 Task: Find connections with filter location Česká Lípa with filter topic #Ownerwith filter profile language English with filter current company Vedantu with filter school Central University of Rajasthan, Jaipur with filter industry Wholesale Import and Export with filter service category Editing with filter keywords title Mentor
Action: Mouse moved to (679, 99)
Screenshot: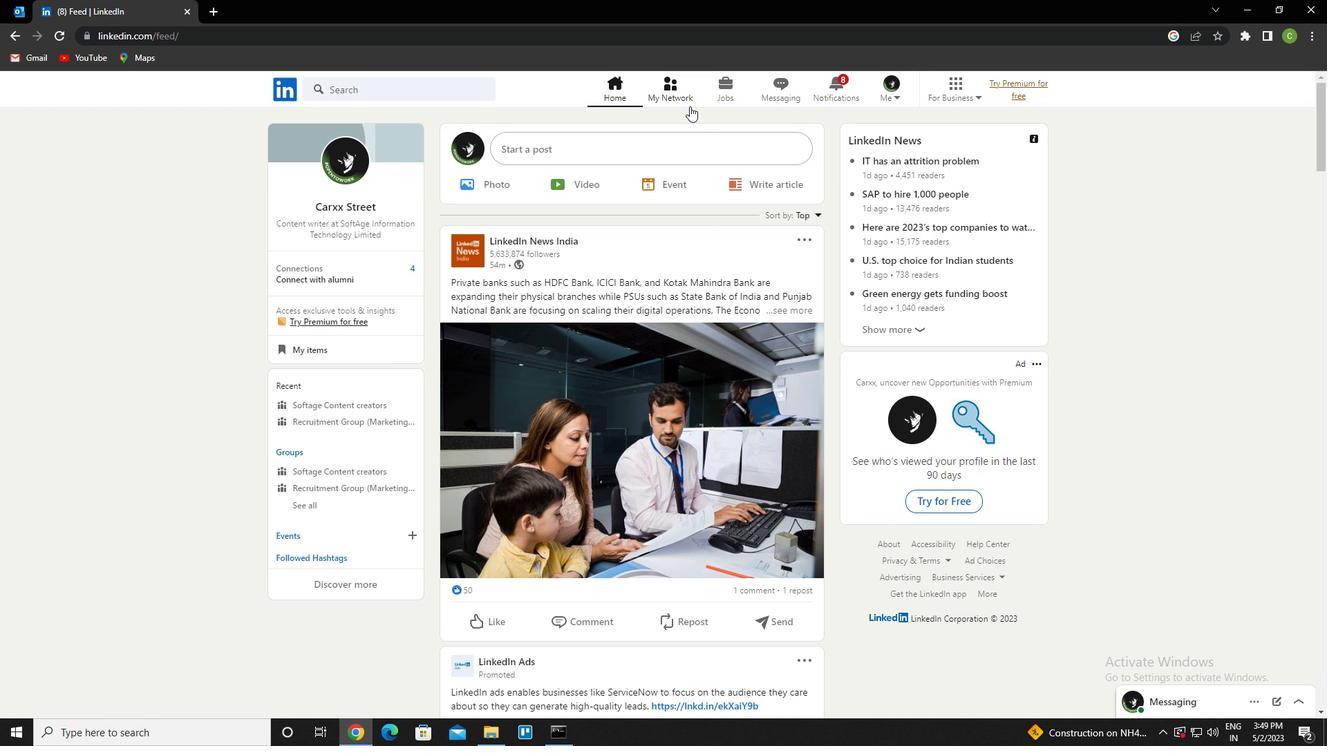 
Action: Mouse pressed left at (679, 99)
Screenshot: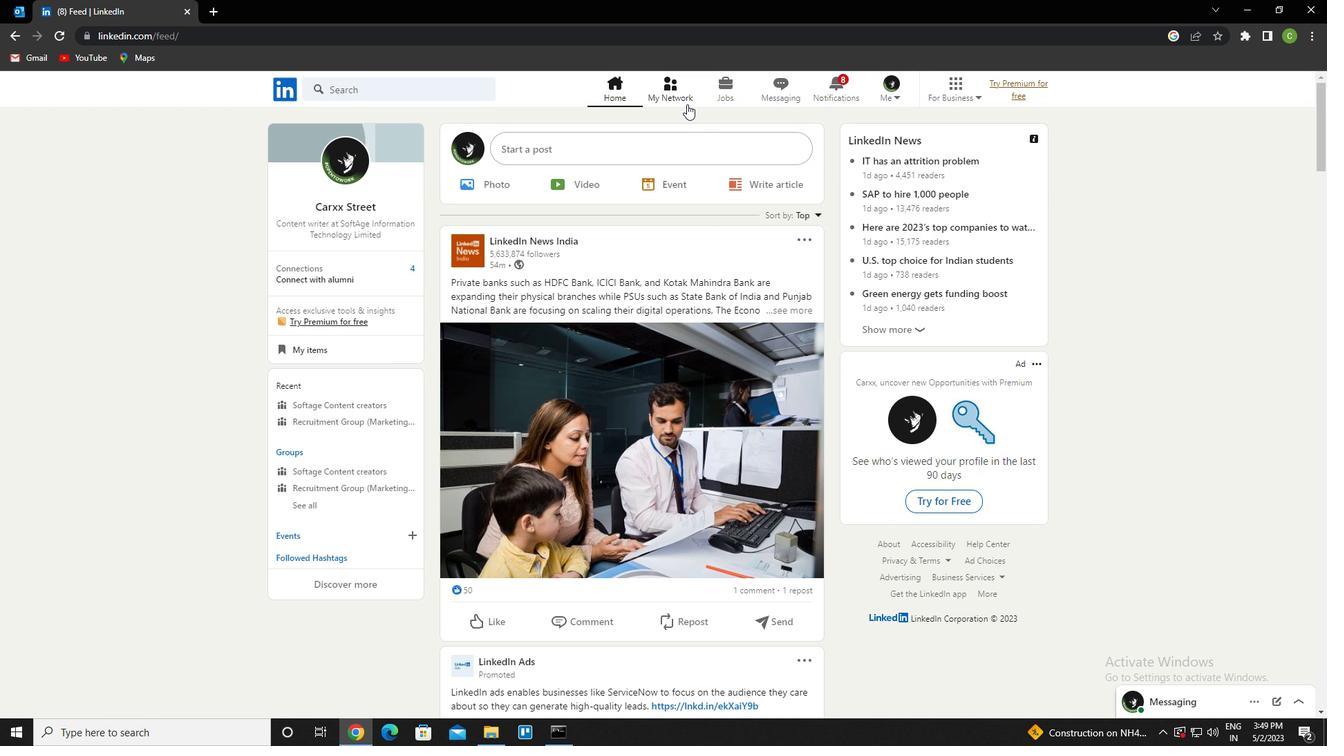 
Action: Mouse moved to (396, 173)
Screenshot: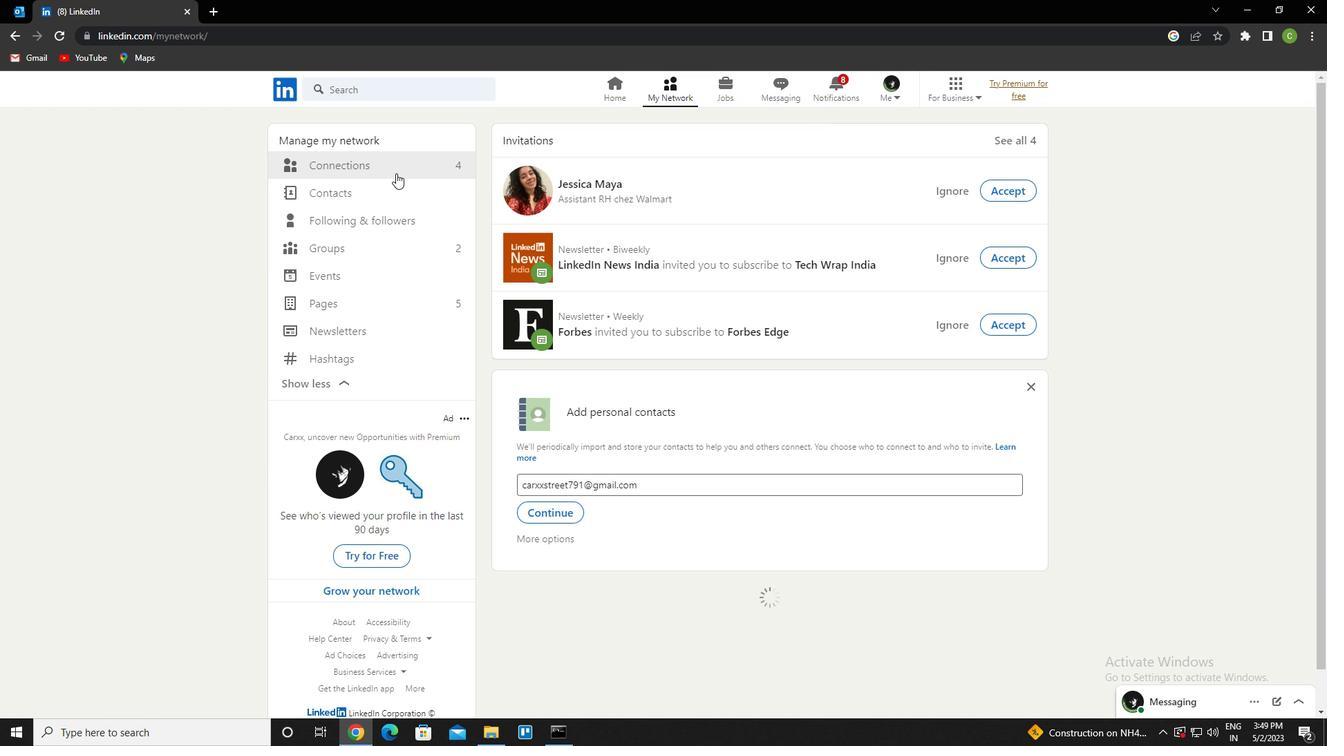 
Action: Mouse pressed left at (396, 173)
Screenshot: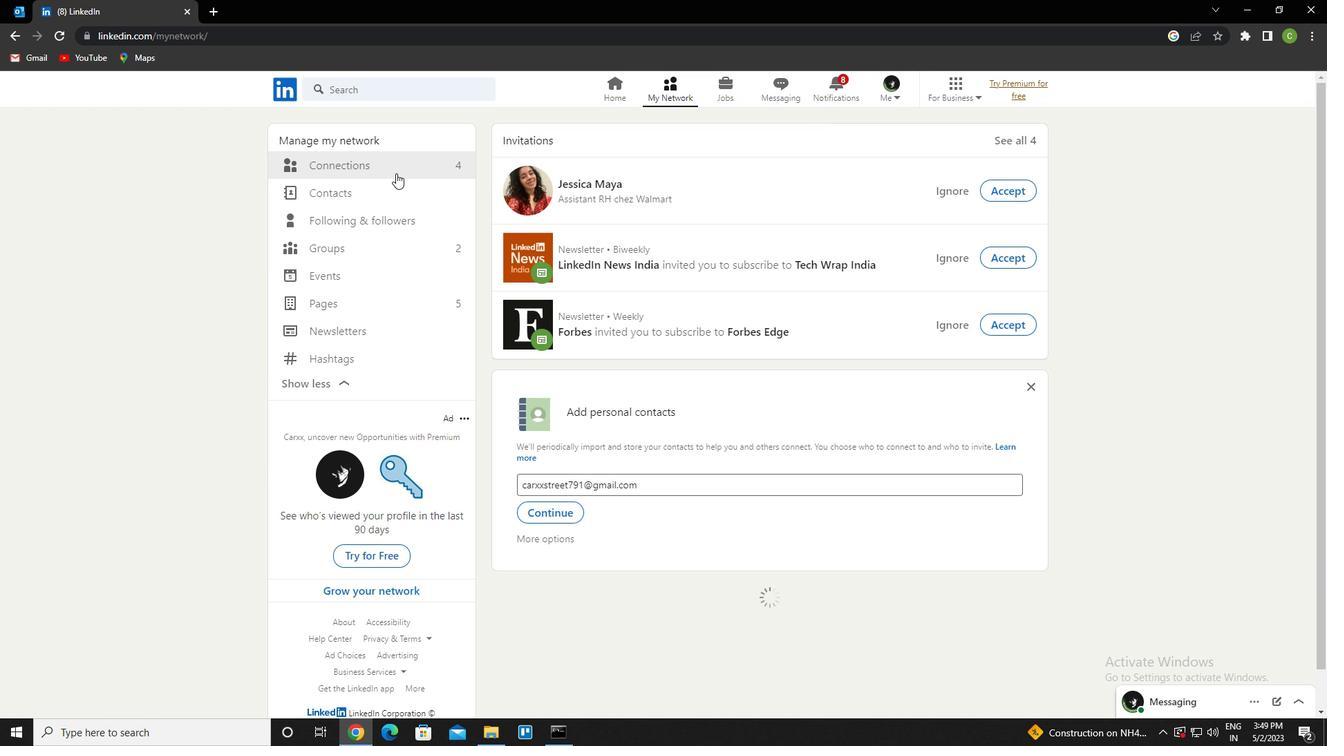 
Action: Mouse moved to (397, 172)
Screenshot: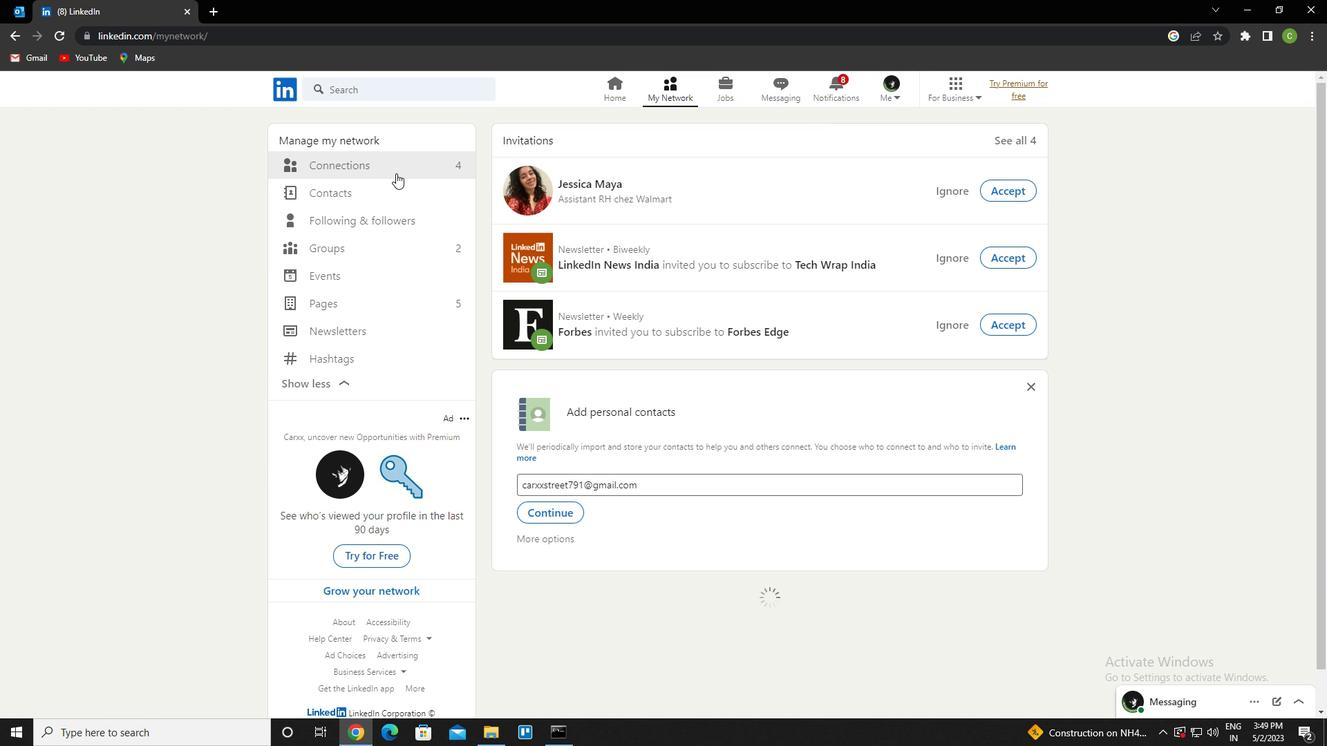 
Action: Mouse pressed left at (397, 172)
Screenshot: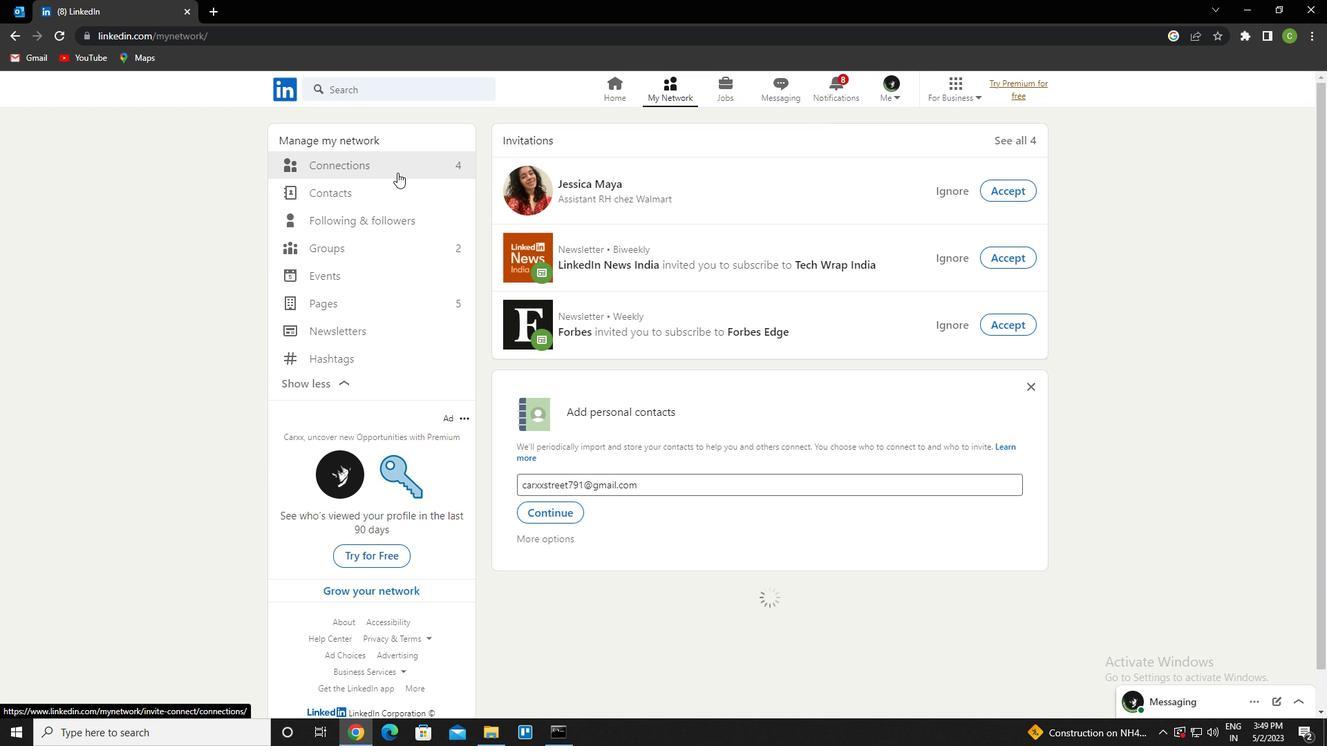 
Action: Mouse moved to (780, 171)
Screenshot: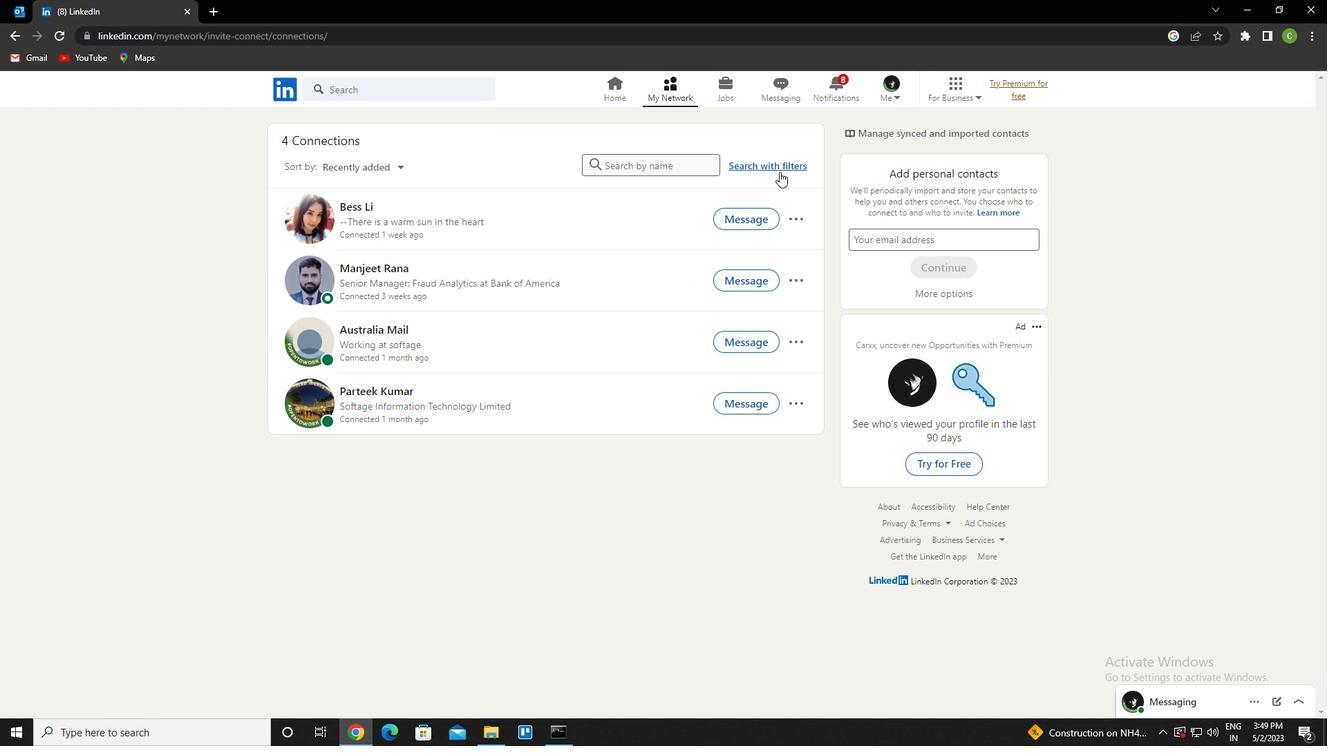 
Action: Mouse pressed left at (780, 171)
Screenshot: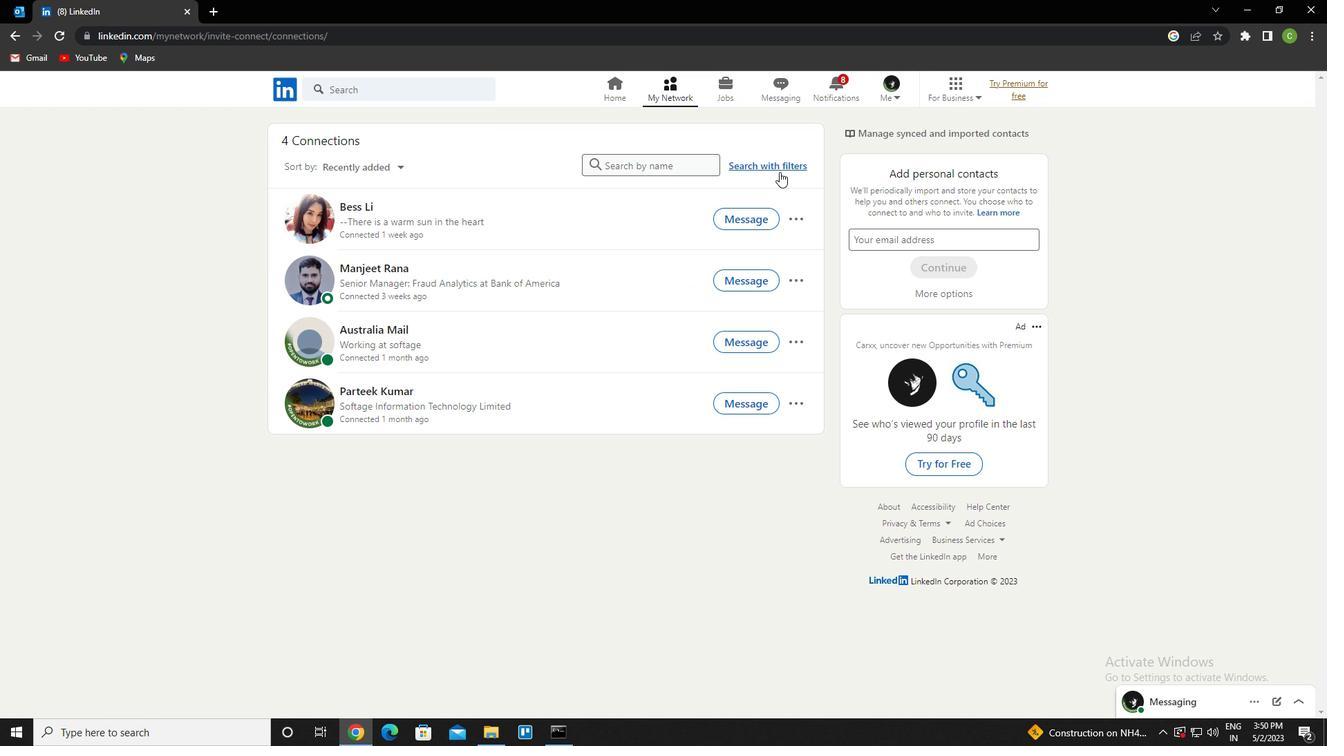 
Action: Mouse moved to (702, 125)
Screenshot: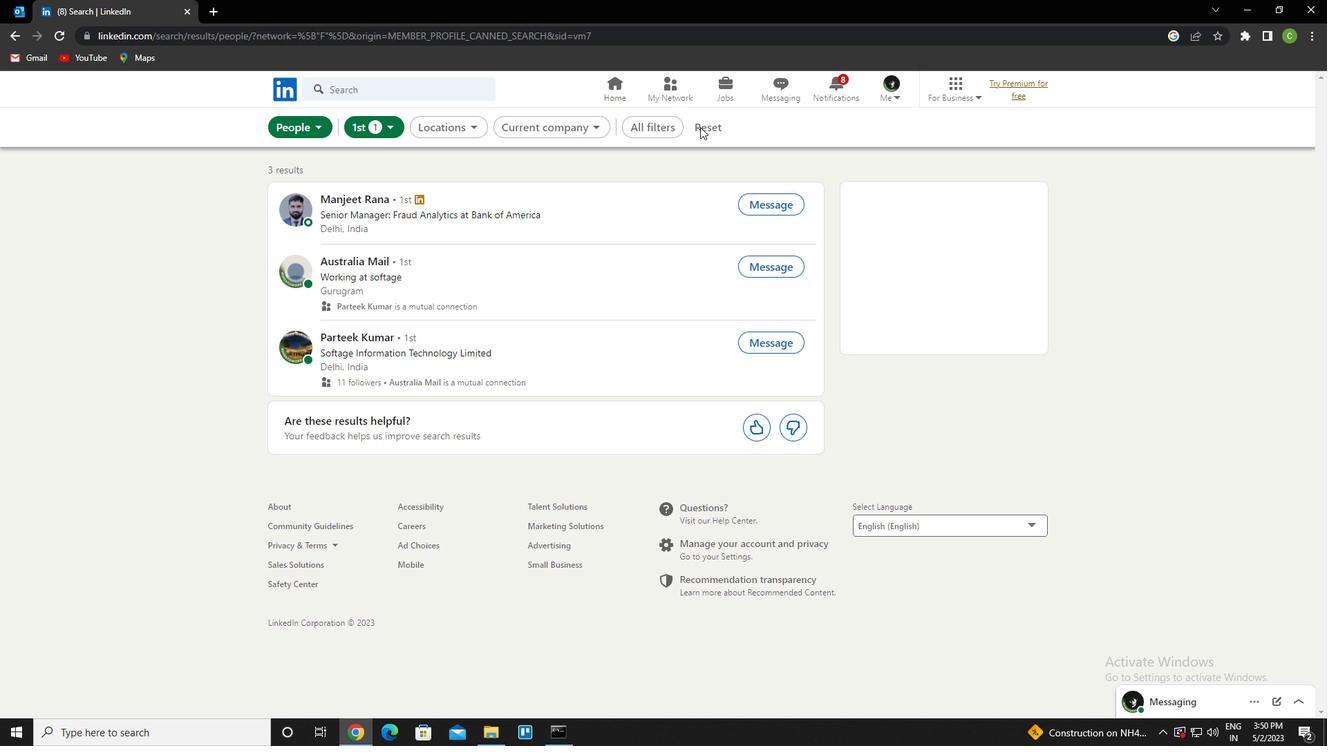 
Action: Mouse pressed left at (702, 125)
Screenshot: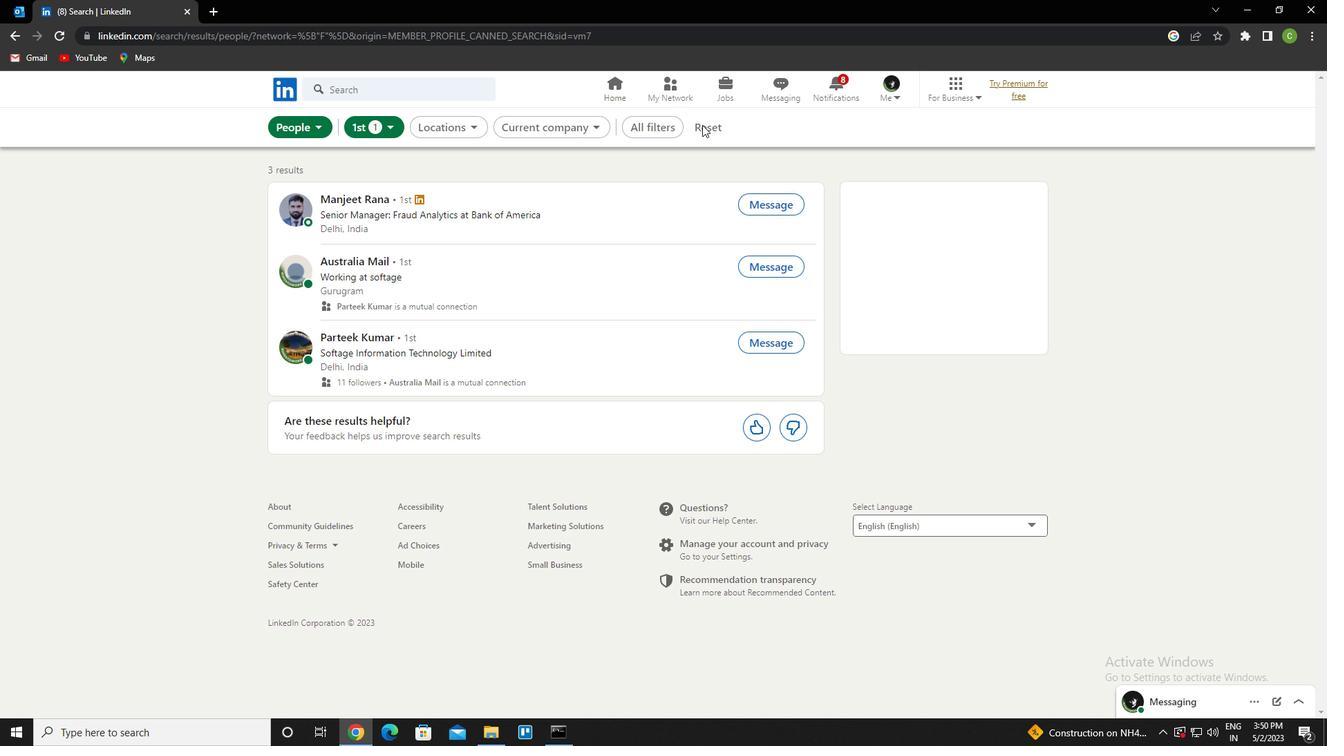 
Action: Mouse moved to (695, 125)
Screenshot: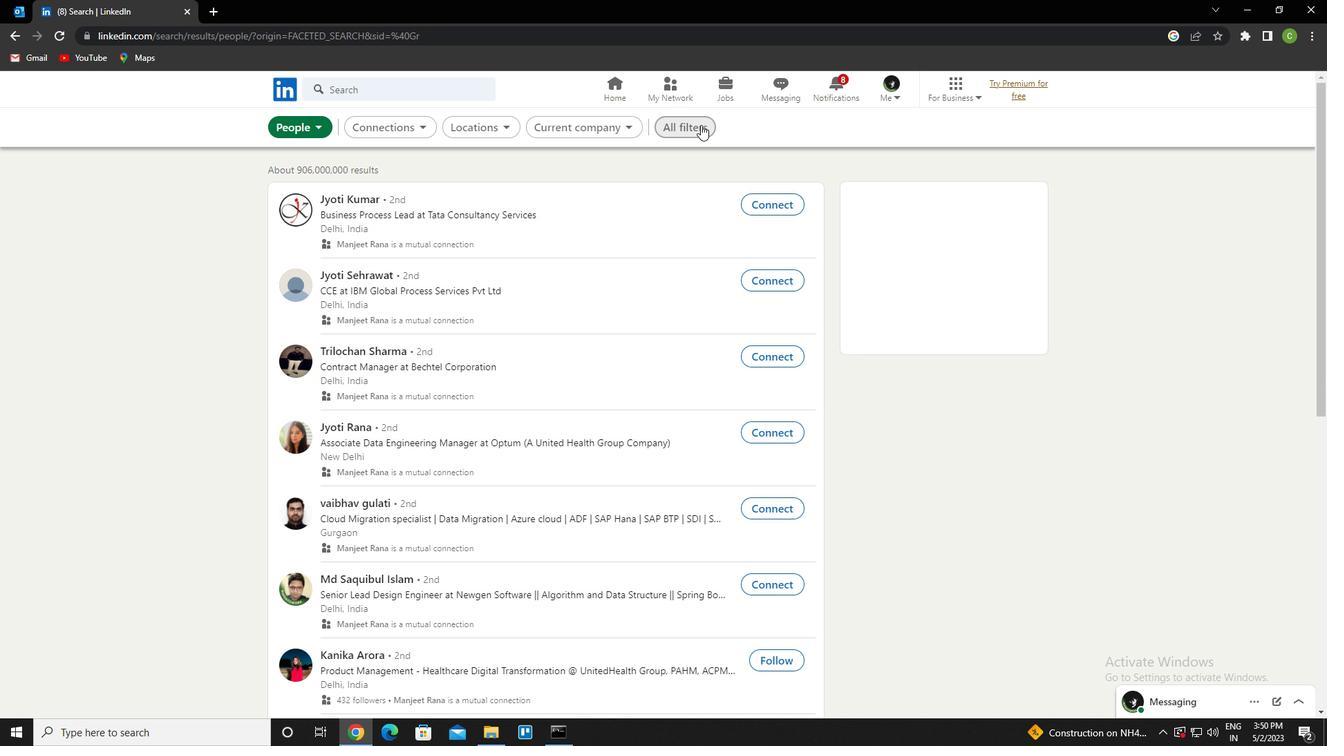 
Action: Mouse pressed left at (695, 125)
Screenshot: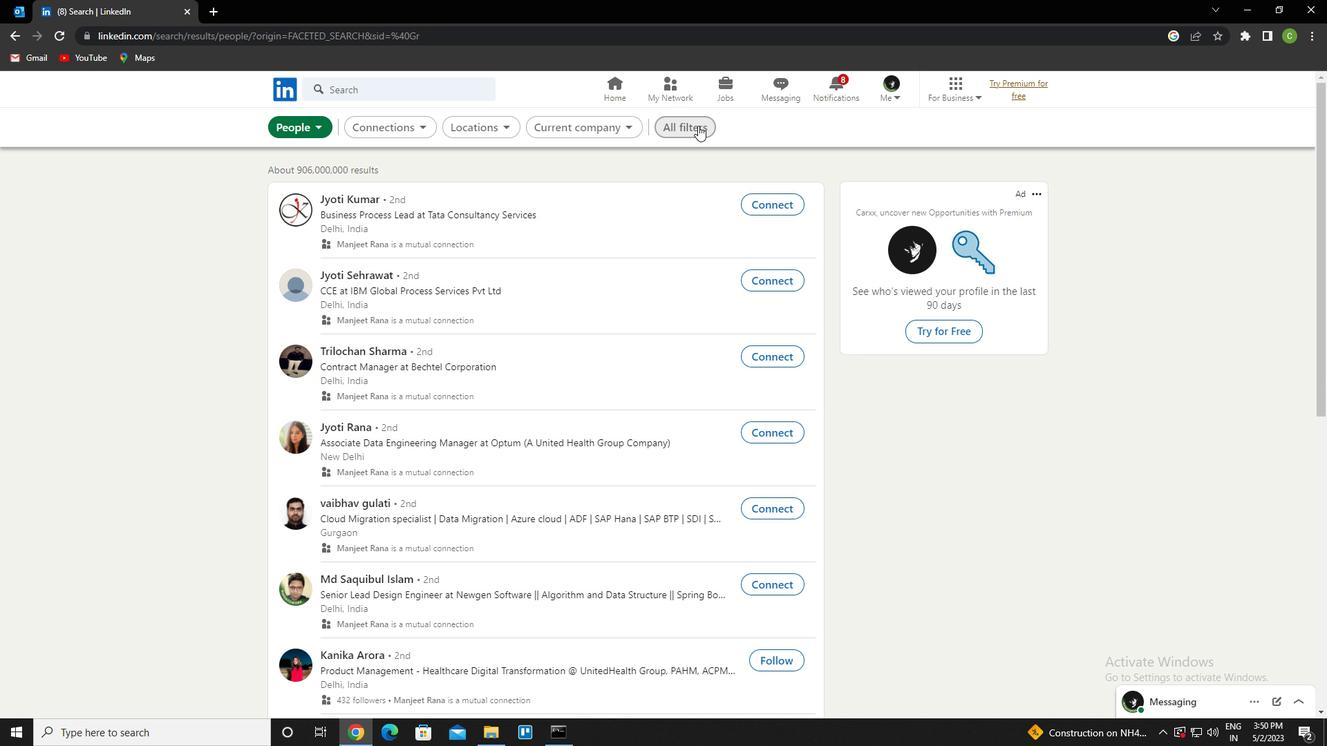 
Action: Mouse moved to (1085, 495)
Screenshot: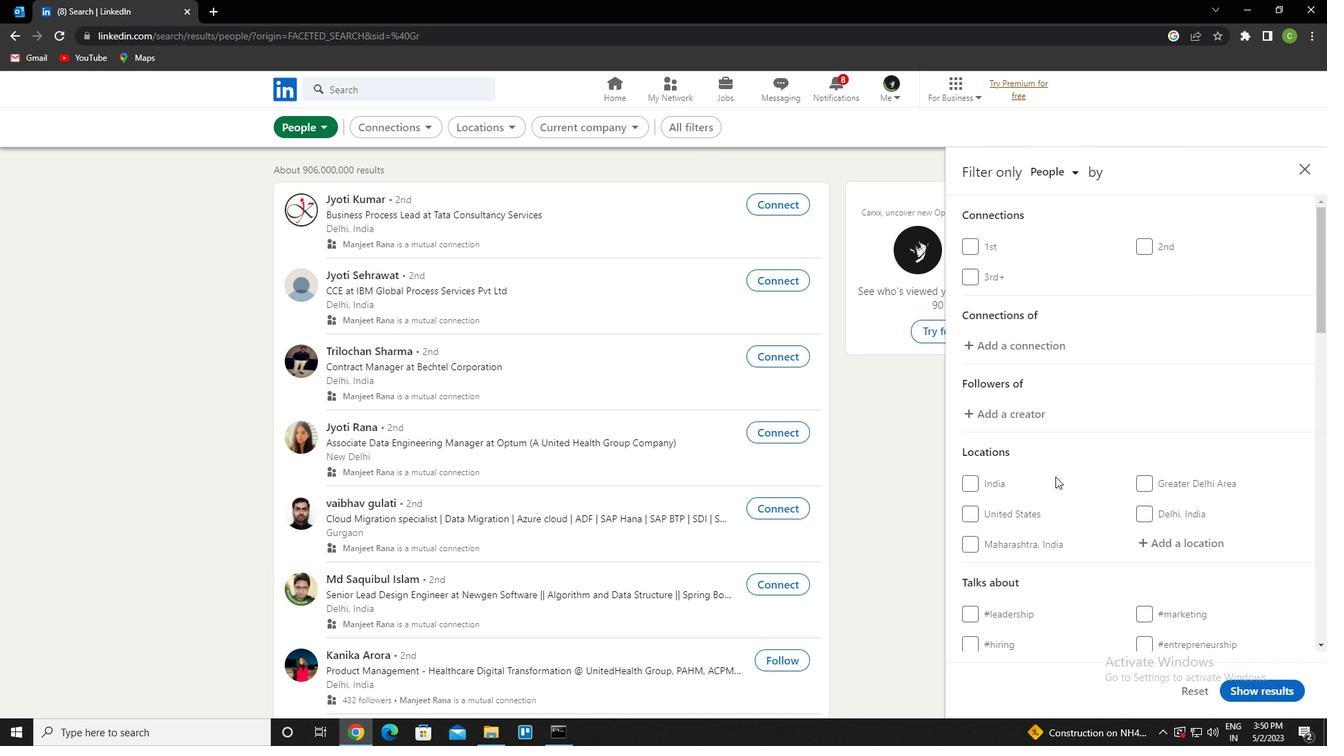 
Action: Mouse scrolled (1085, 495) with delta (0, 0)
Screenshot: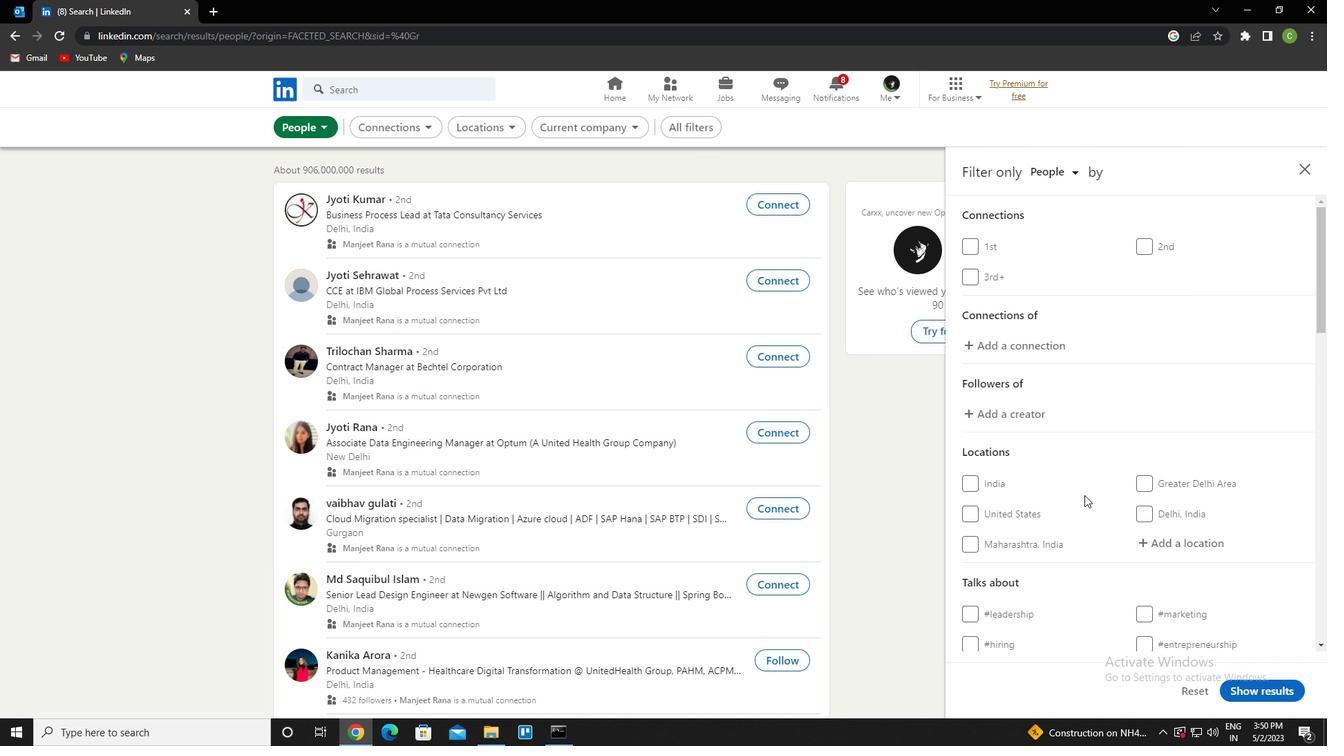 
Action: Mouse scrolled (1085, 495) with delta (0, 0)
Screenshot: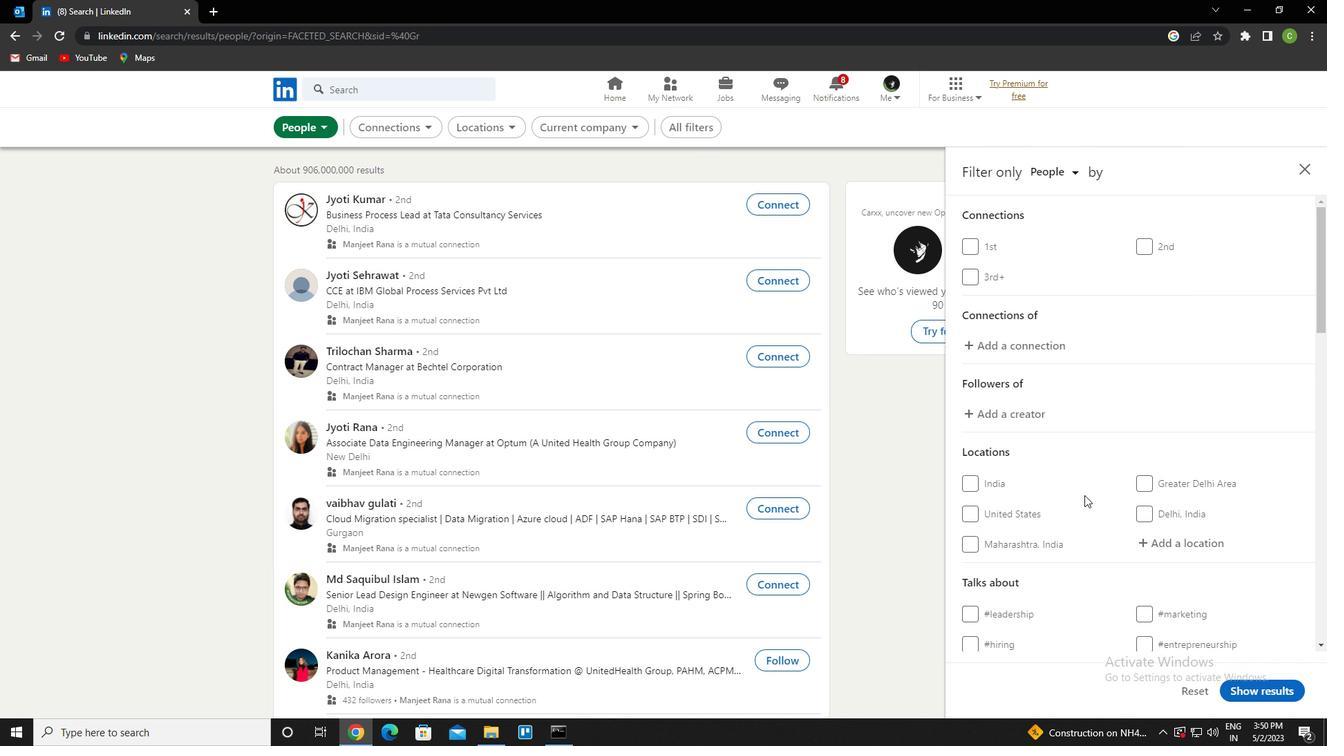 
Action: Mouse moved to (1172, 401)
Screenshot: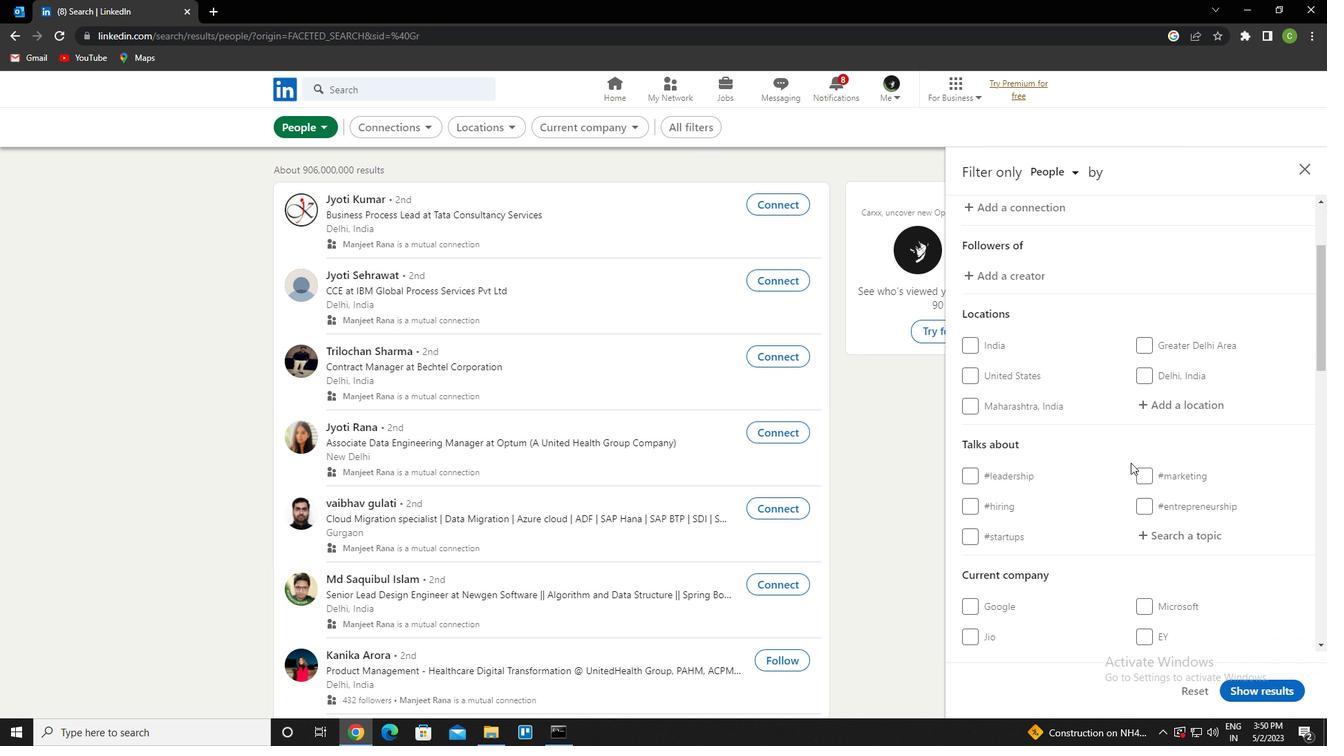
Action: Mouse pressed left at (1172, 401)
Screenshot: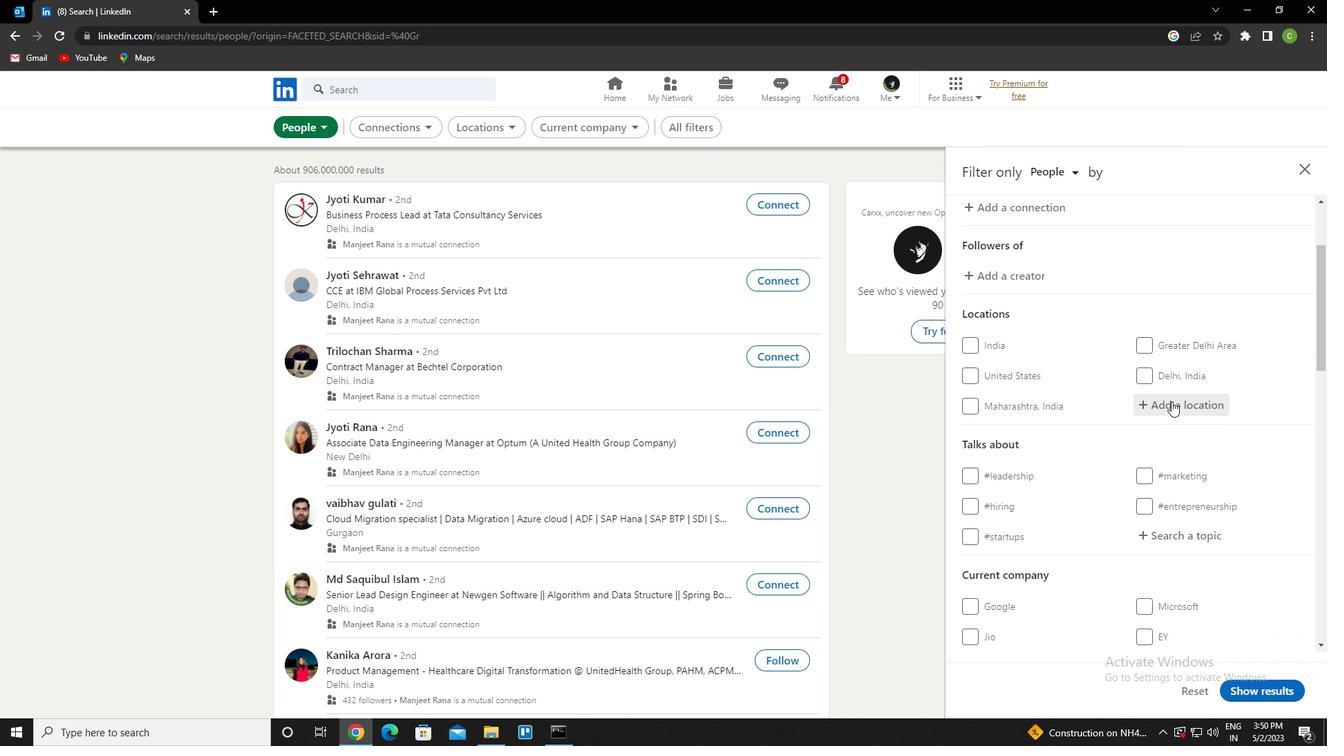 
Action: Key pressed <Key.caps_lock>c<Key.caps_lock>eska<Key.space>lipa<Key.down><Key.enter>
Screenshot: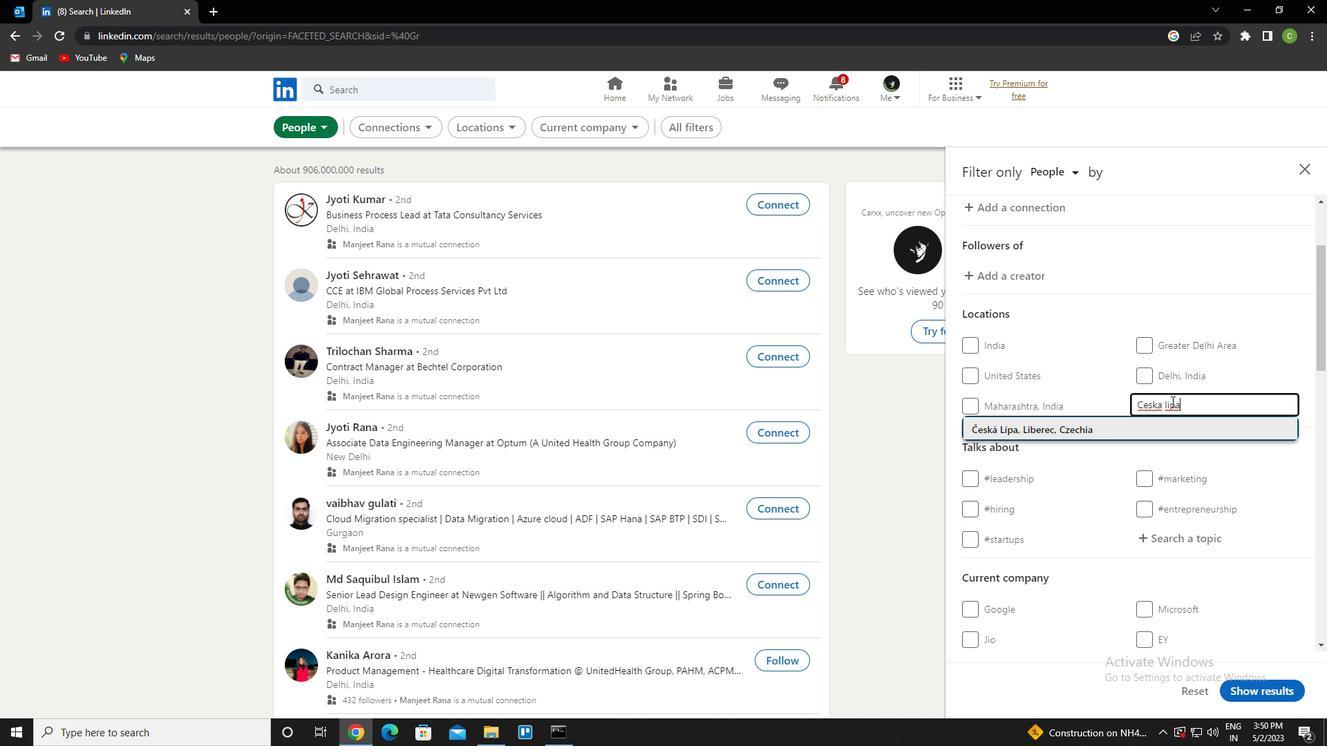 
Action: Mouse scrolled (1172, 401) with delta (0, 0)
Screenshot: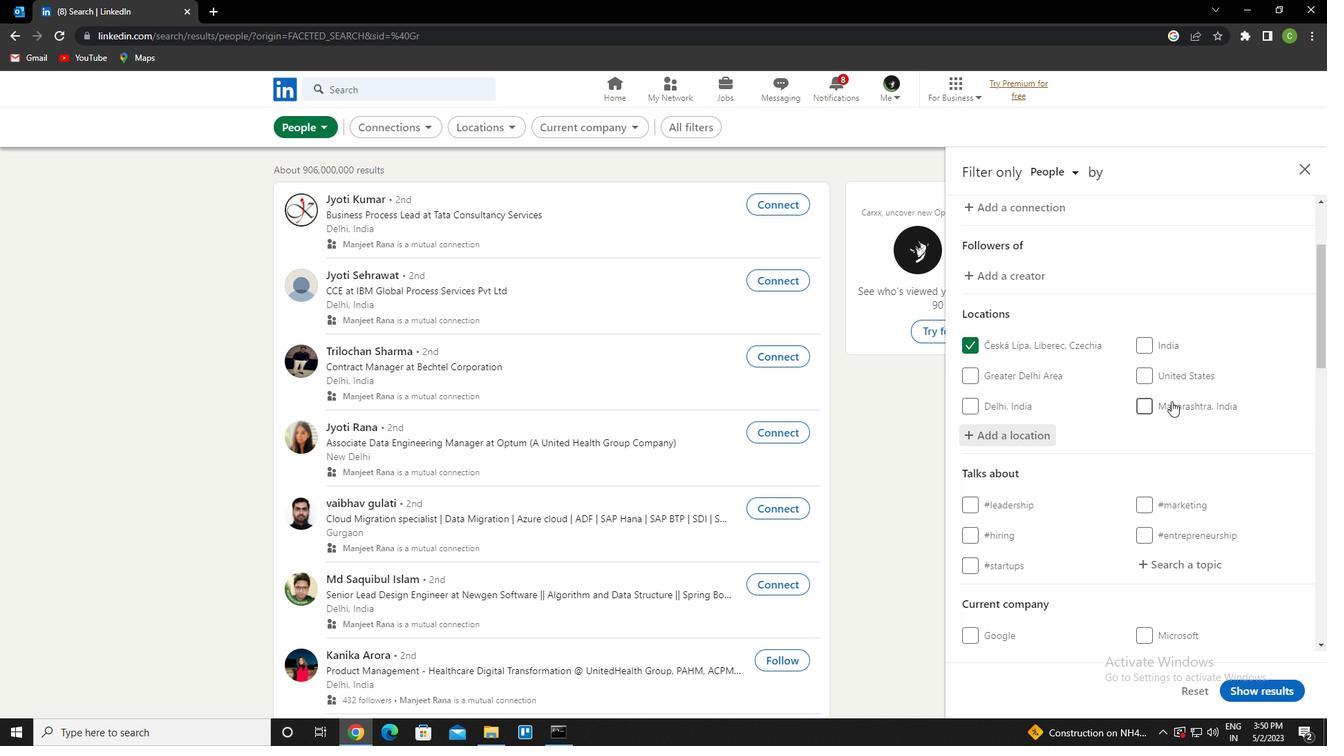 
Action: Mouse scrolled (1172, 401) with delta (0, 0)
Screenshot: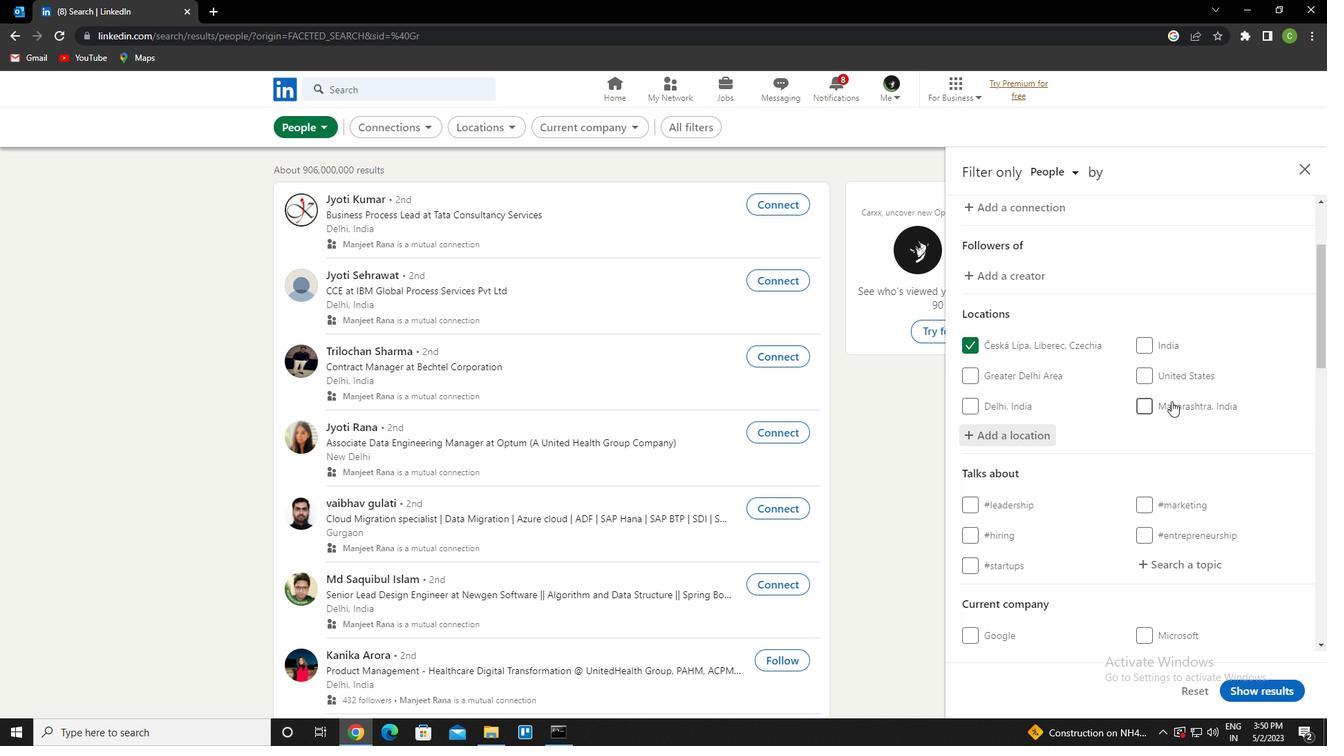 
Action: Mouse moved to (1188, 426)
Screenshot: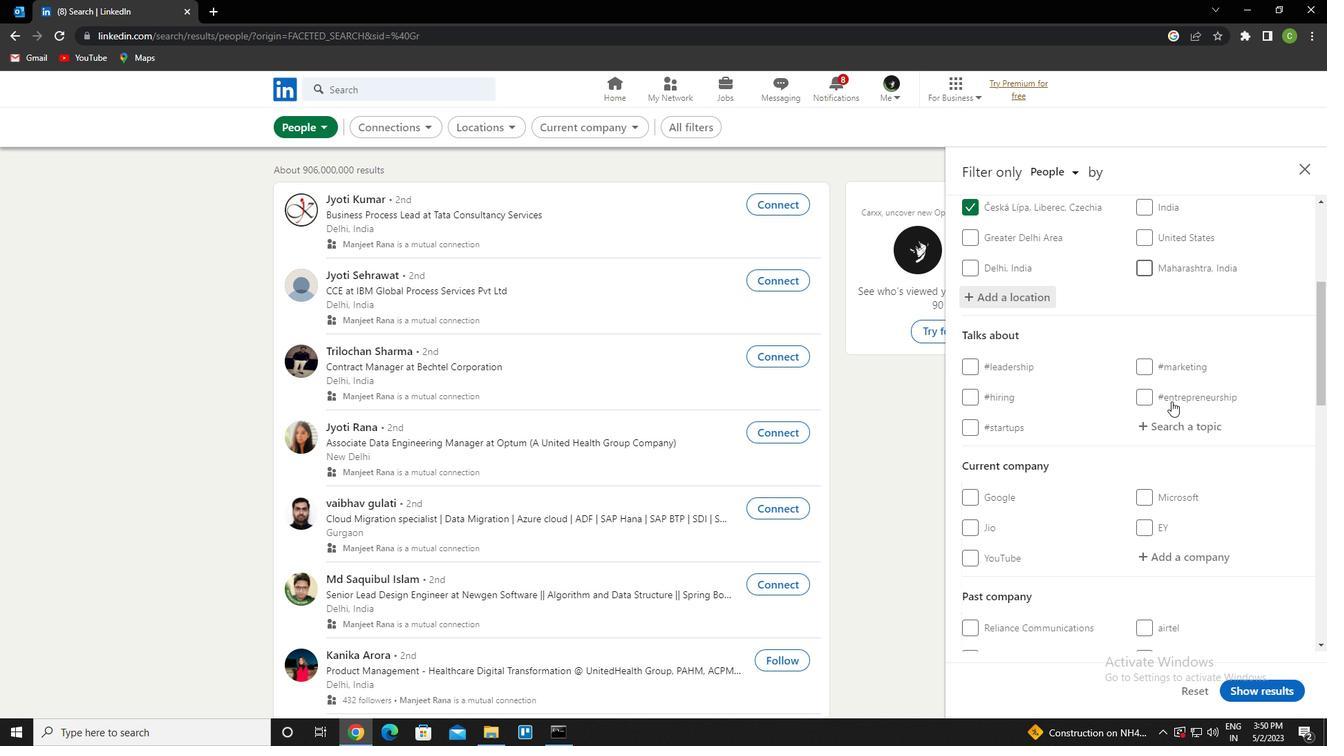 
Action: Mouse pressed left at (1188, 426)
Screenshot: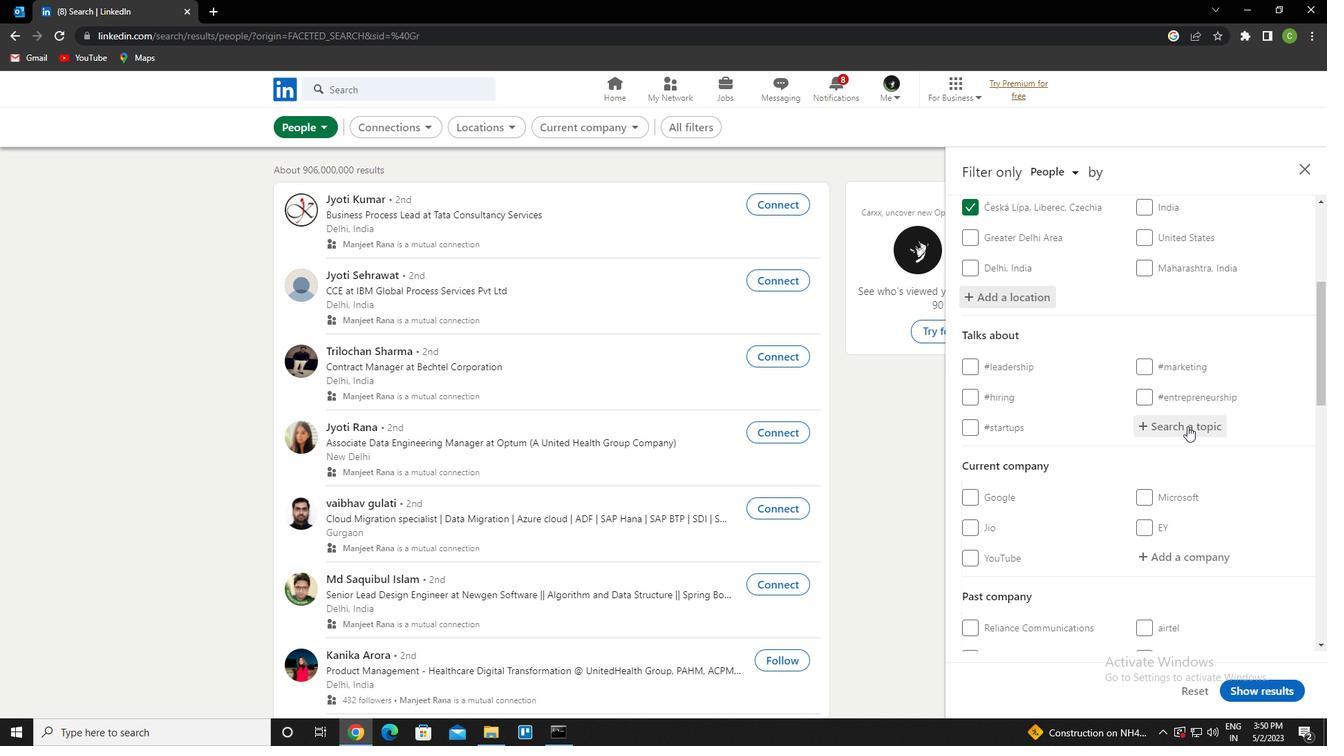
Action: Key pressed owner<Key.down><Key.down><Key.enter>
Screenshot: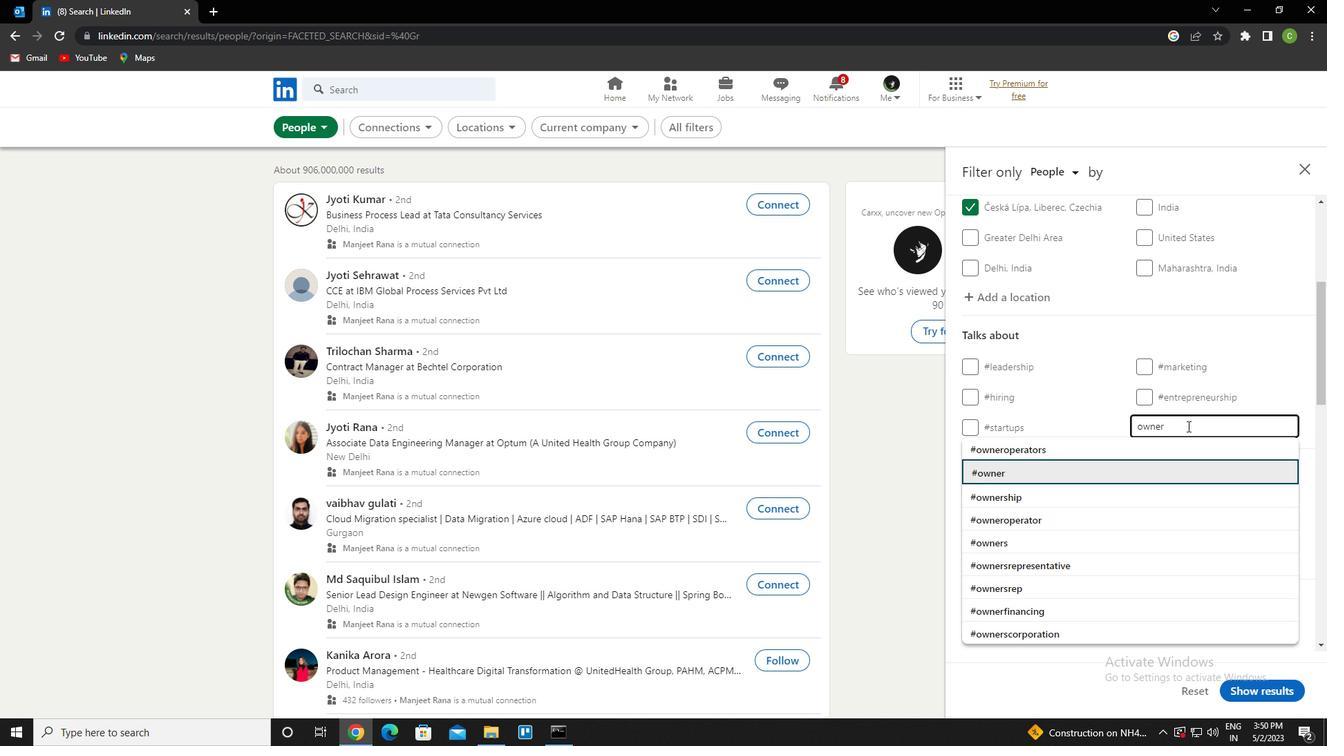 
Action: Mouse scrolled (1188, 426) with delta (0, 0)
Screenshot: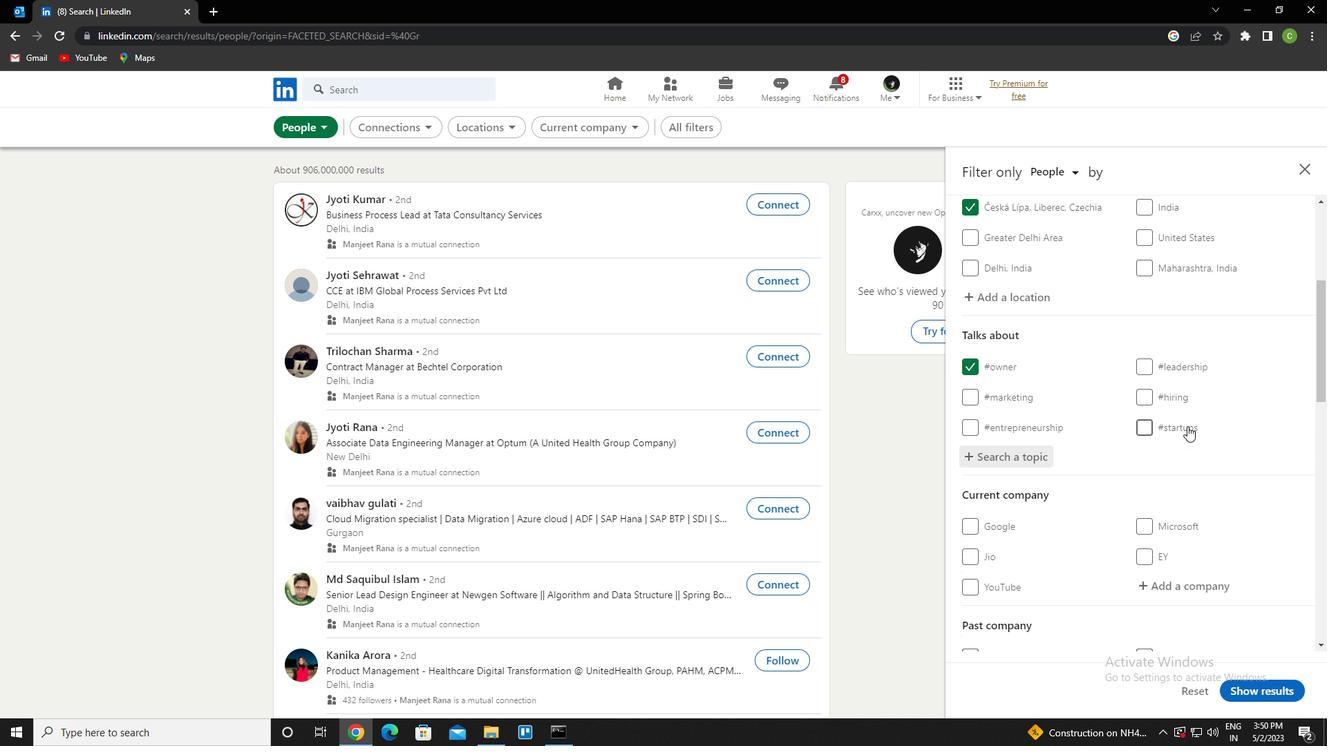 
Action: Mouse scrolled (1188, 426) with delta (0, 0)
Screenshot: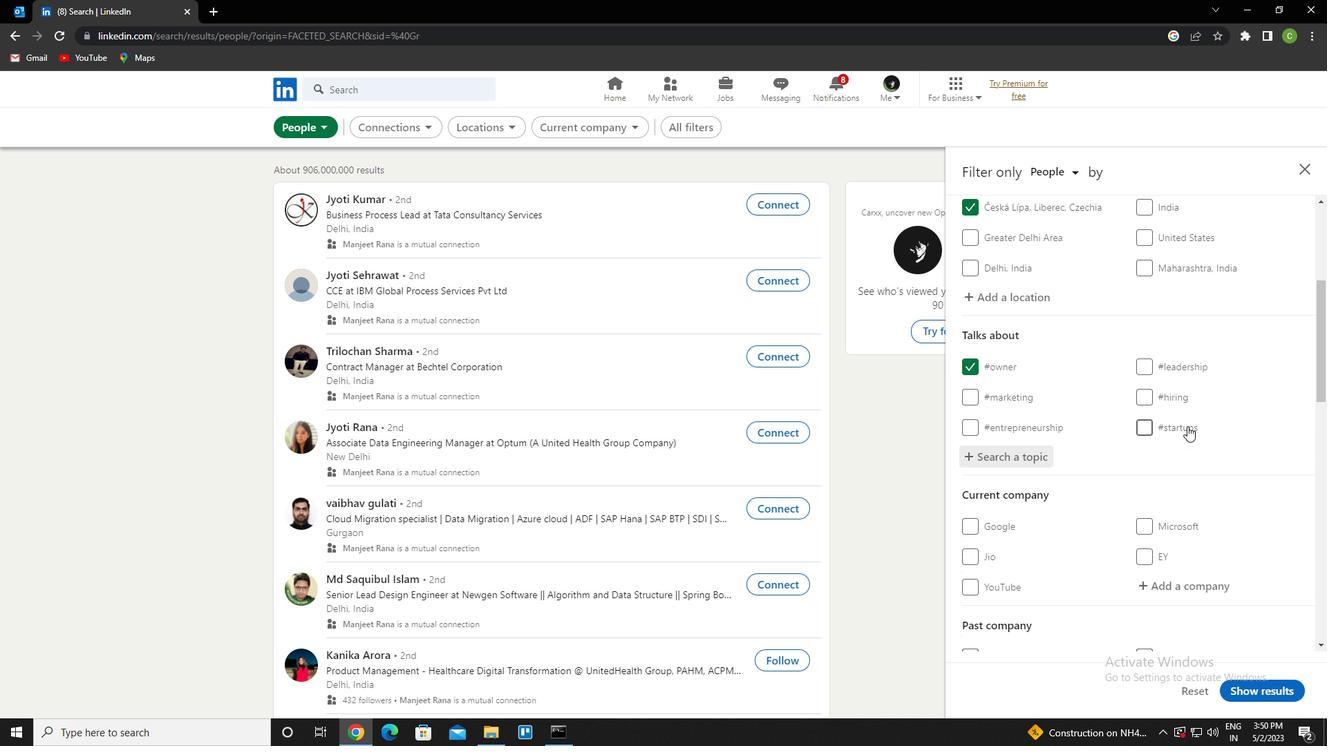 
Action: Mouse scrolled (1188, 426) with delta (0, 0)
Screenshot: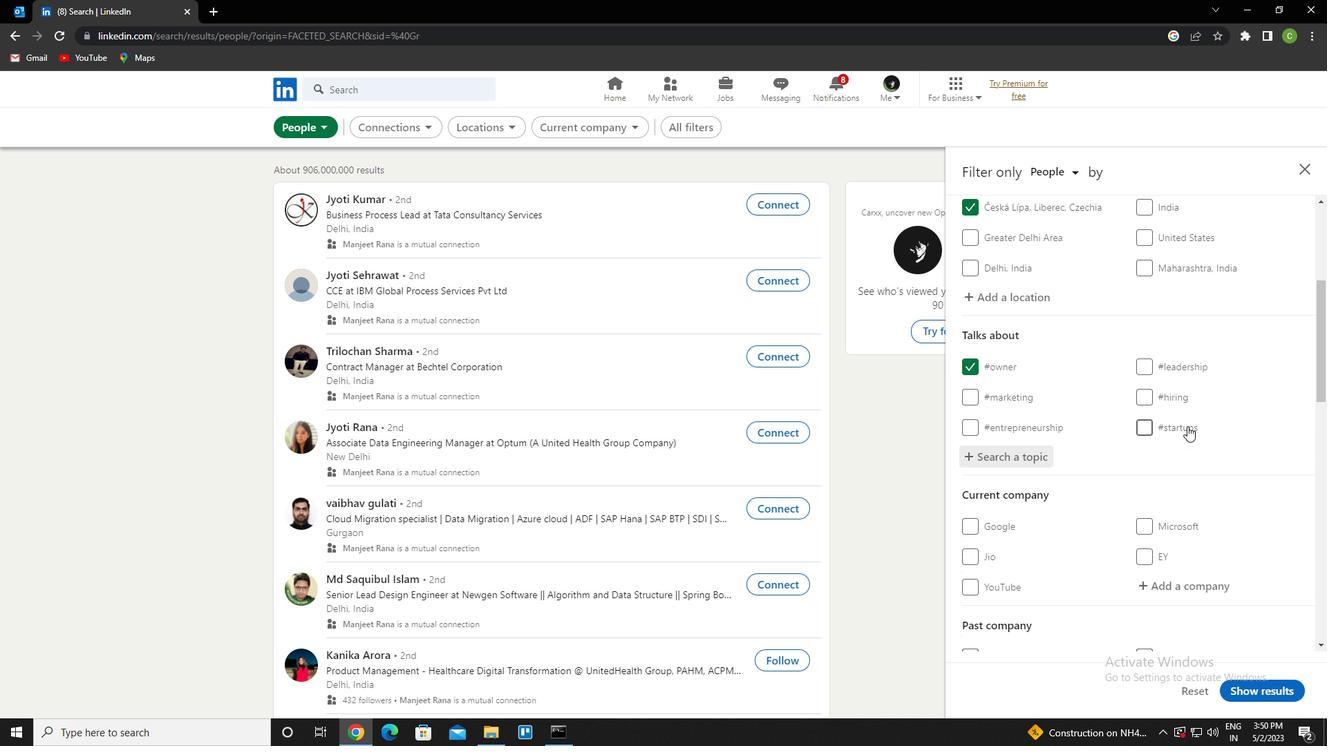 
Action: Mouse scrolled (1188, 426) with delta (0, 0)
Screenshot: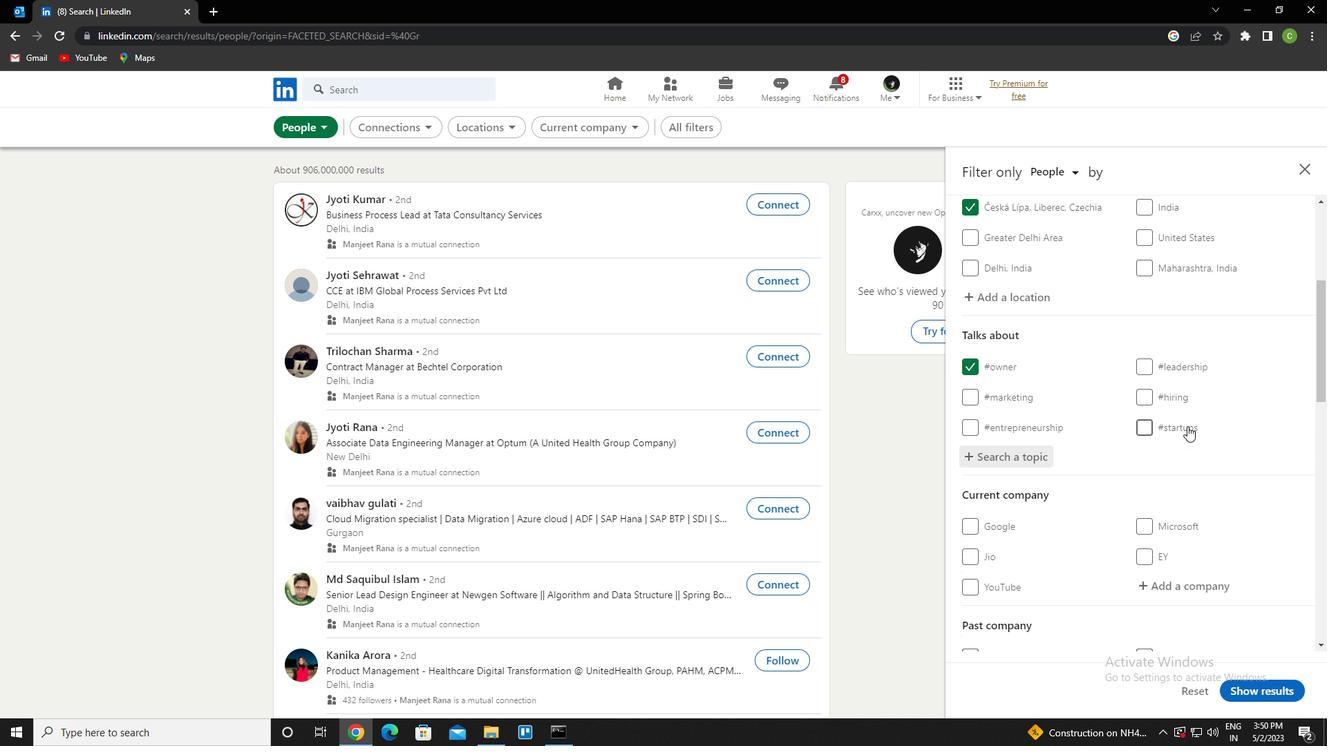 
Action: Mouse scrolled (1188, 426) with delta (0, 0)
Screenshot: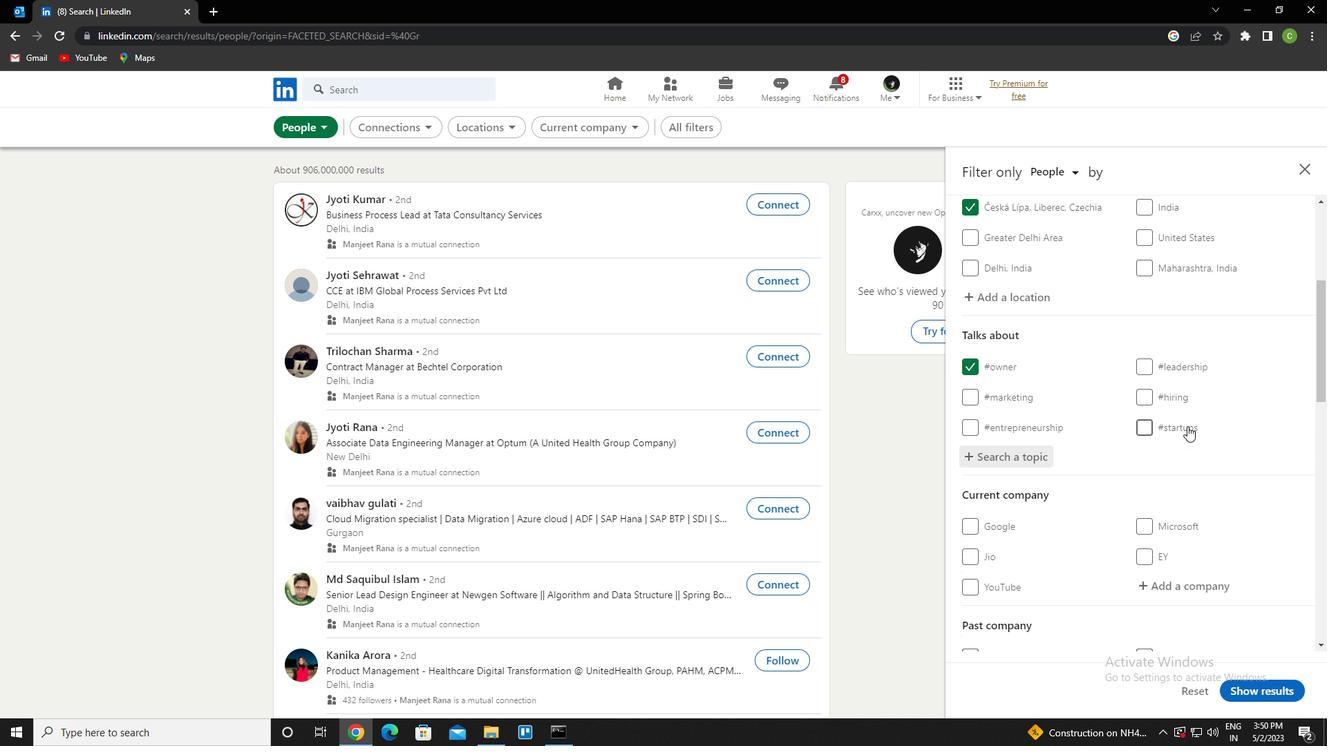 
Action: Mouse scrolled (1188, 426) with delta (0, 0)
Screenshot: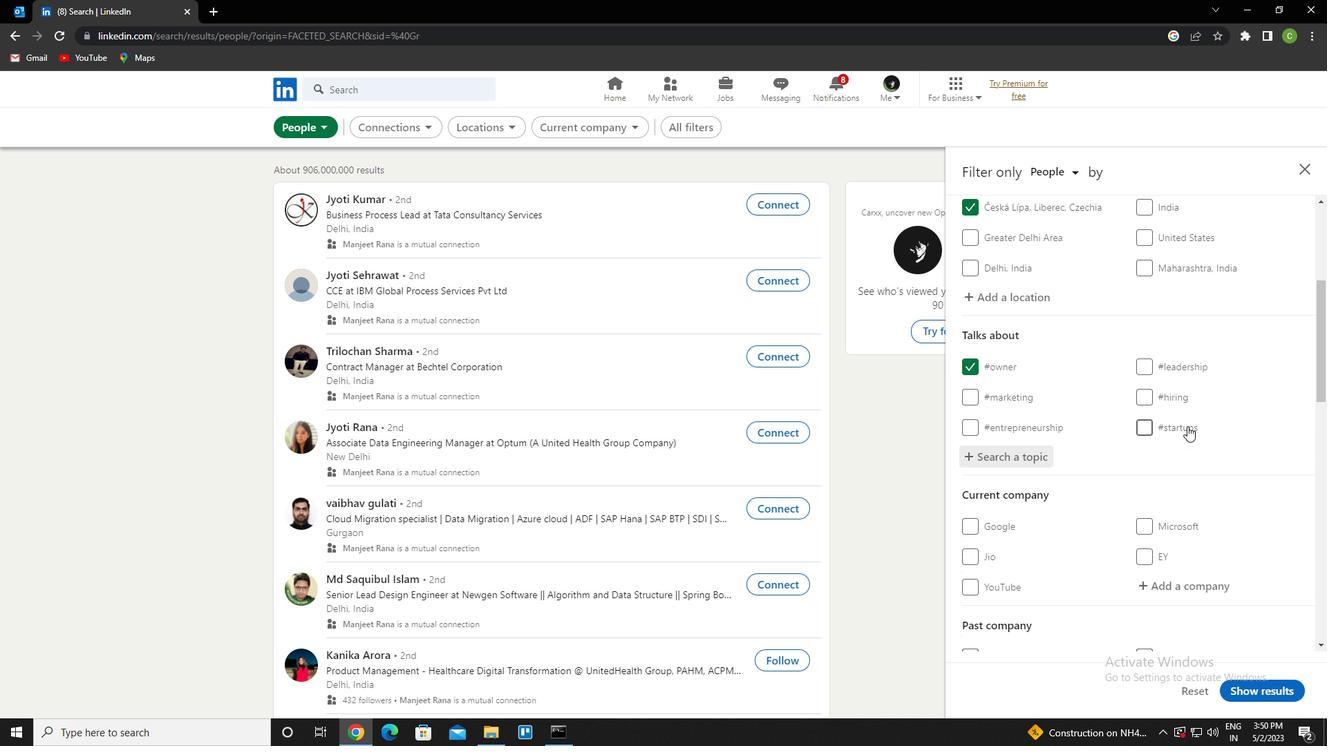 
Action: Mouse scrolled (1188, 426) with delta (0, 0)
Screenshot: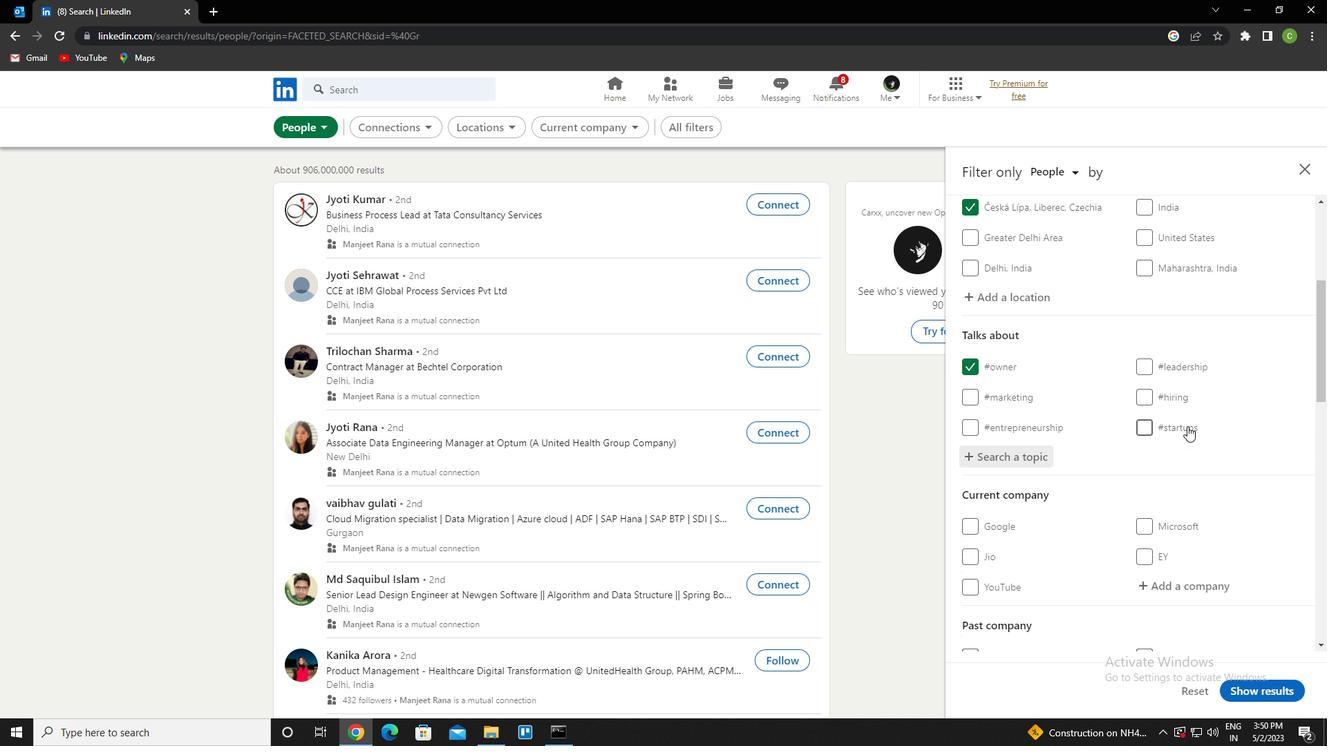 
Action: Mouse scrolled (1188, 426) with delta (0, 0)
Screenshot: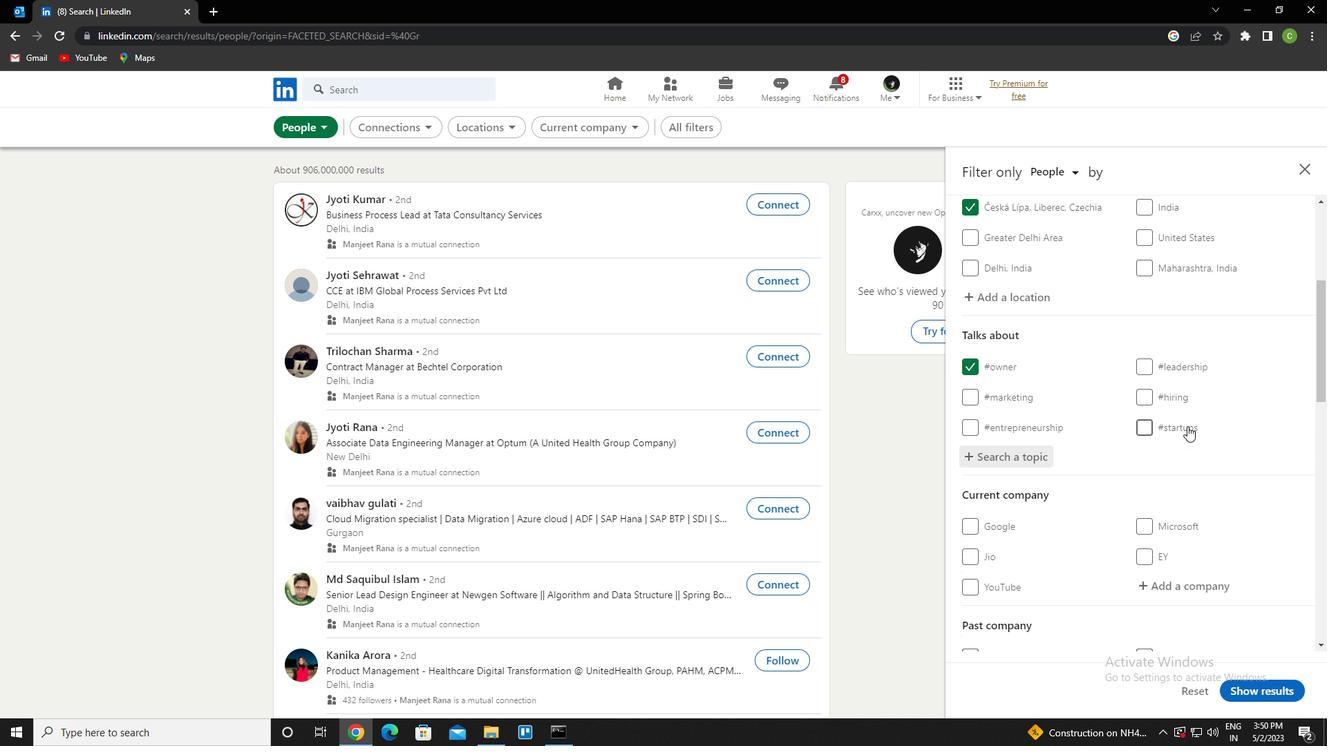 
Action: Mouse scrolled (1188, 426) with delta (0, 0)
Screenshot: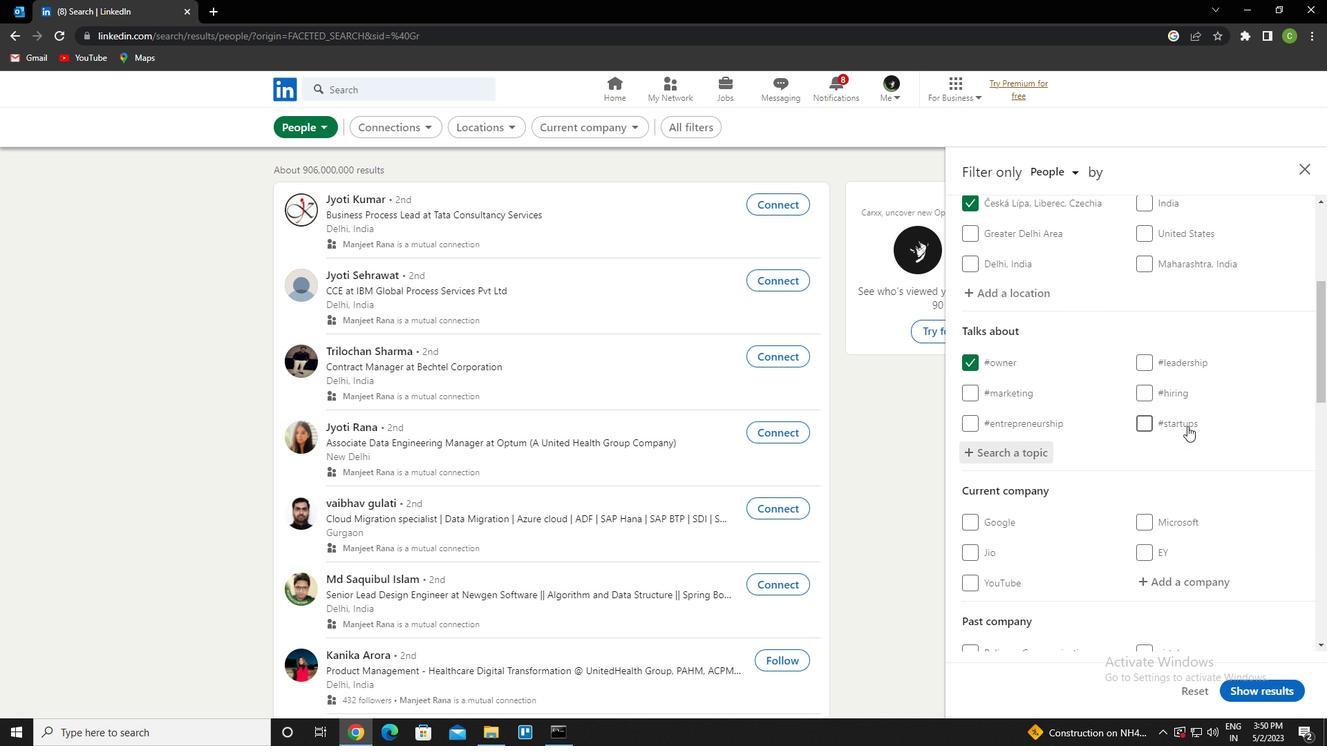 
Action: Mouse scrolled (1188, 426) with delta (0, 0)
Screenshot: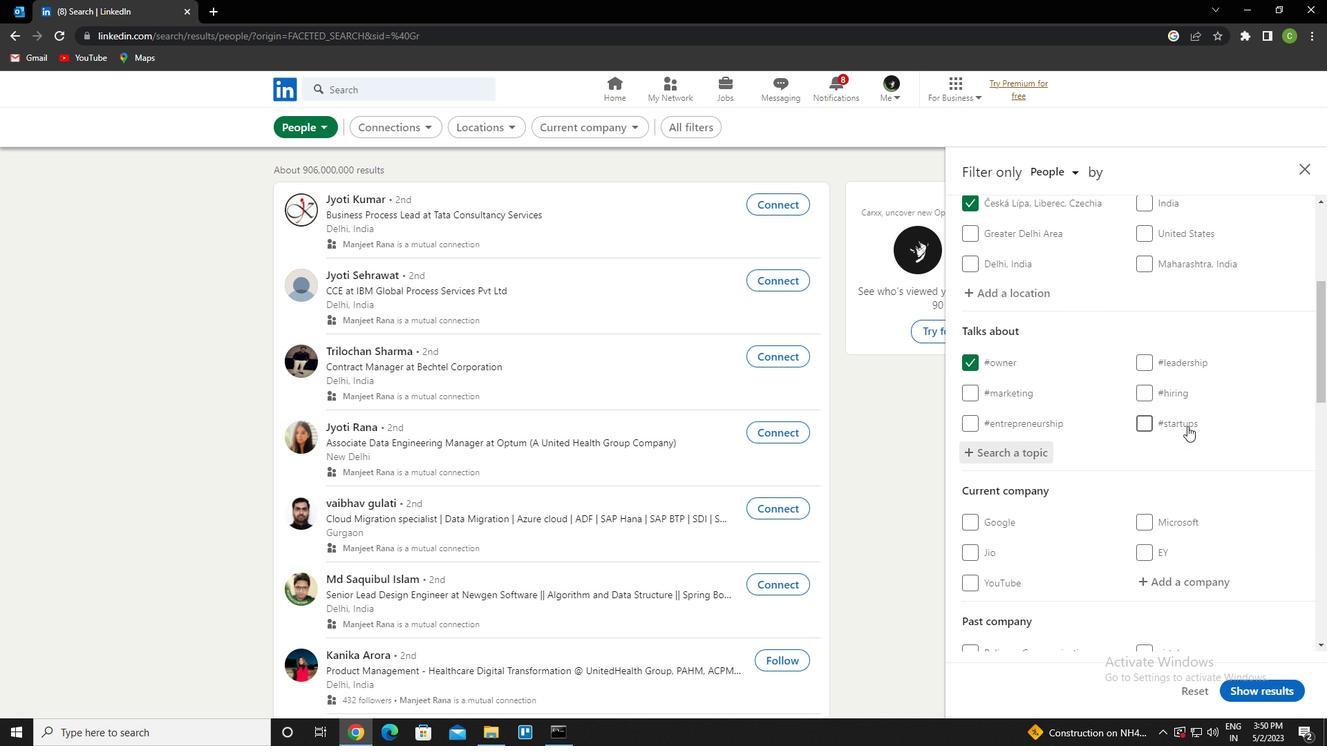 
Action: Mouse moved to (976, 387)
Screenshot: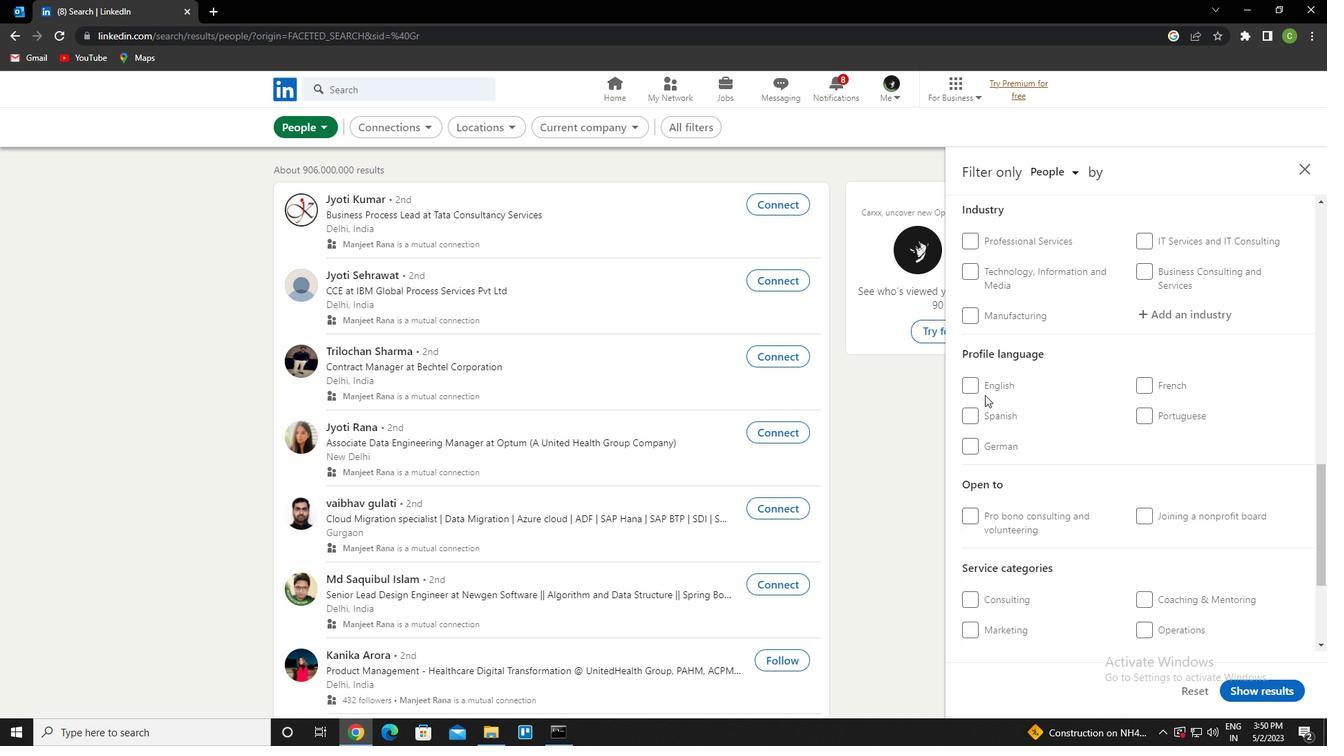 
Action: Mouse pressed left at (976, 387)
Screenshot: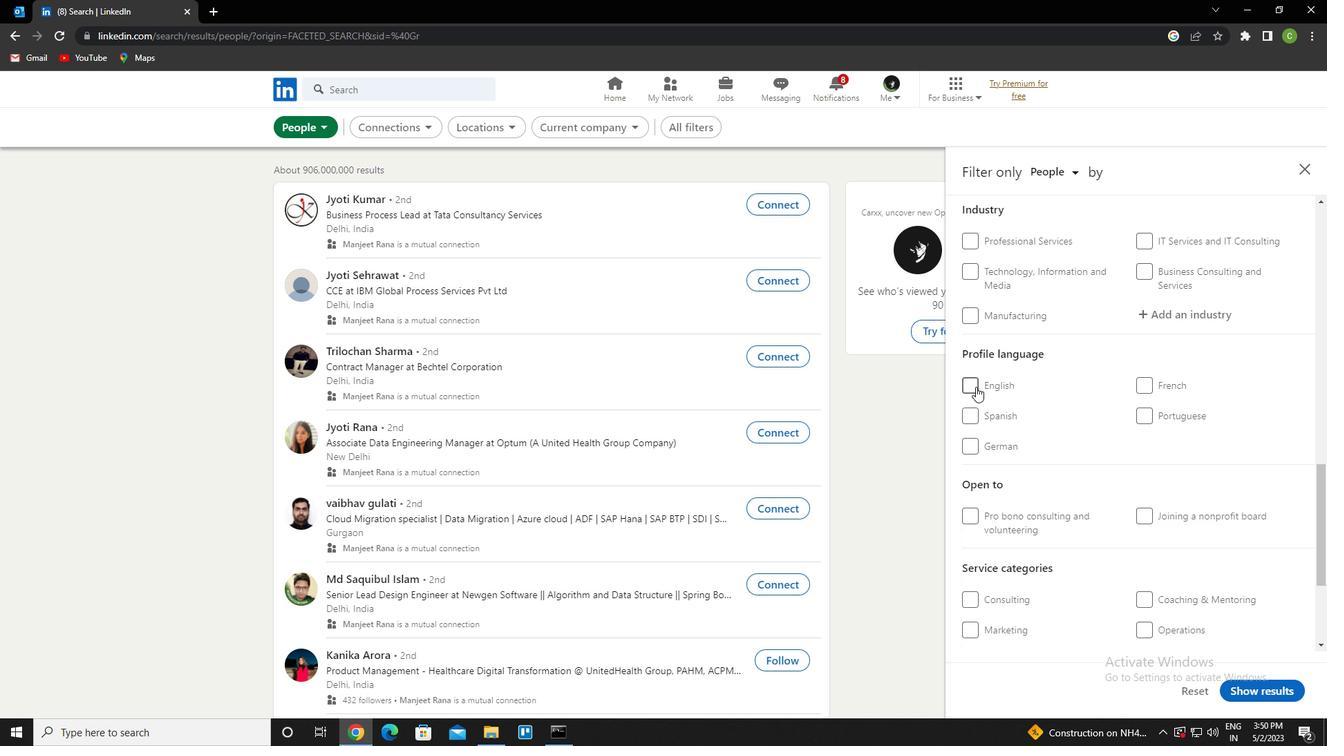 
Action: Mouse moved to (984, 387)
Screenshot: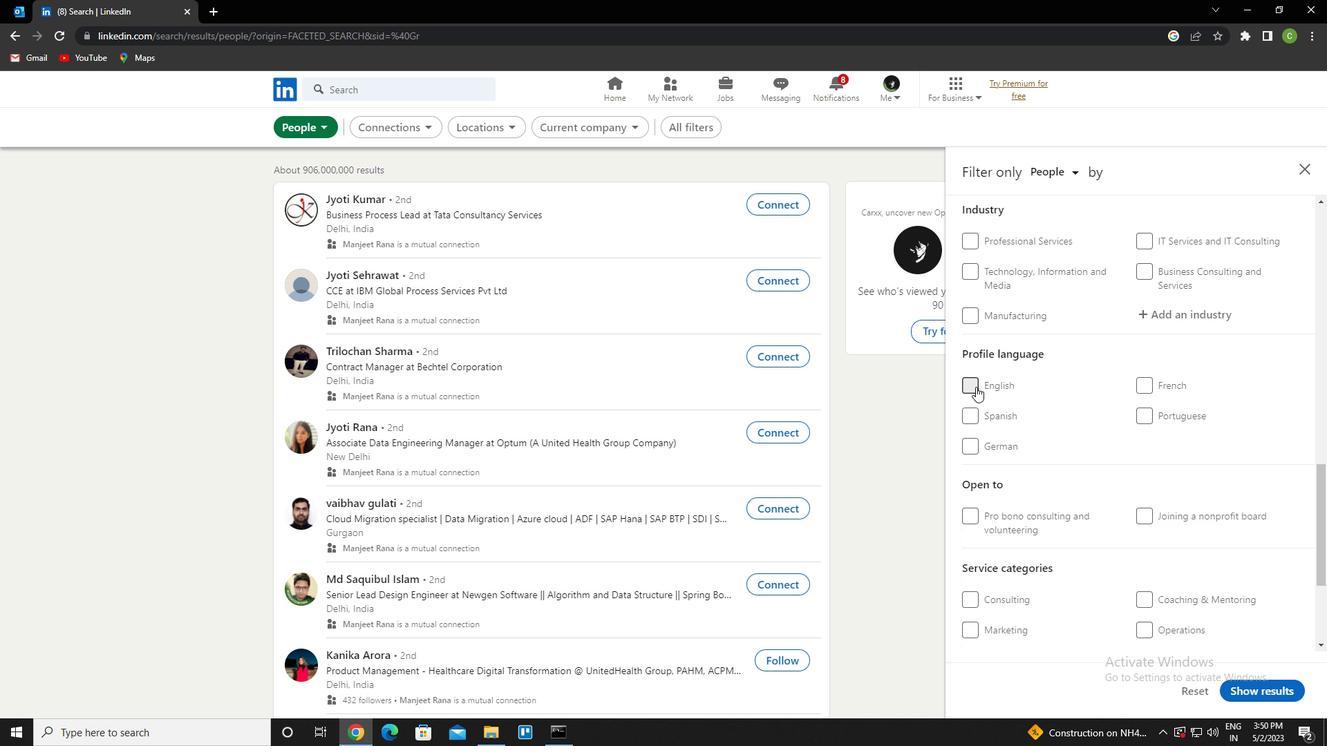
Action: Mouse scrolled (984, 388) with delta (0, 0)
Screenshot: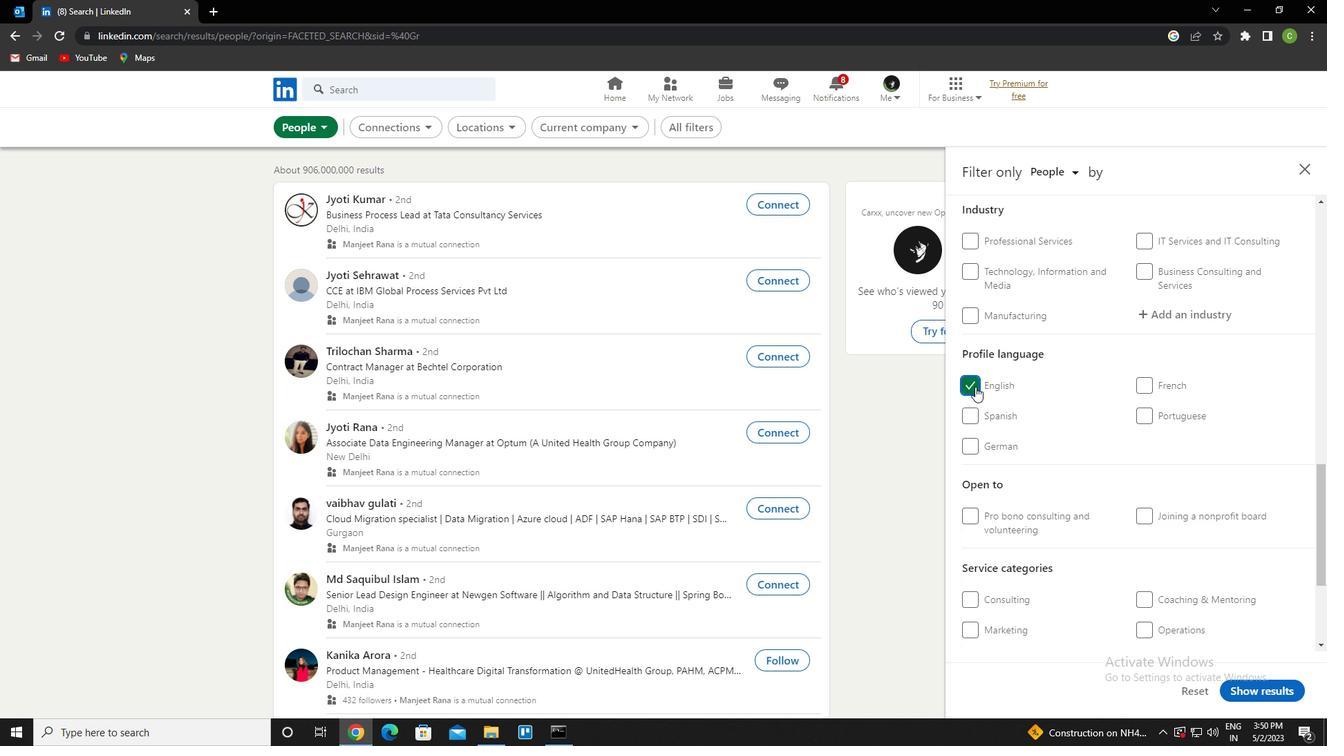 
Action: Mouse scrolled (984, 388) with delta (0, 0)
Screenshot: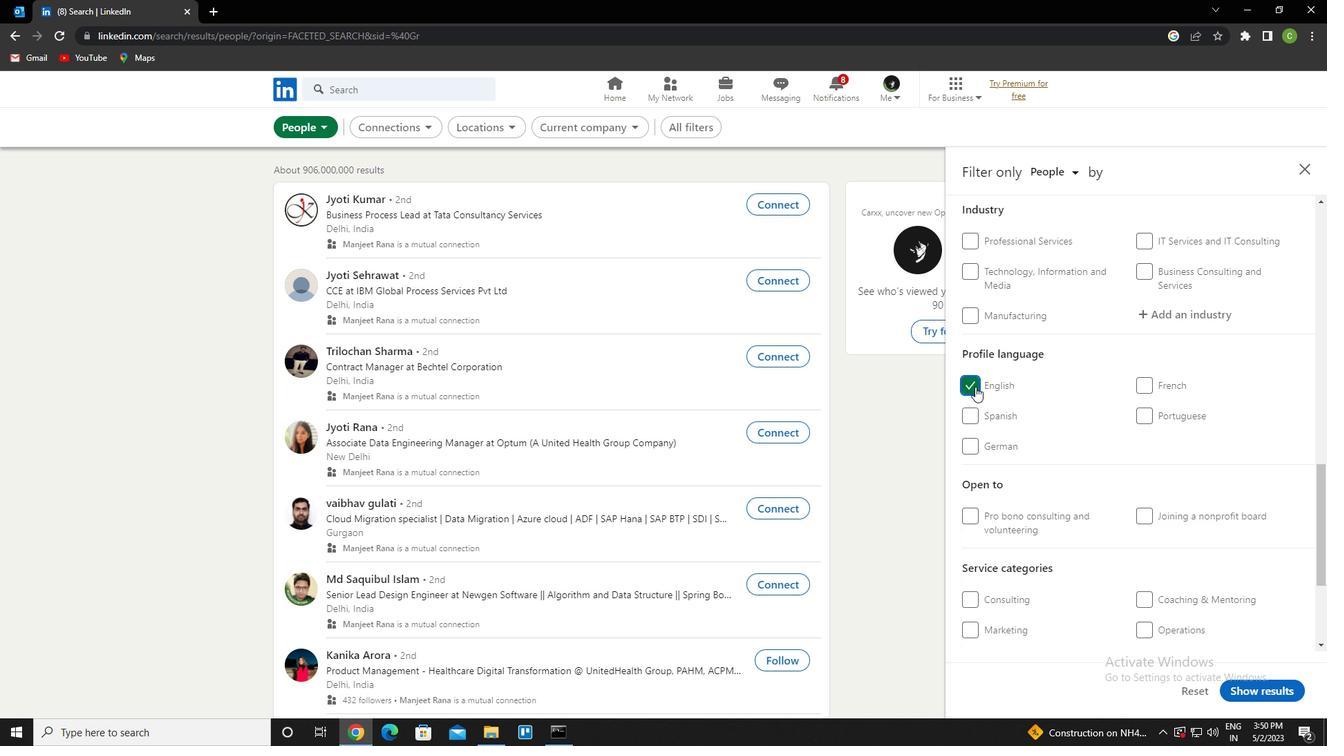 
Action: Mouse scrolled (984, 388) with delta (0, 0)
Screenshot: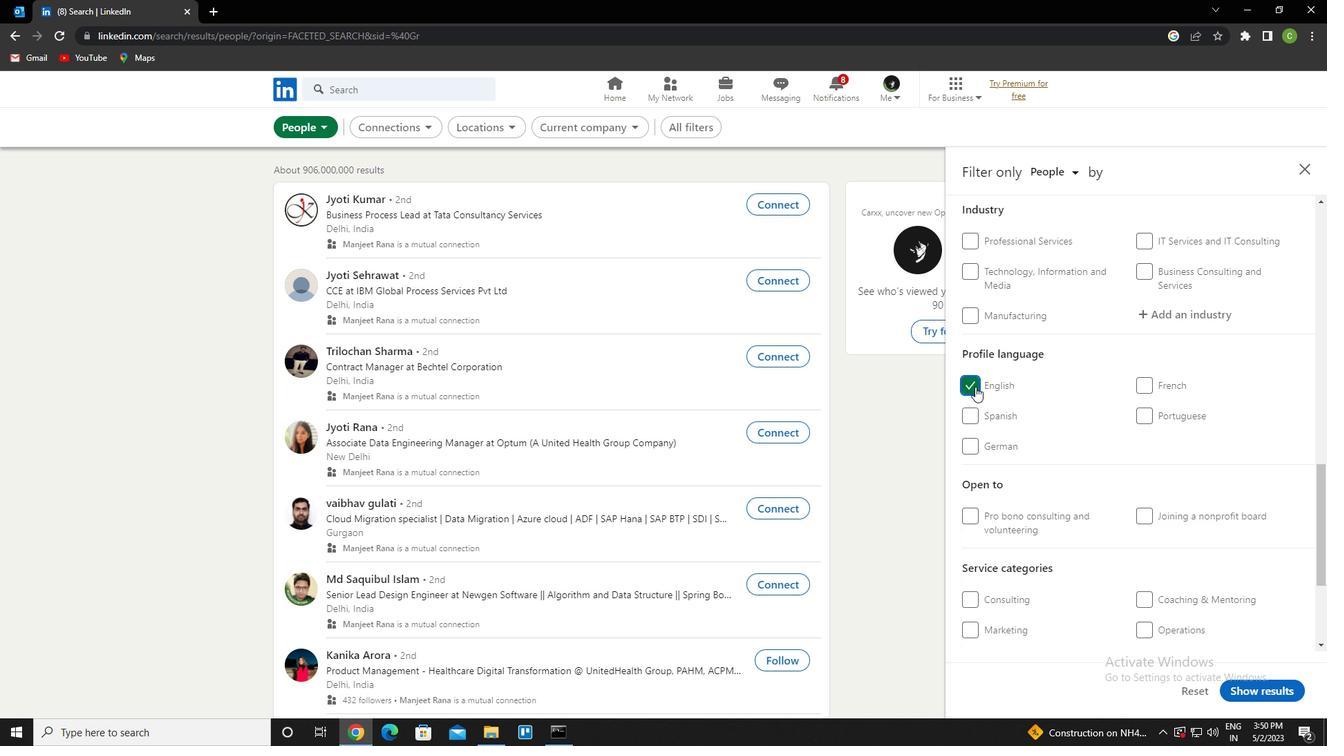 
Action: Mouse scrolled (984, 388) with delta (0, 0)
Screenshot: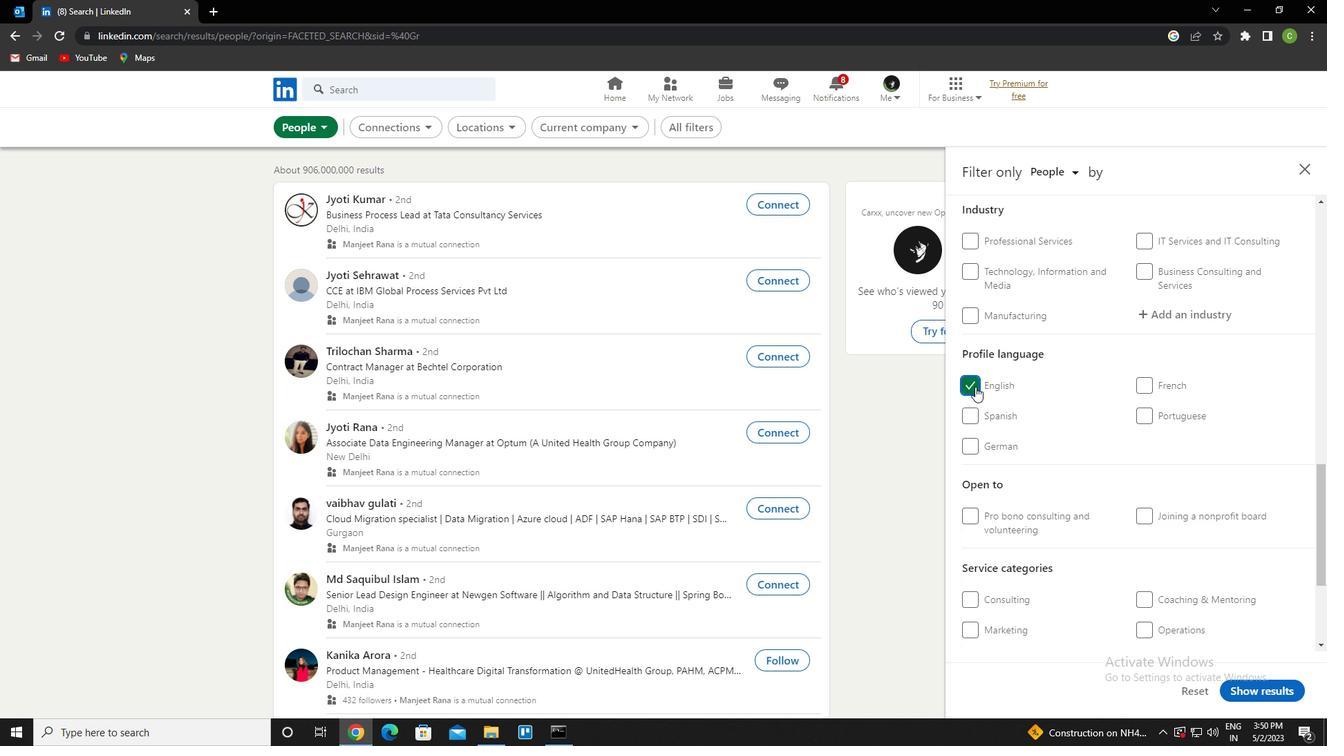 
Action: Mouse scrolled (984, 388) with delta (0, 0)
Screenshot: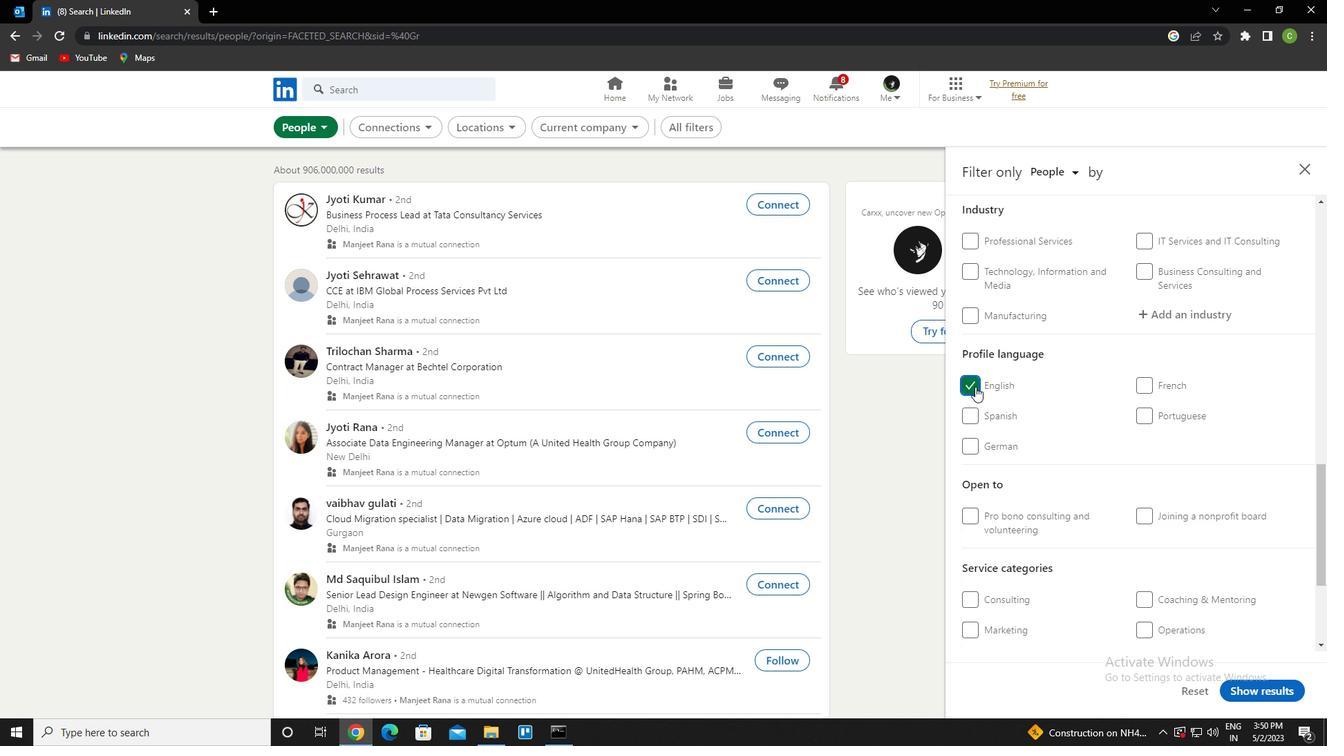 
Action: Mouse scrolled (984, 388) with delta (0, 0)
Screenshot: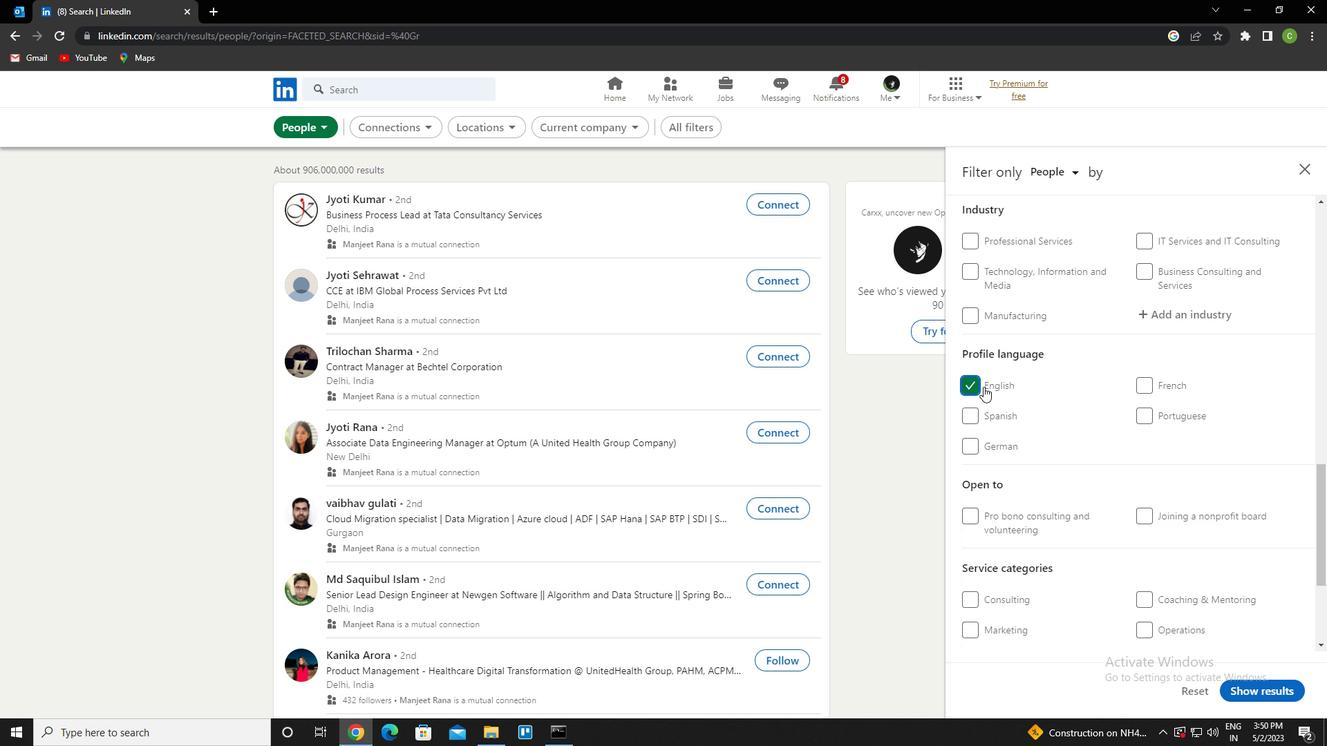 
Action: Mouse scrolled (984, 388) with delta (0, 0)
Screenshot: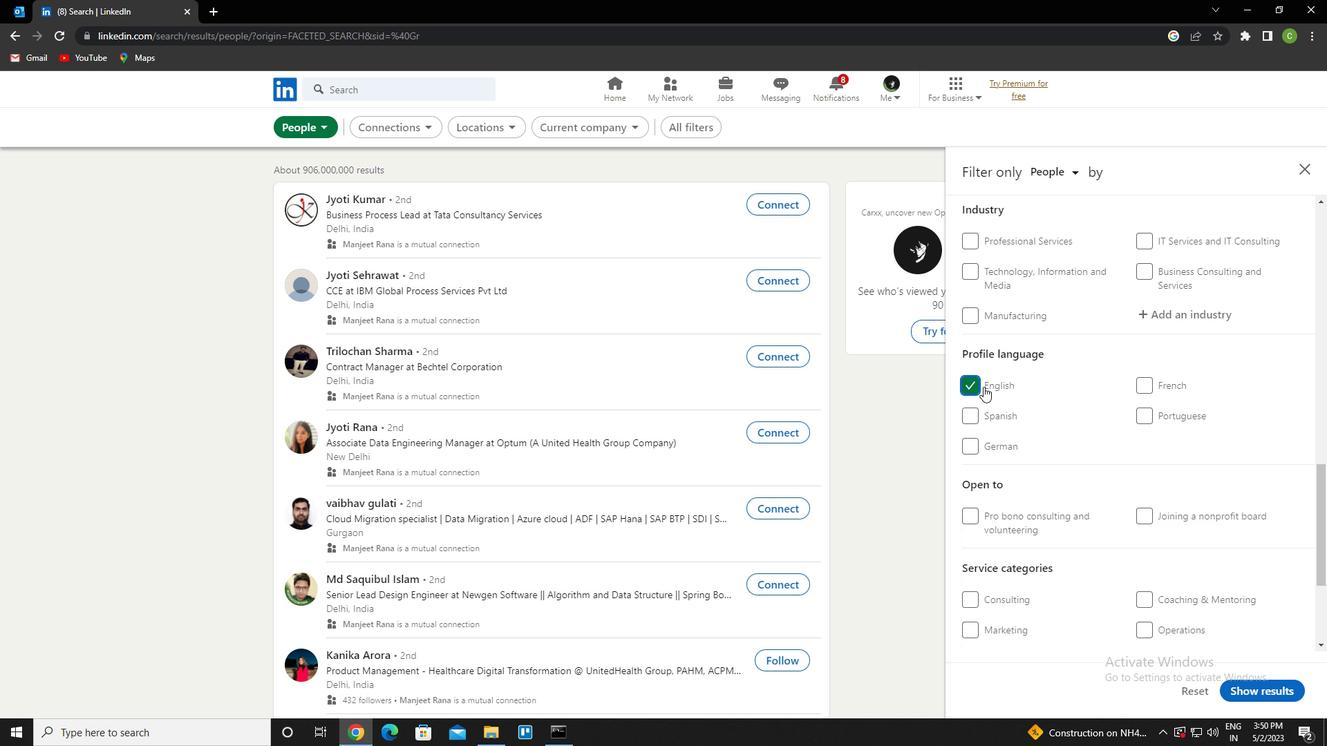 
Action: Mouse moved to (1186, 375)
Screenshot: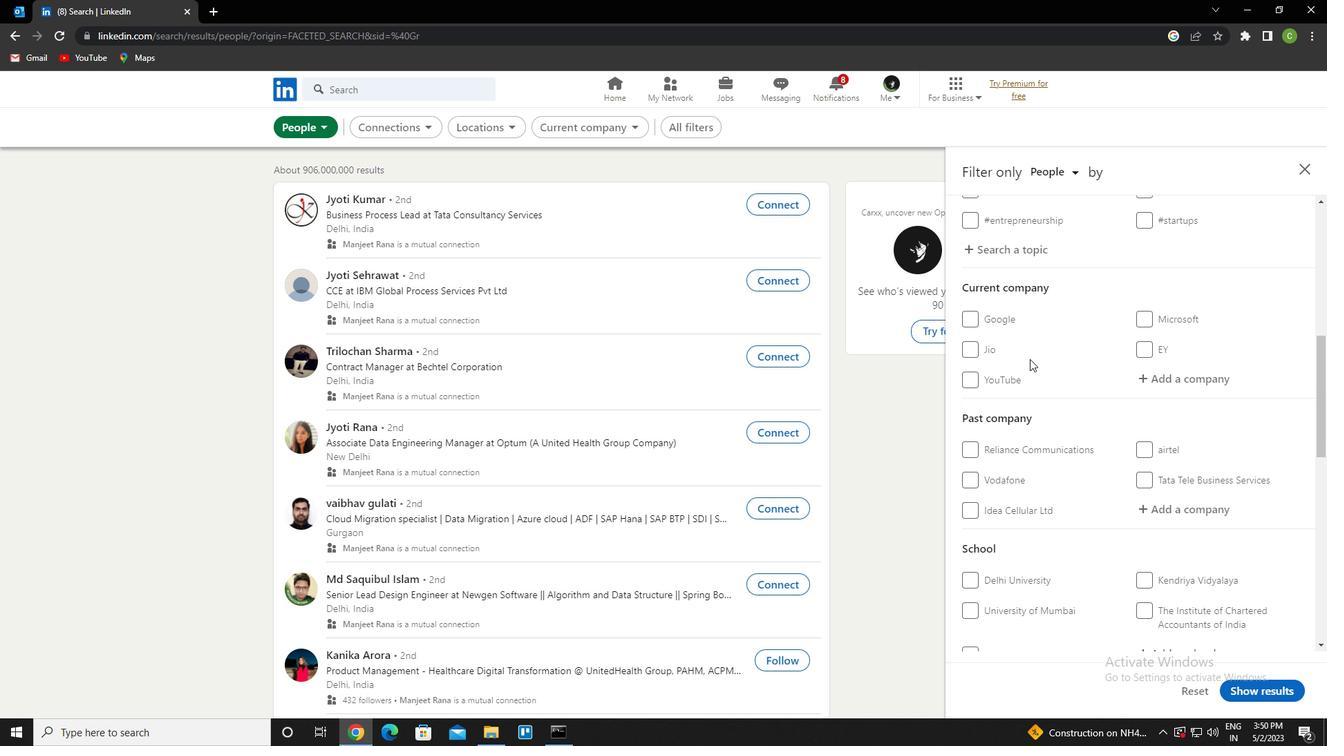 
Action: Mouse pressed left at (1186, 375)
Screenshot: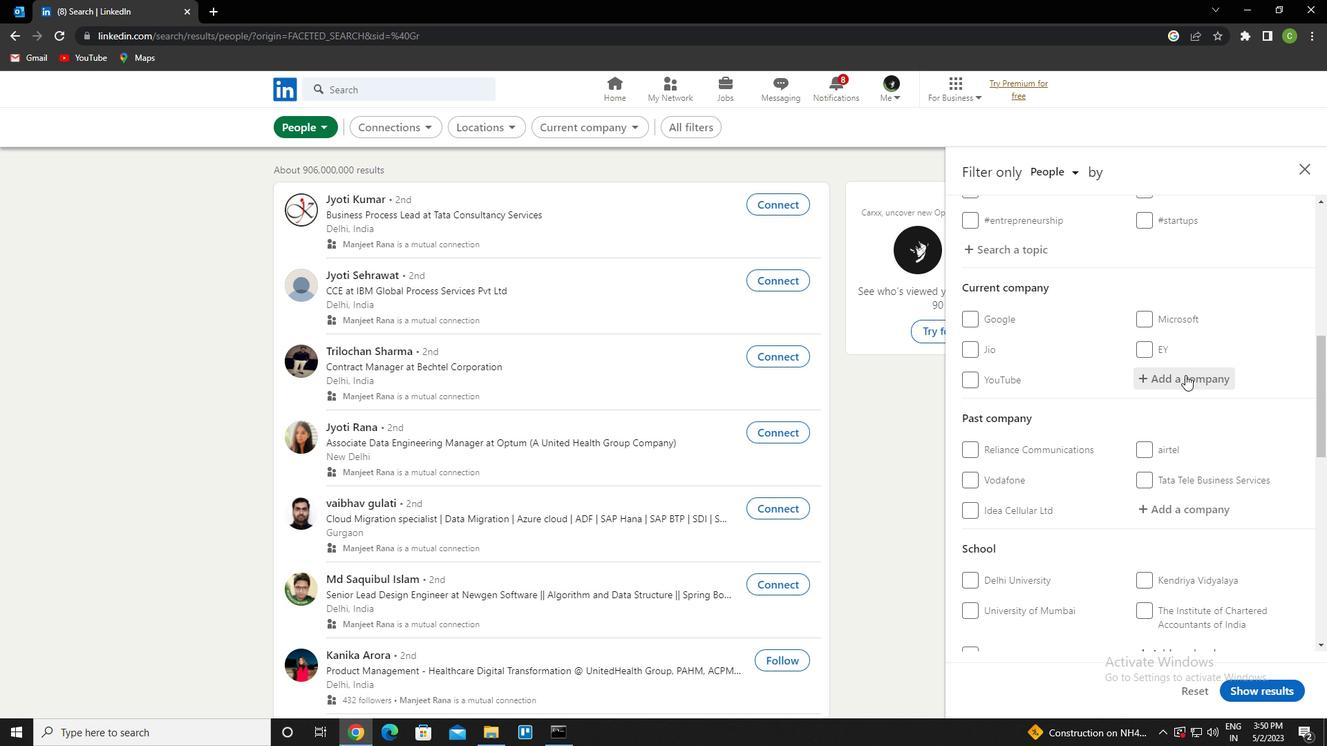 
Action: Key pressed <Key.caps_lock>v<Key.caps_lock>edantu<Key.down><Key.enter>
Screenshot: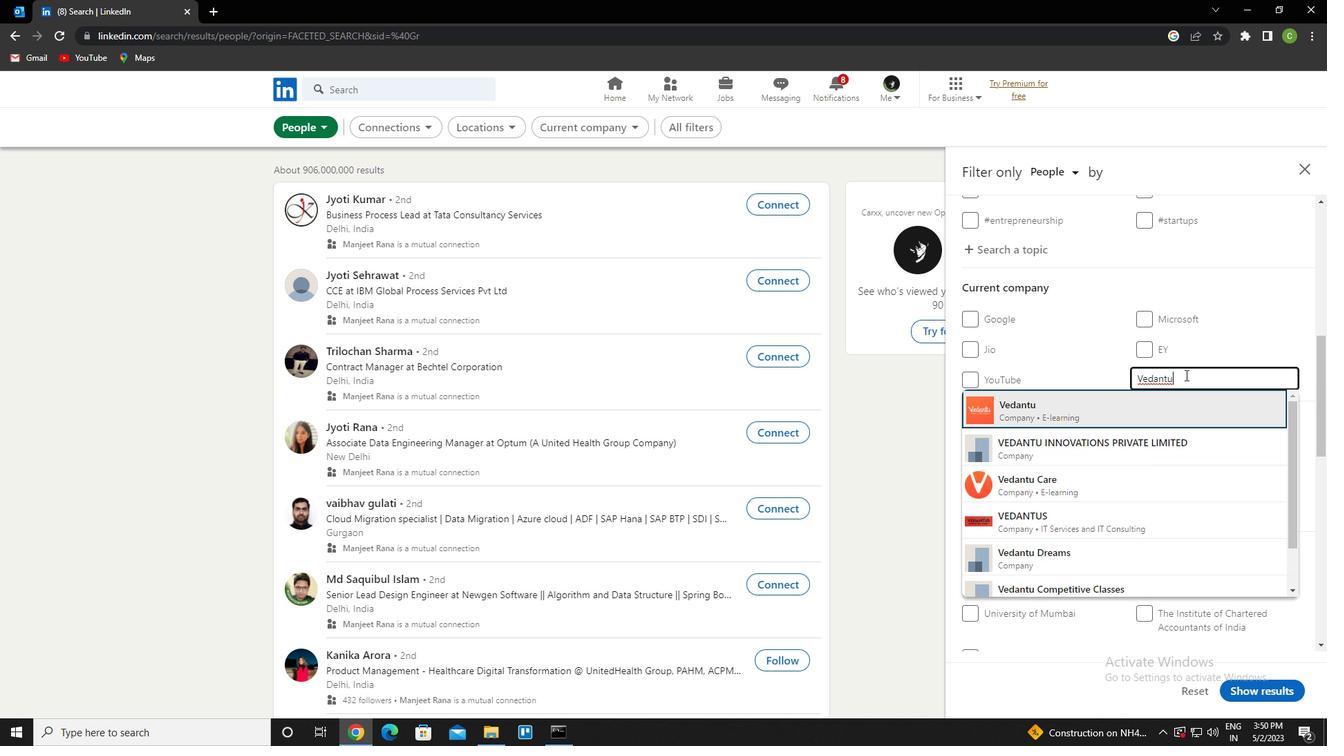 
Action: Mouse scrolled (1186, 374) with delta (0, 0)
Screenshot: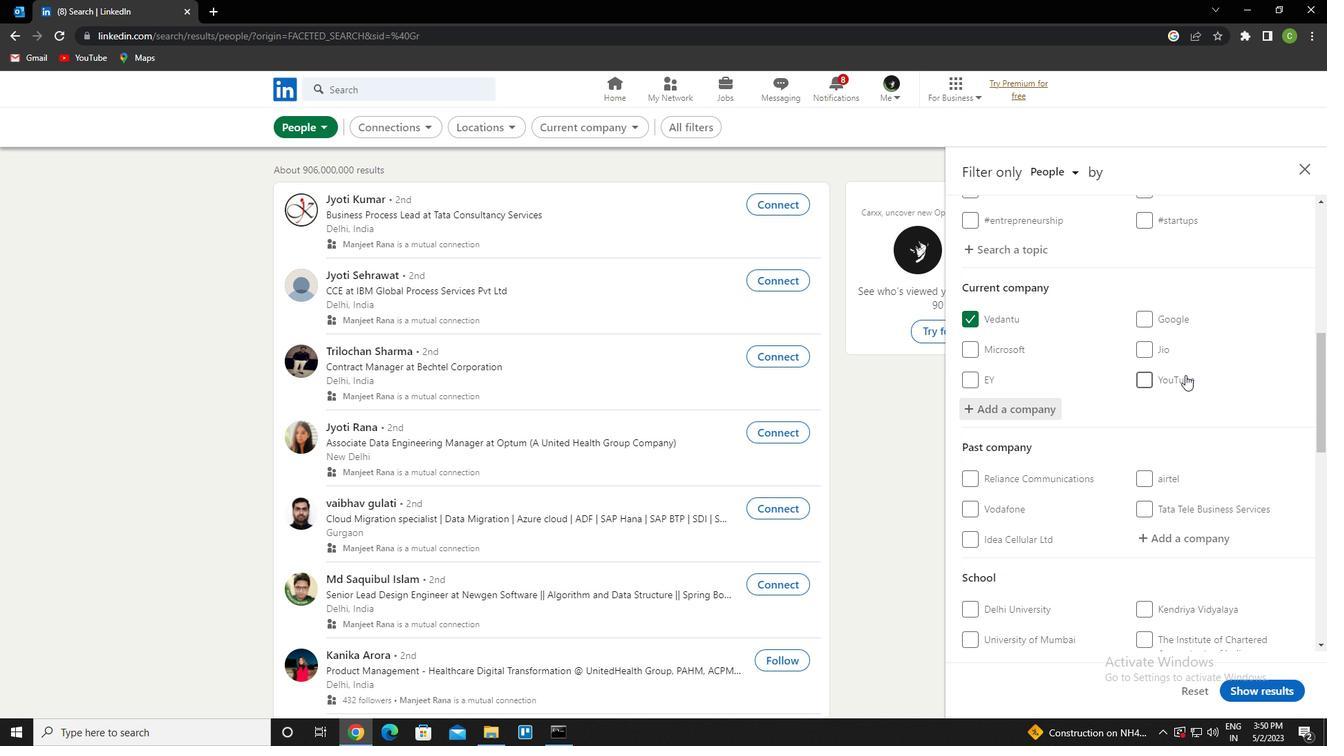 
Action: Mouse scrolled (1186, 374) with delta (0, 0)
Screenshot: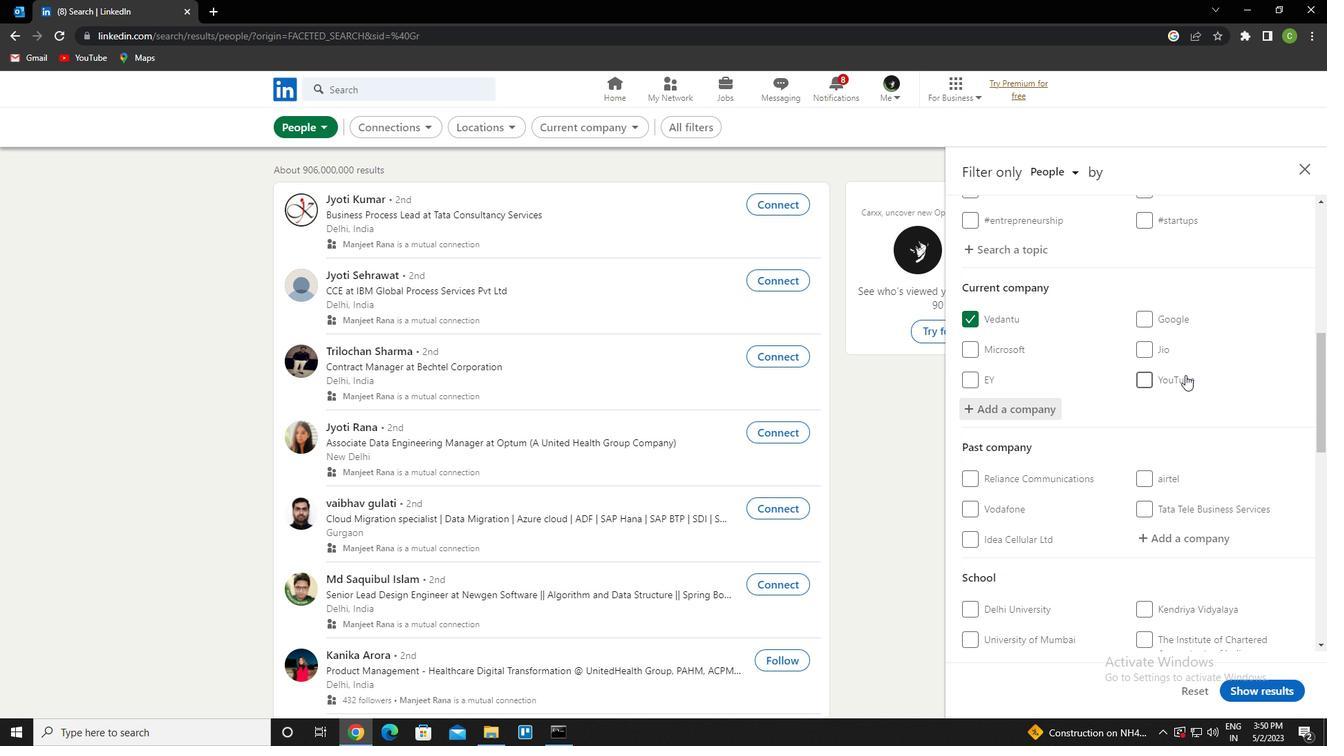 
Action: Mouse scrolled (1186, 374) with delta (0, 0)
Screenshot: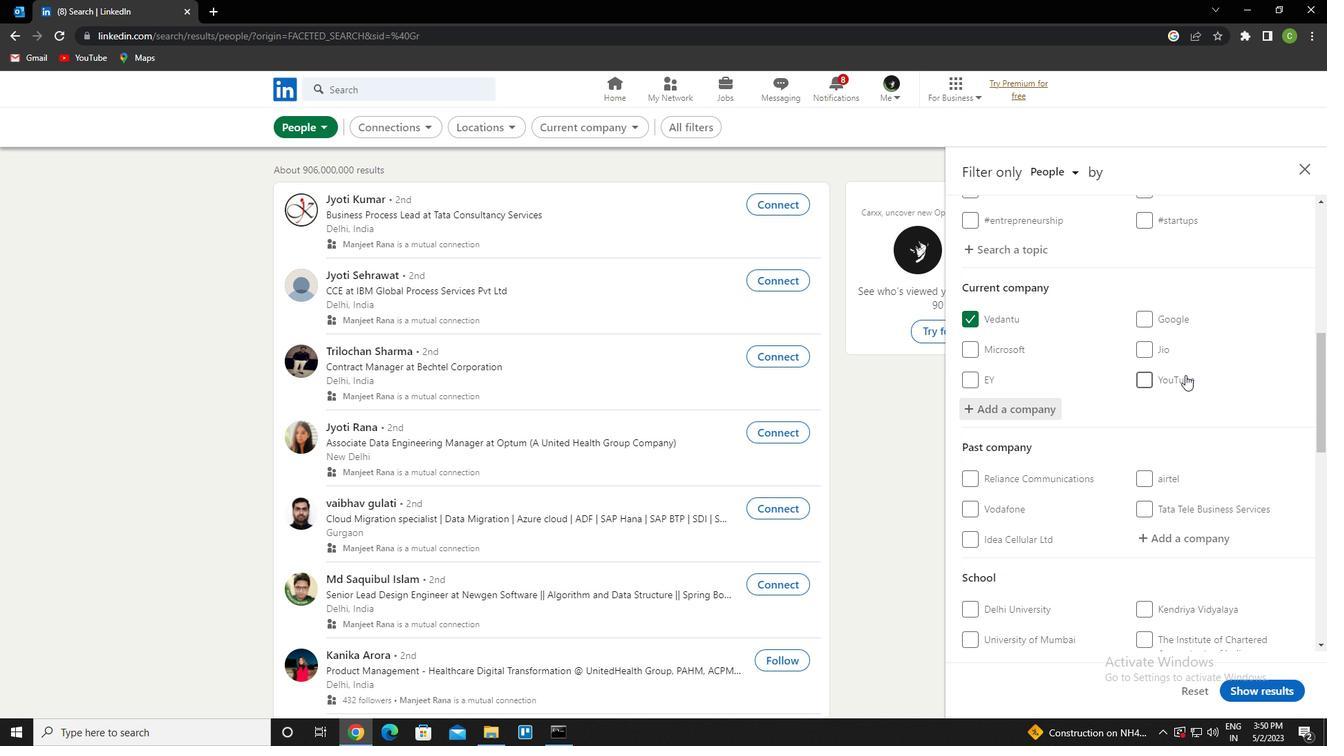 
Action: Mouse scrolled (1186, 374) with delta (0, 0)
Screenshot: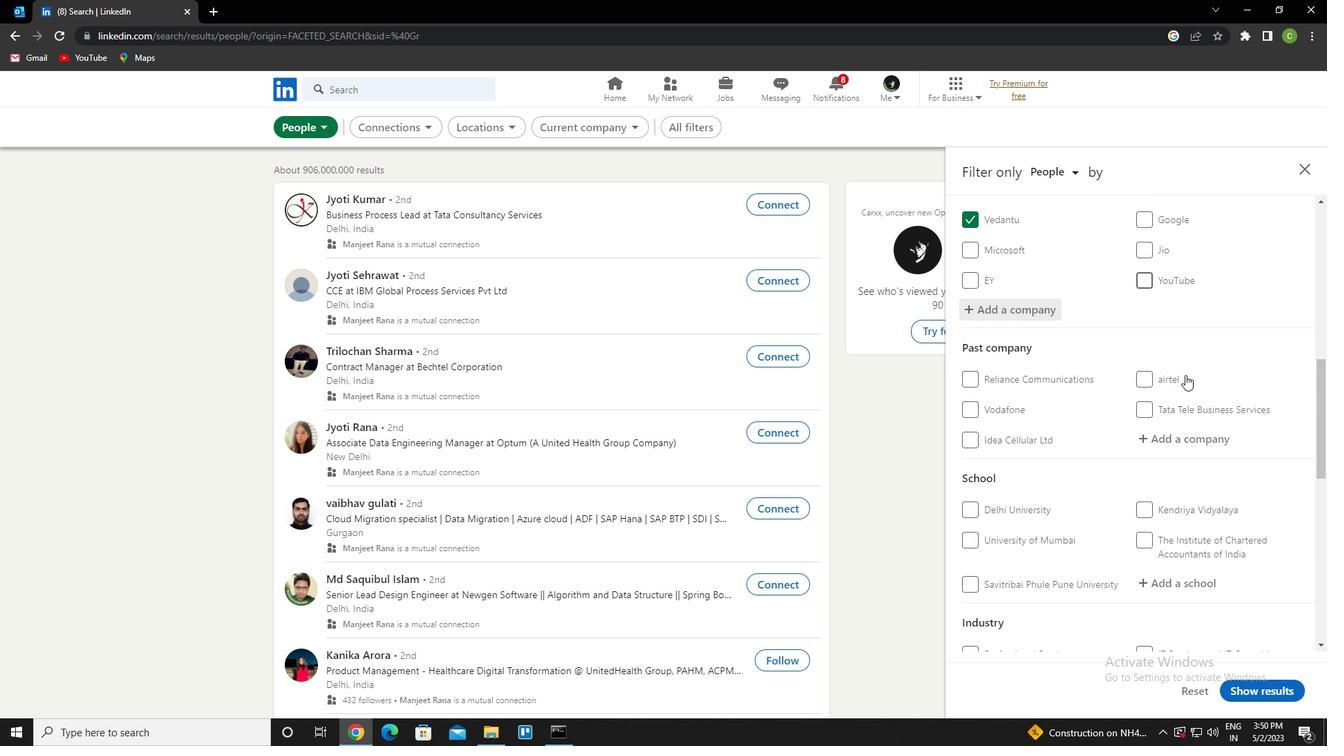 
Action: Mouse moved to (1193, 404)
Screenshot: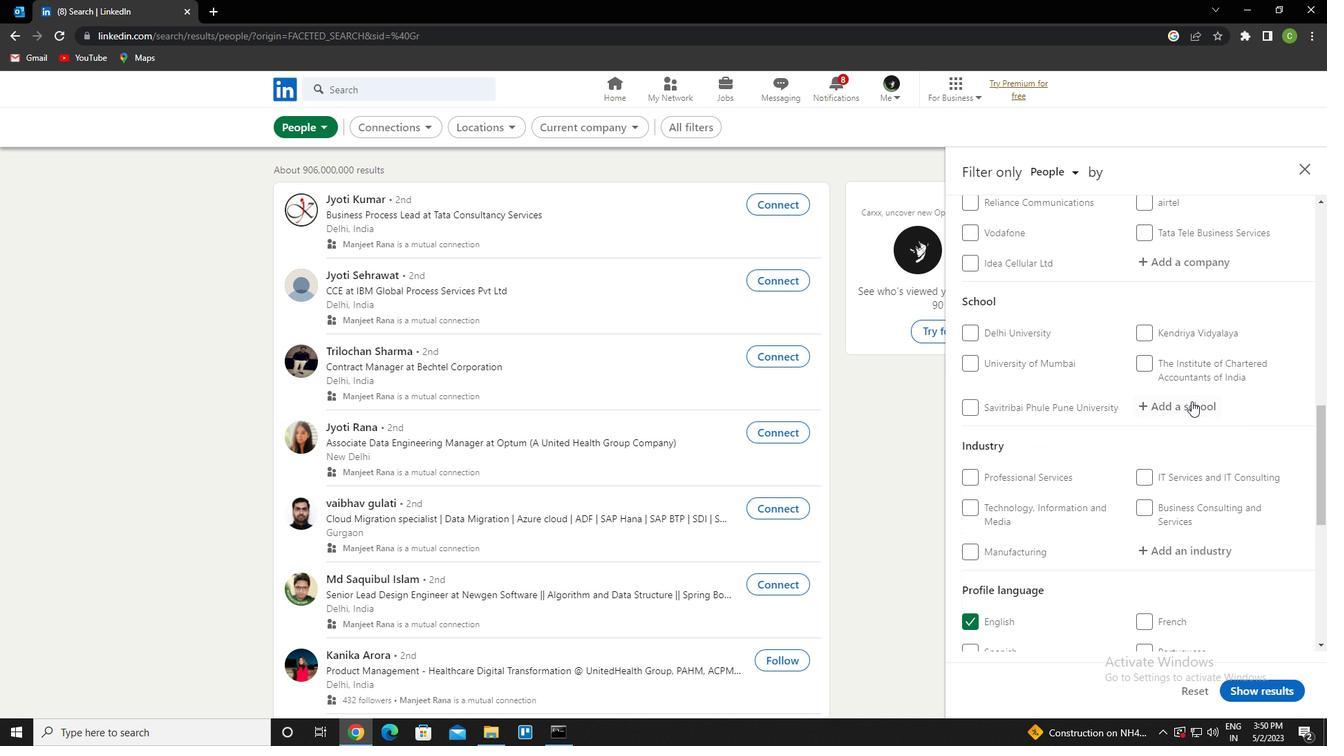 
Action: Mouse pressed left at (1193, 404)
Screenshot: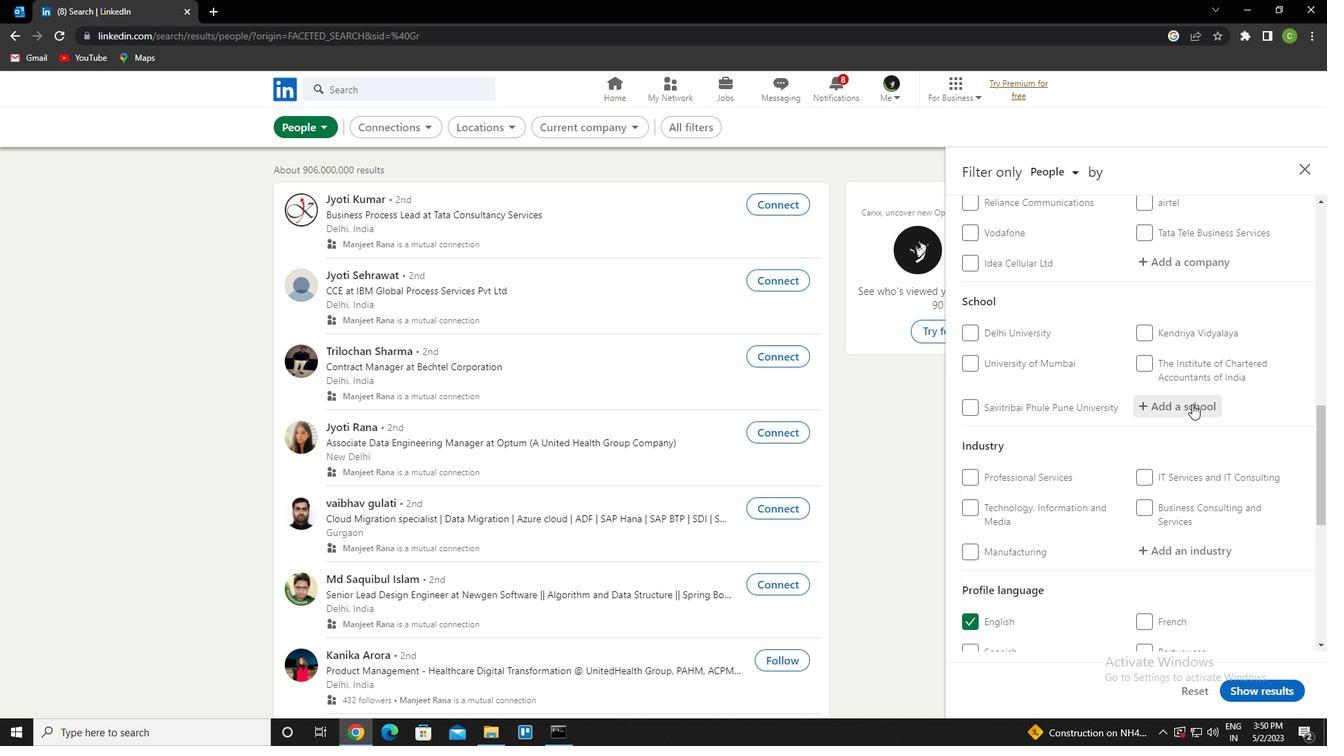 
Action: Key pressed <Key.caps_lock>c<Key.caps_lock>entral<Key.space>h<Key.backspace>uni<Key.down><Key.down><Key.down><Key.down><Key.down><Key.down><Key.down><Key.up>versity<Key.space>of<Key.space>rajasthan<Key.down><Key.down><Key.enter>
Screenshot: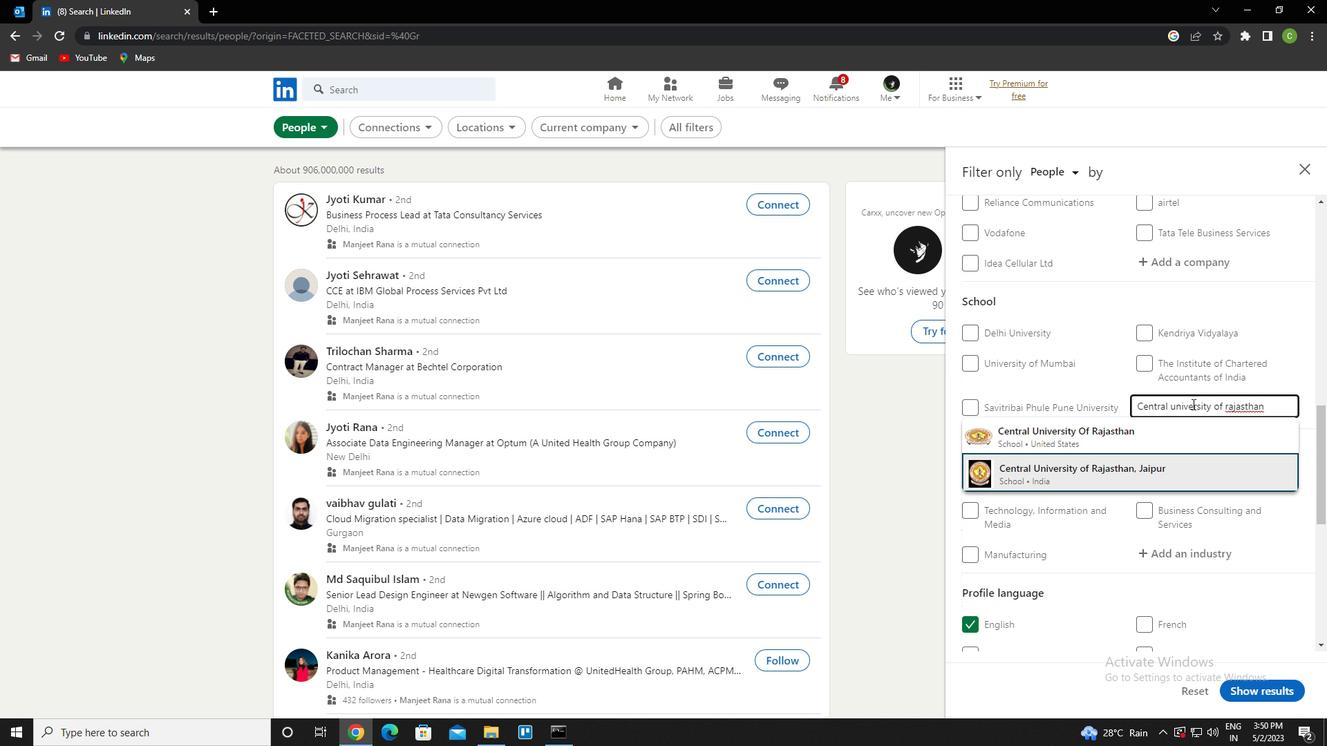 
Action: Mouse scrolled (1193, 403) with delta (0, 0)
Screenshot: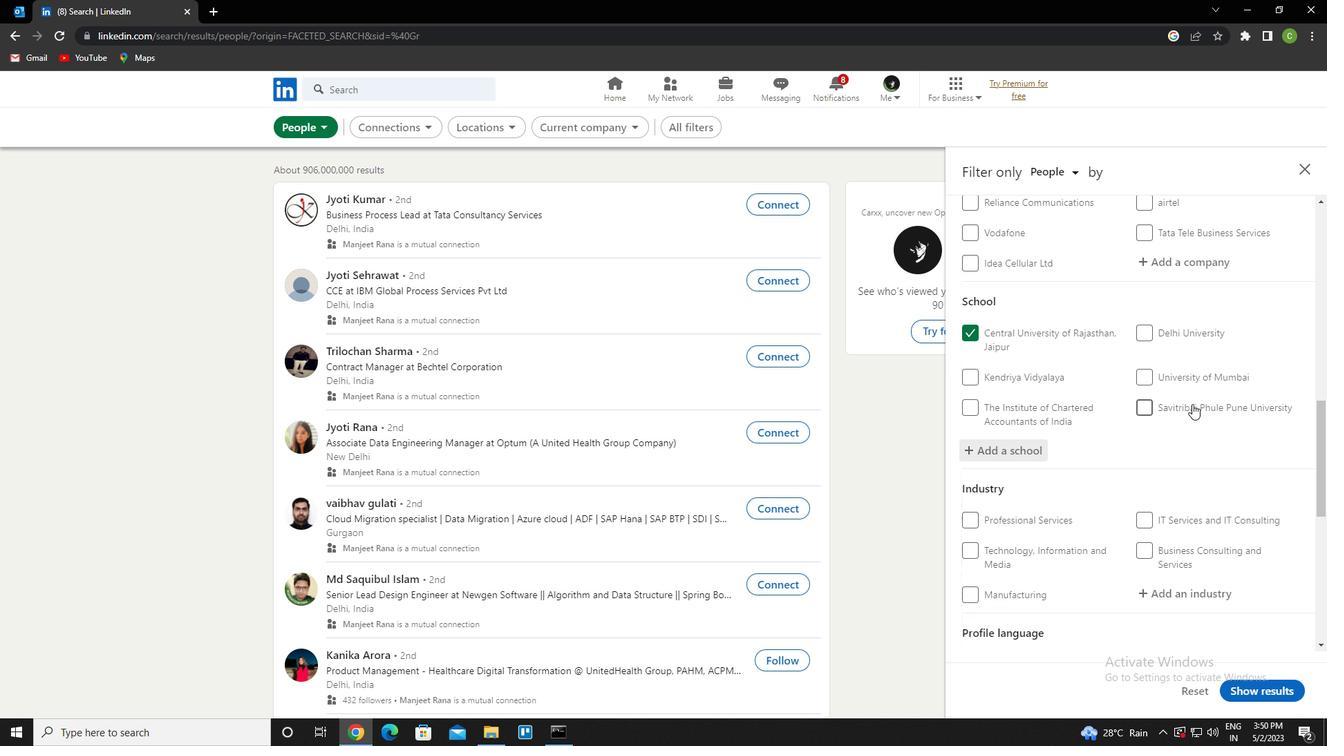 
Action: Mouse scrolled (1193, 403) with delta (0, 0)
Screenshot: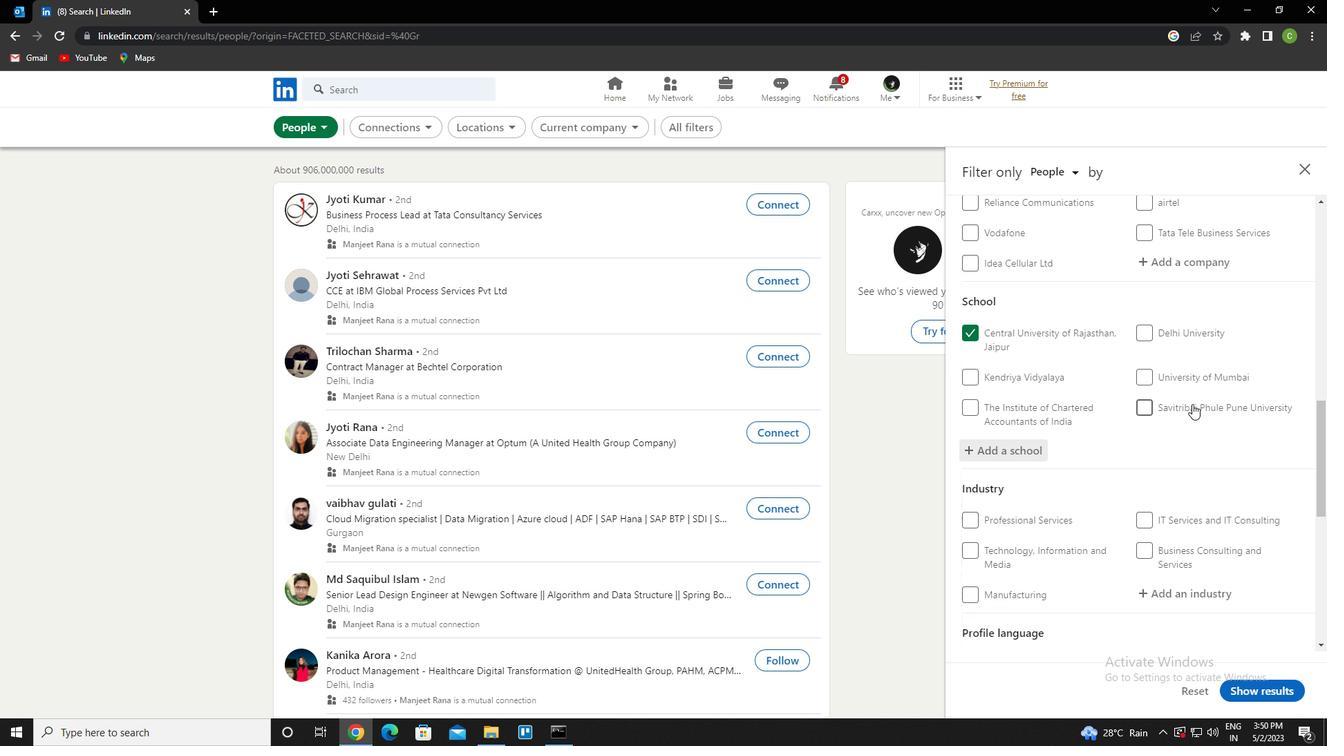 
Action: Mouse scrolled (1193, 403) with delta (0, 0)
Screenshot: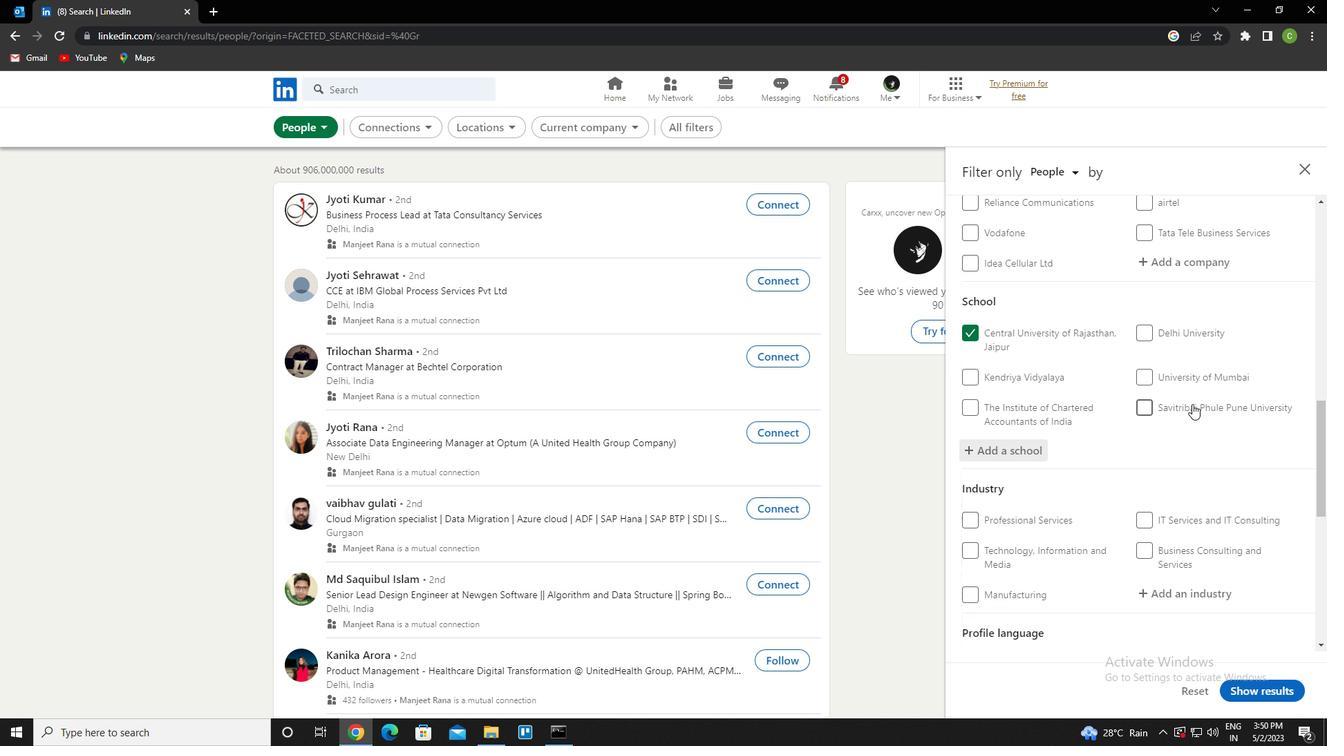 
Action: Mouse moved to (1199, 392)
Screenshot: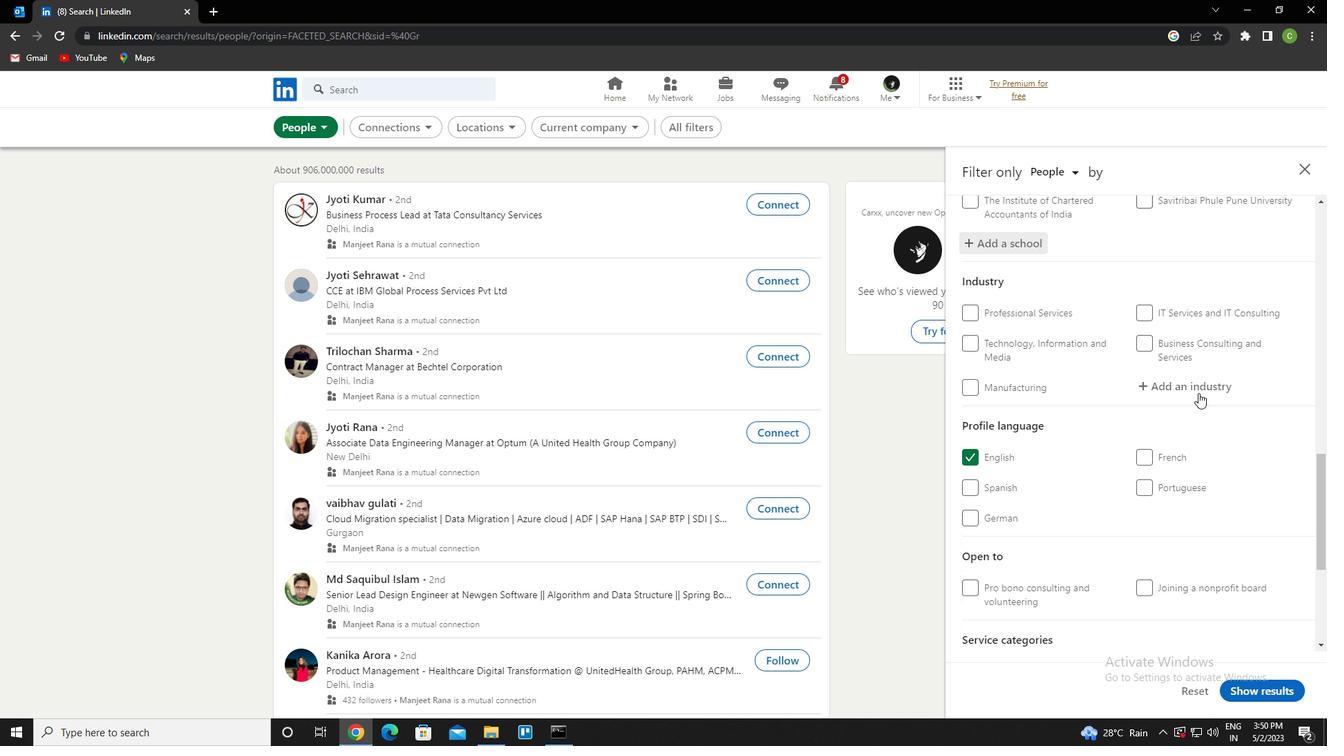 
Action: Mouse pressed left at (1199, 392)
Screenshot: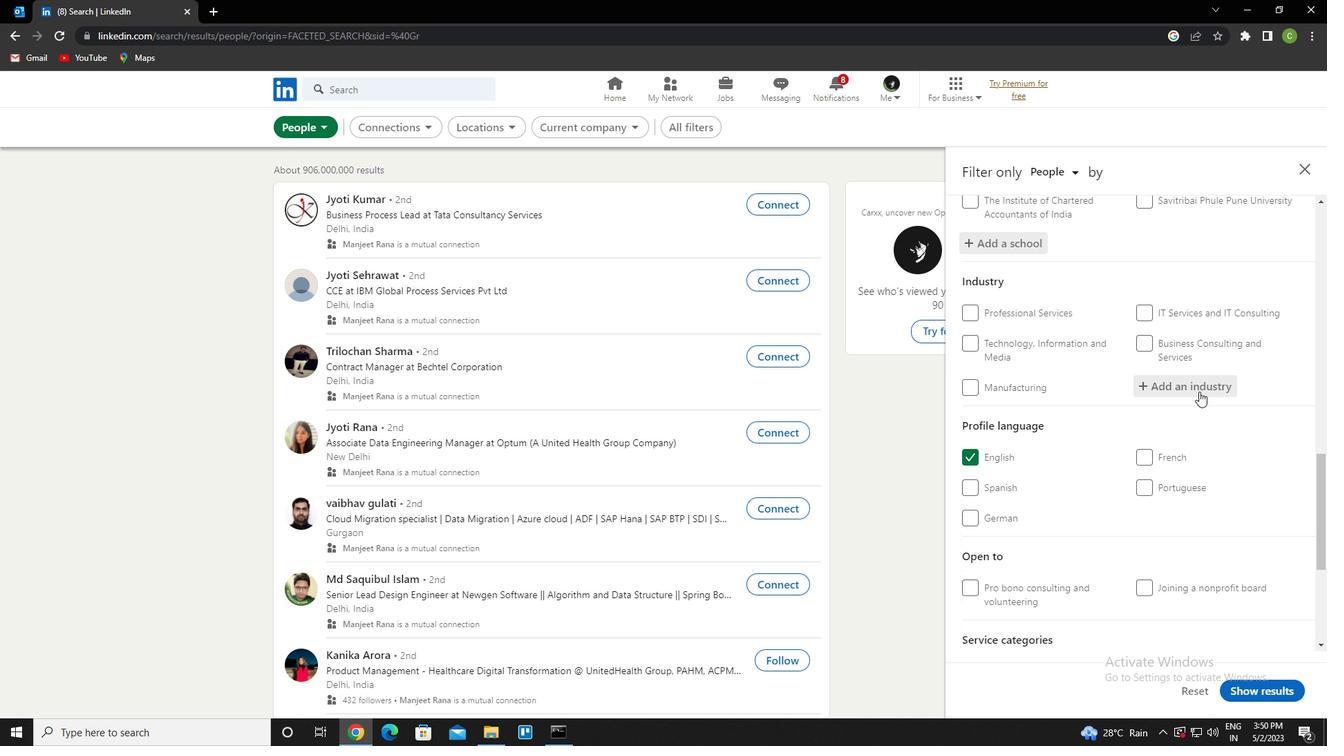 
Action: Key pressed <Key.caps_lock>w<Key.caps_lock>holesale<Key.space>import<Key.down><Key.enter>
Screenshot: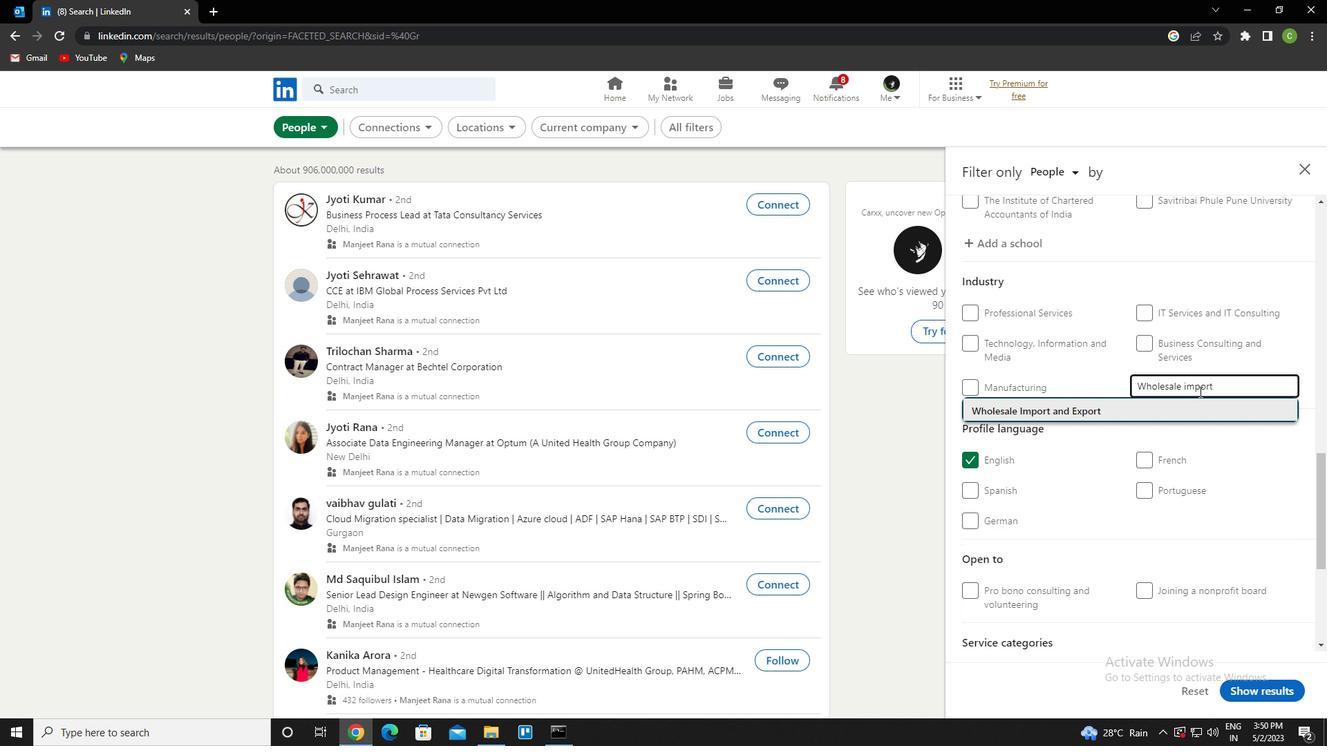 
Action: Mouse moved to (1250, 424)
Screenshot: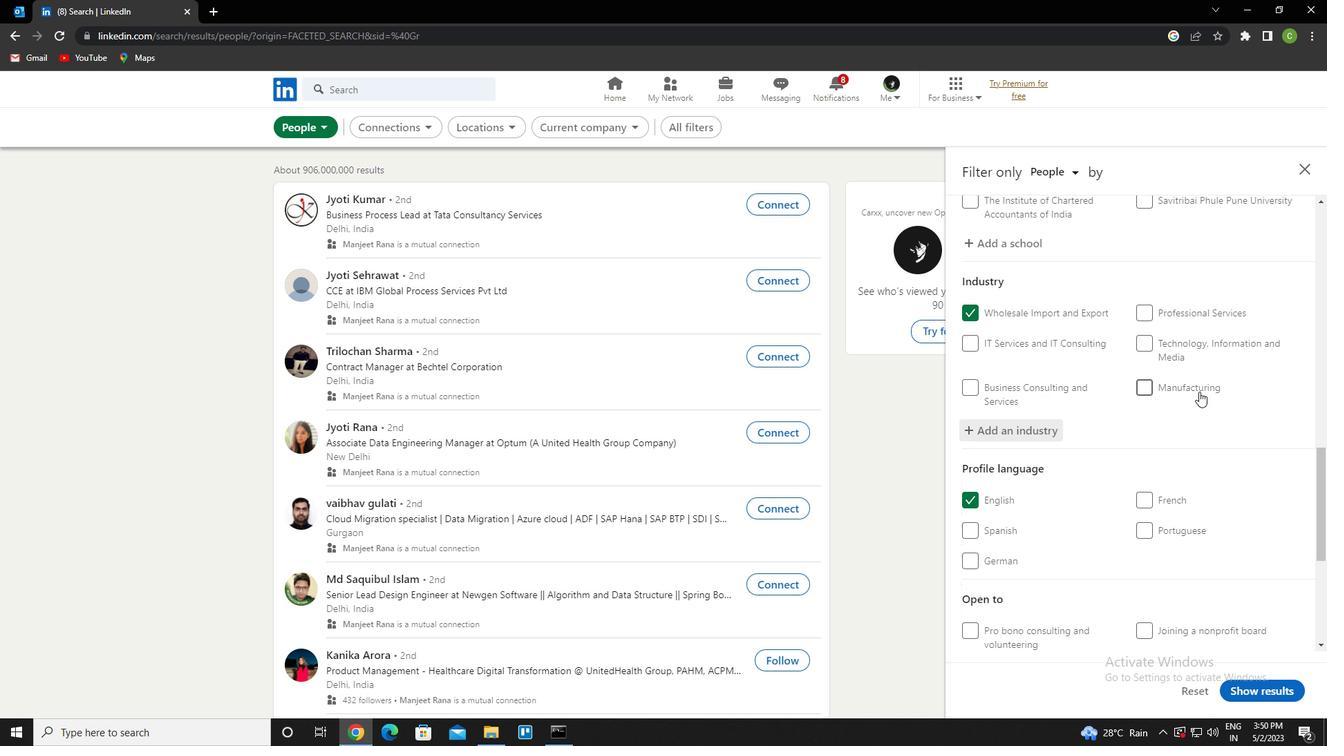 
Action: Mouse scrolled (1250, 423) with delta (0, 0)
Screenshot: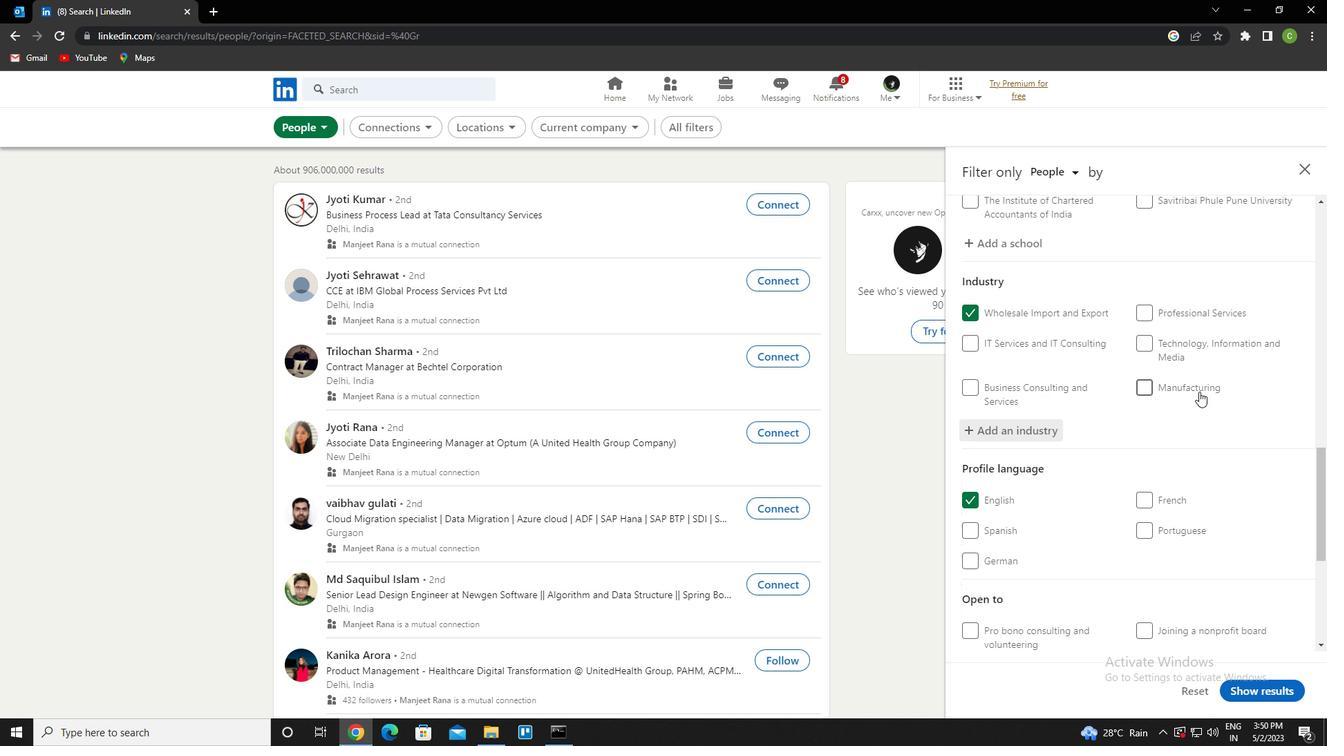 
Action: Mouse moved to (1250, 425)
Screenshot: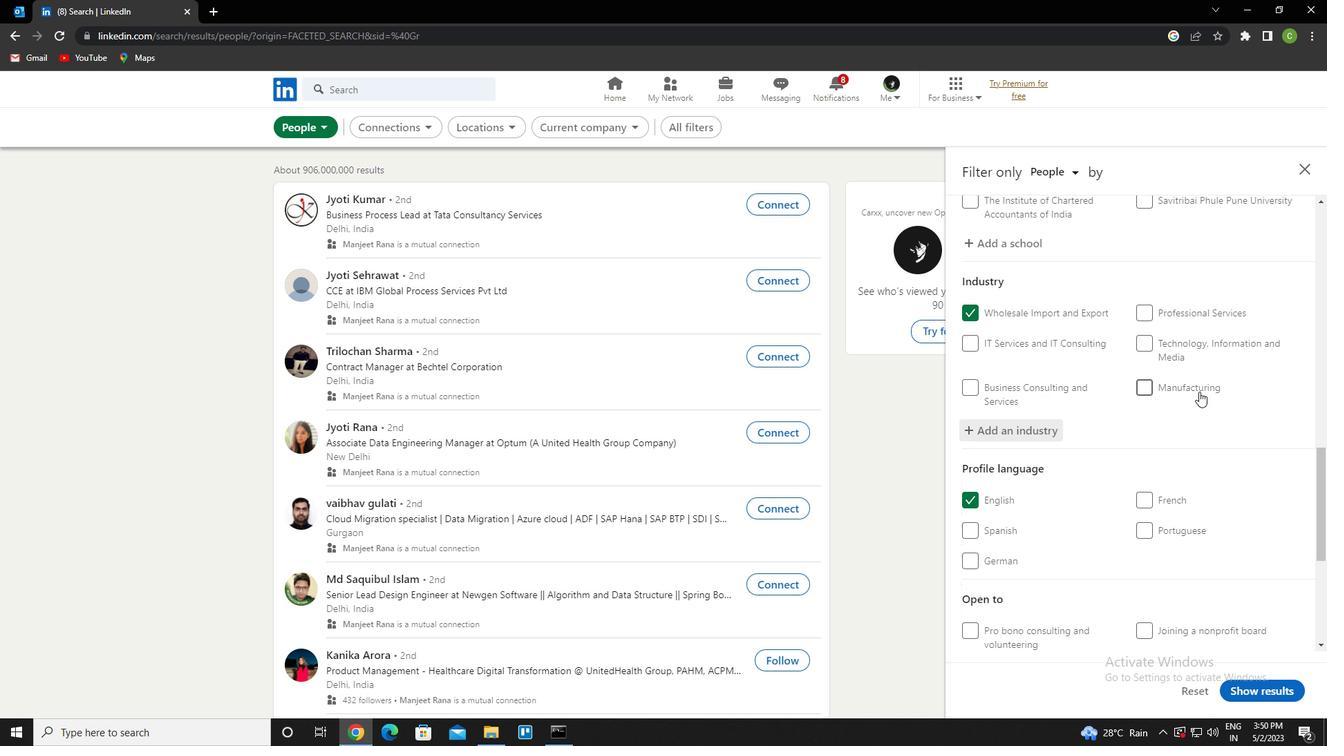 
Action: Mouse scrolled (1250, 424) with delta (0, 0)
Screenshot: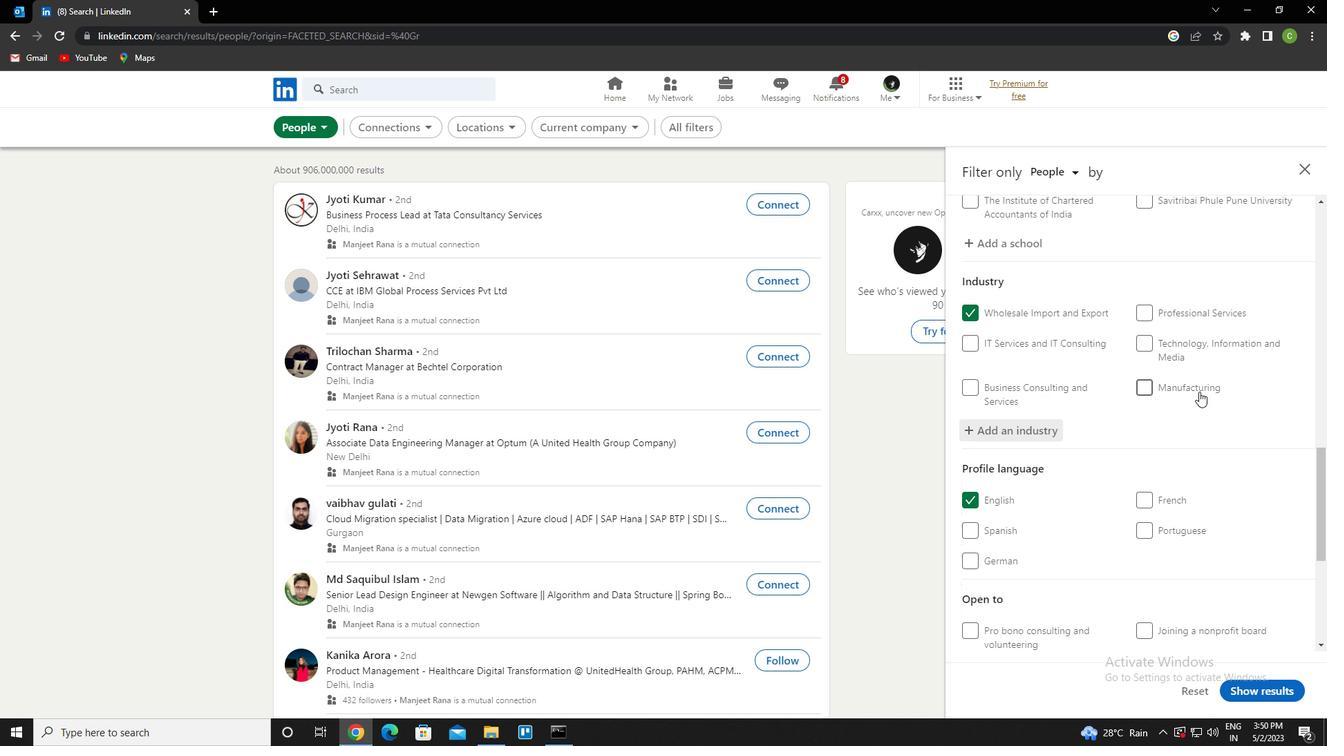 
Action: Mouse scrolled (1250, 424) with delta (0, 0)
Screenshot: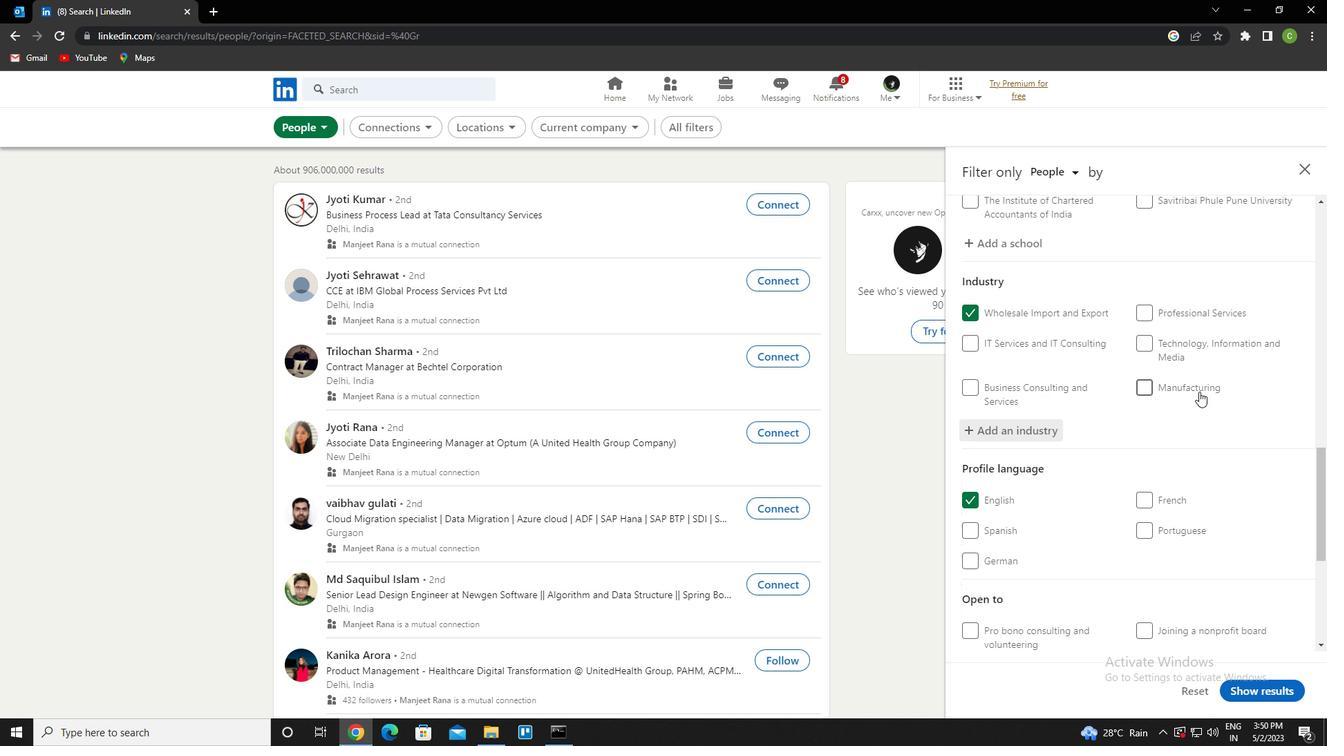 
Action: Mouse scrolled (1250, 424) with delta (0, 0)
Screenshot: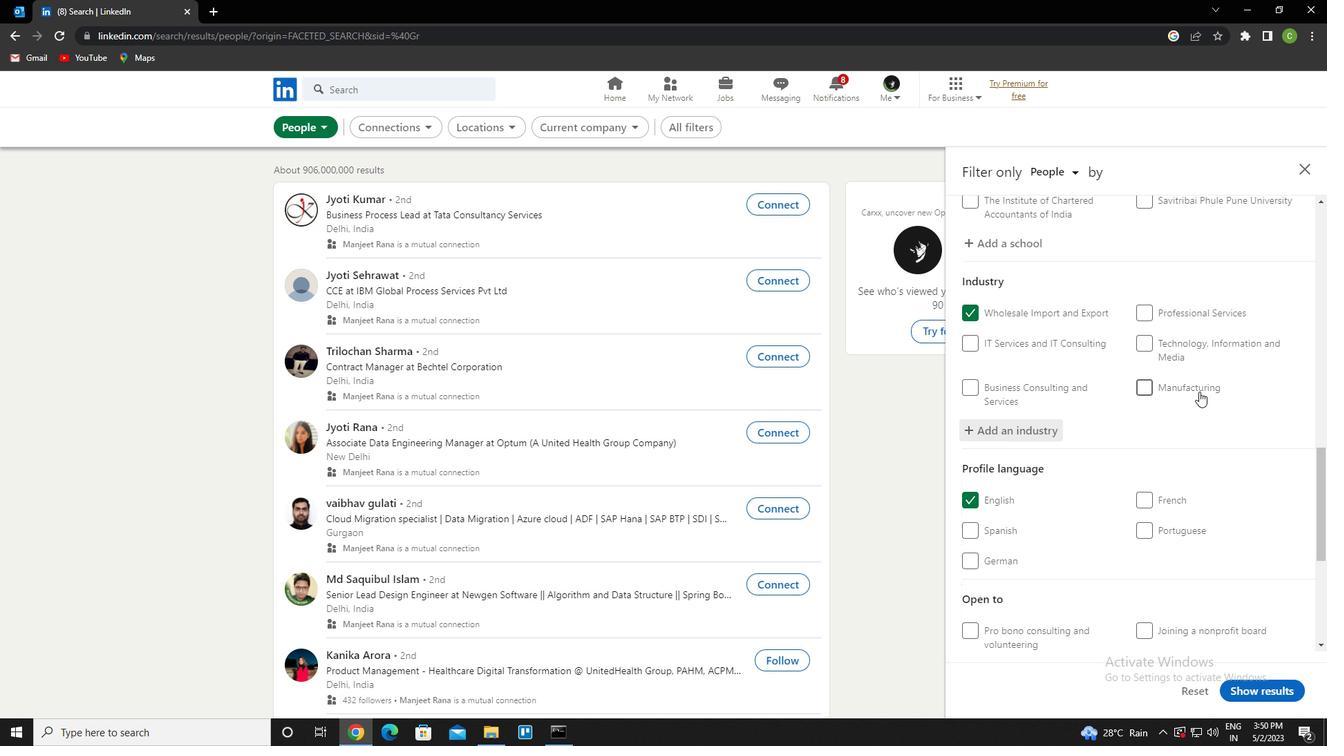 
Action: Mouse scrolled (1250, 424) with delta (0, 0)
Screenshot: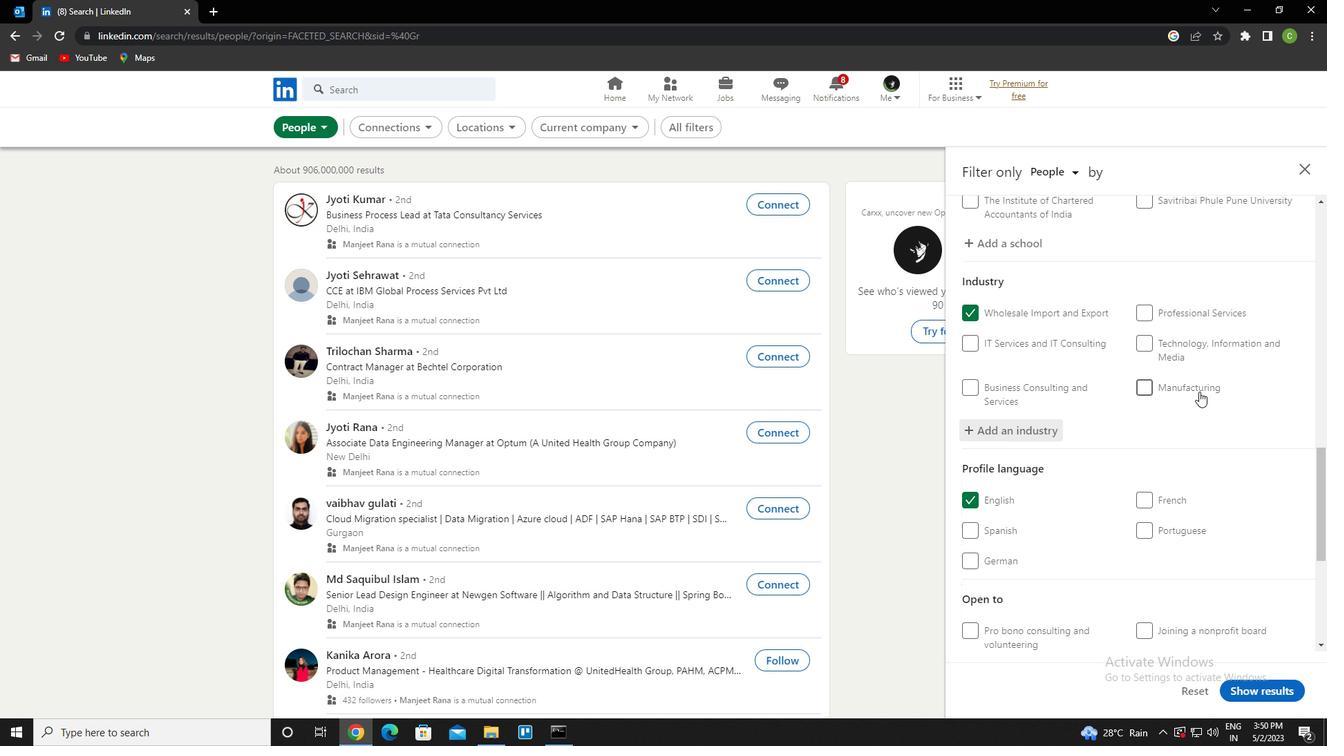 
Action: Mouse scrolled (1250, 424) with delta (0, 0)
Screenshot: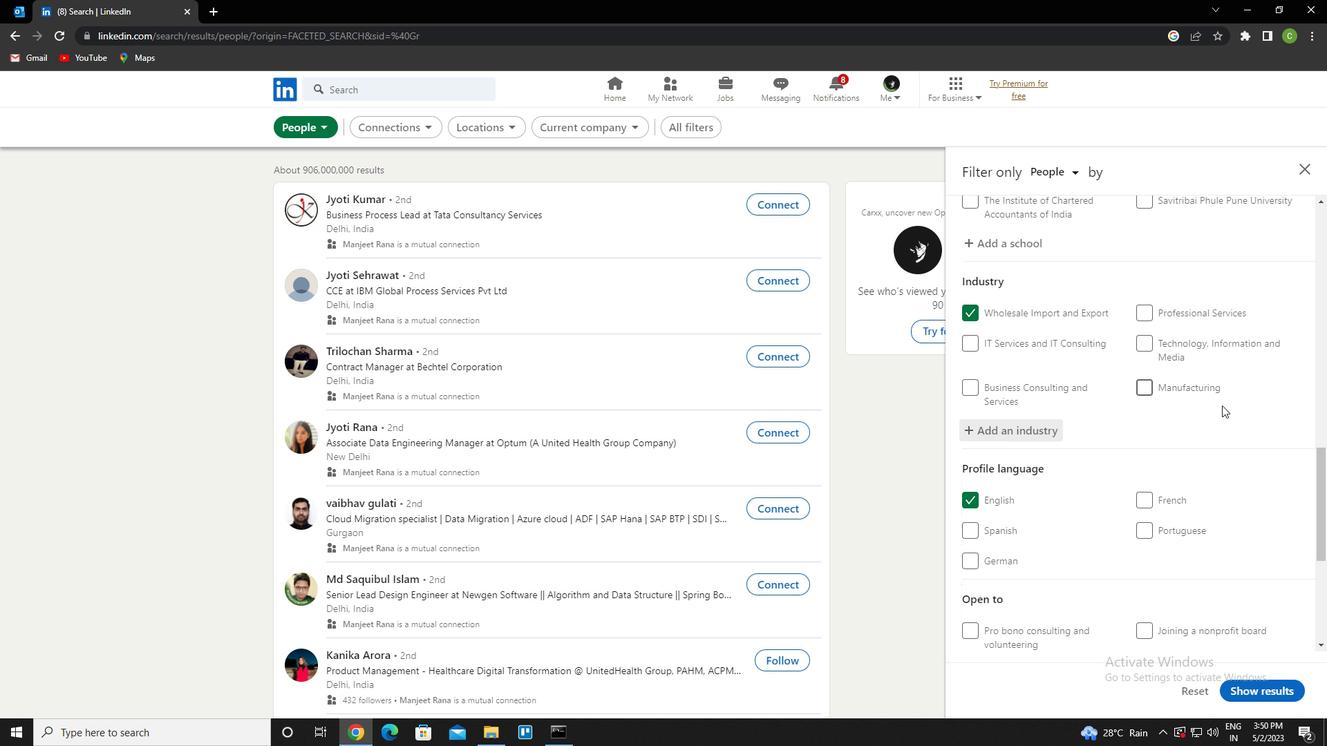 
Action: Mouse scrolled (1250, 424) with delta (0, 0)
Screenshot: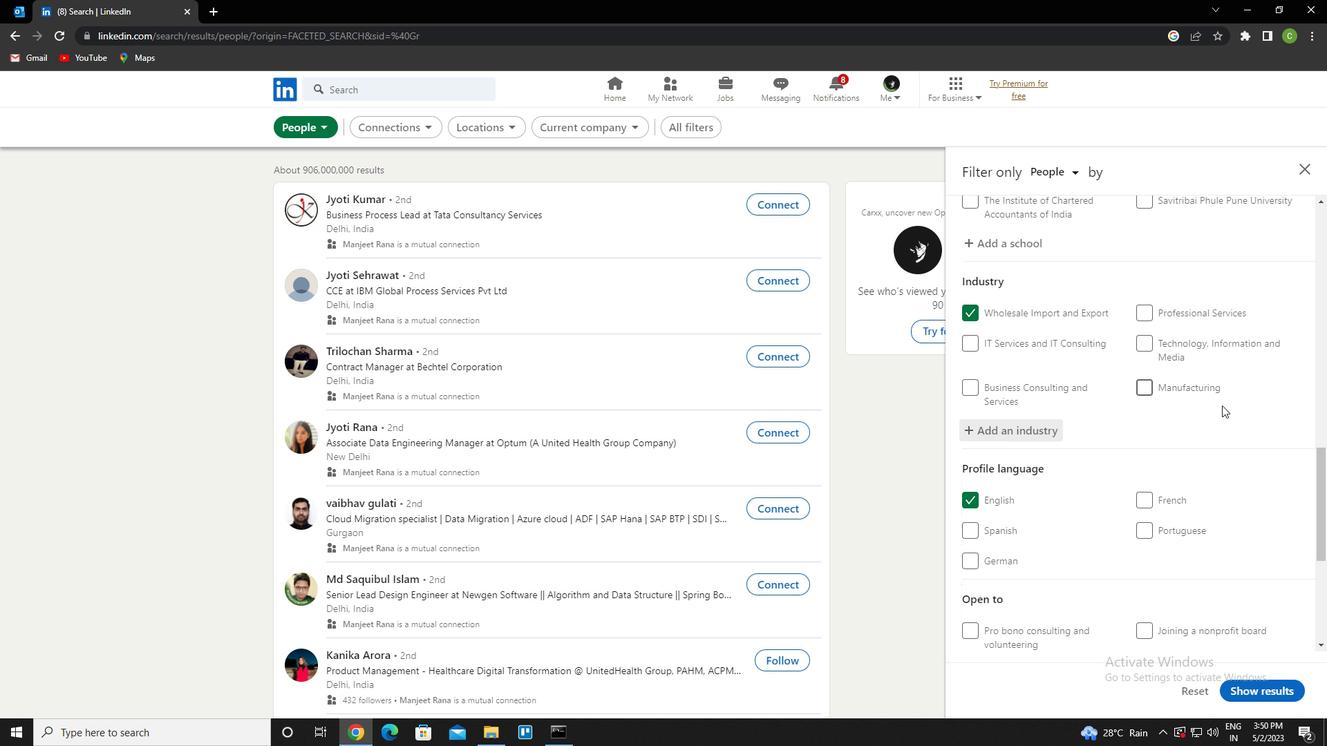 
Action: Mouse moved to (1174, 466)
Screenshot: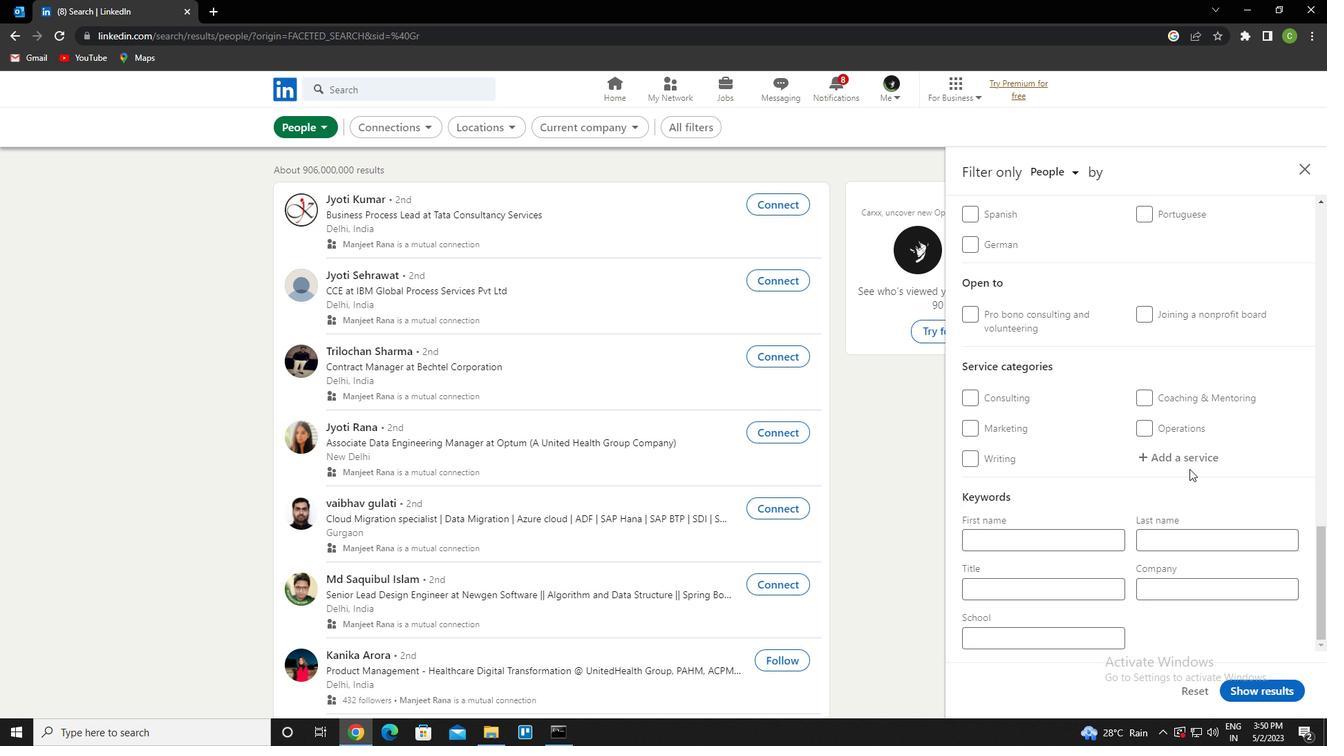
Action: Mouse pressed left at (1174, 466)
Screenshot: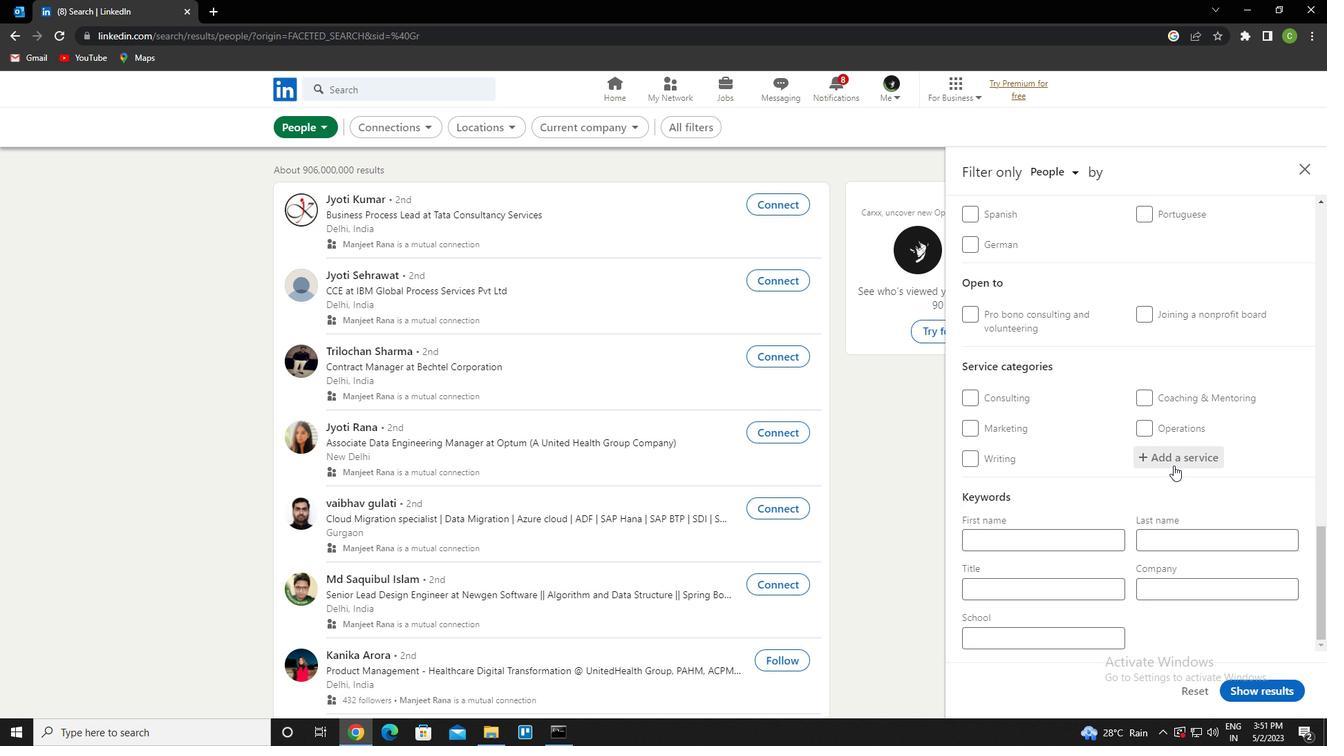 
Action: Key pressed <Key.caps_lock>e<Key.caps_lock>diting<Key.down><Key.enter>
Screenshot: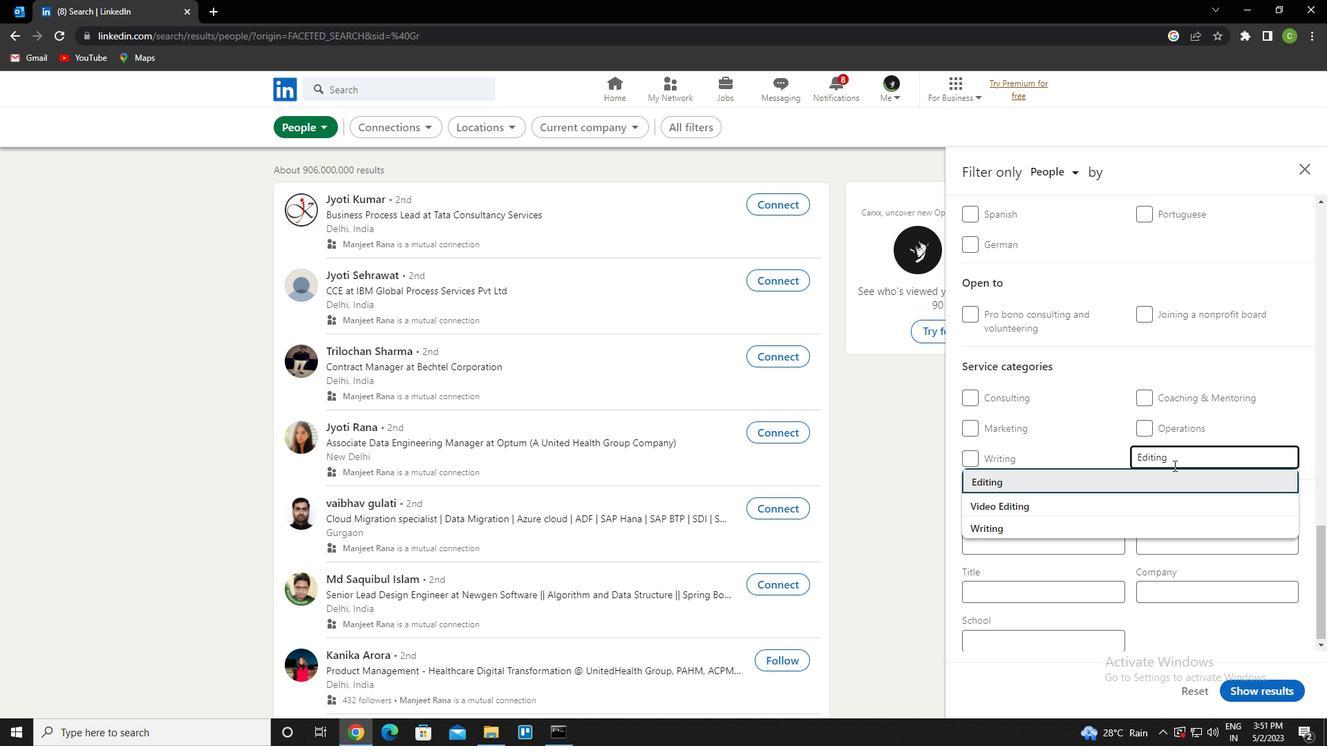 
Action: Mouse scrolled (1174, 465) with delta (0, 0)
Screenshot: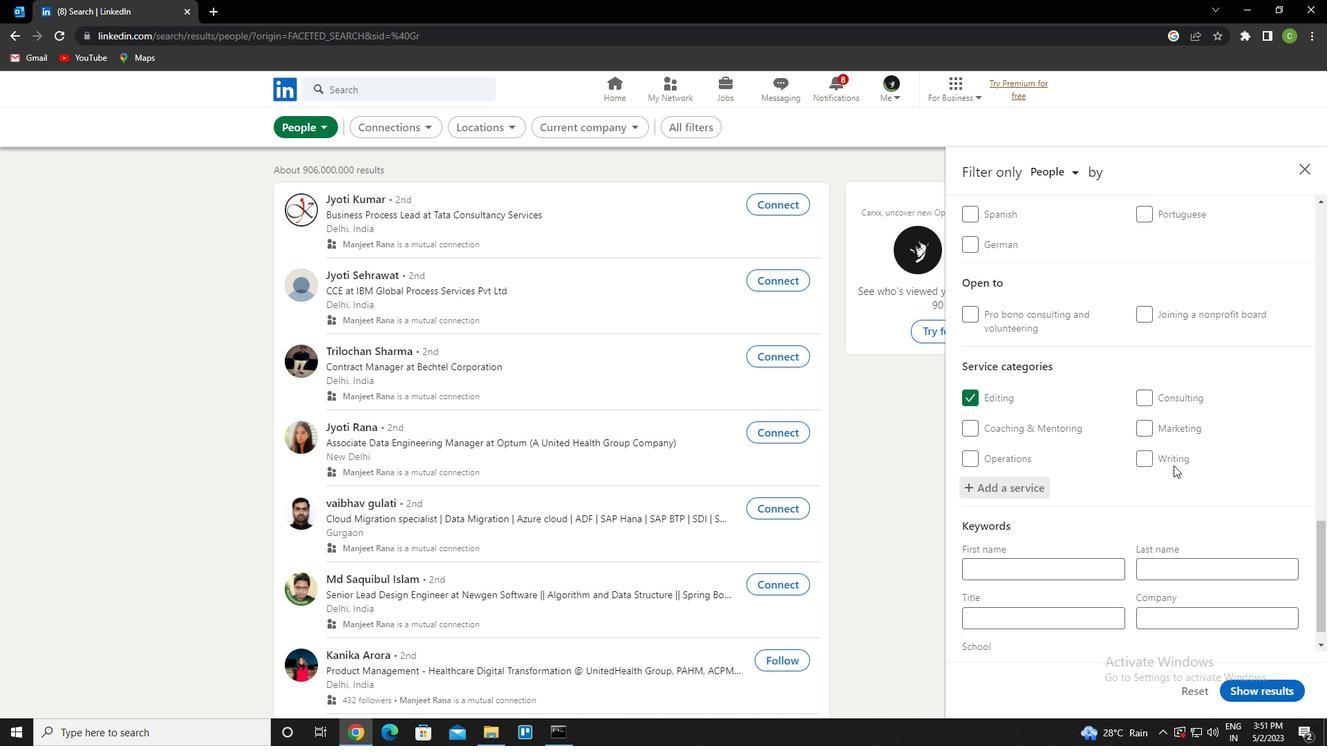 
Action: Mouse scrolled (1174, 465) with delta (0, 0)
Screenshot: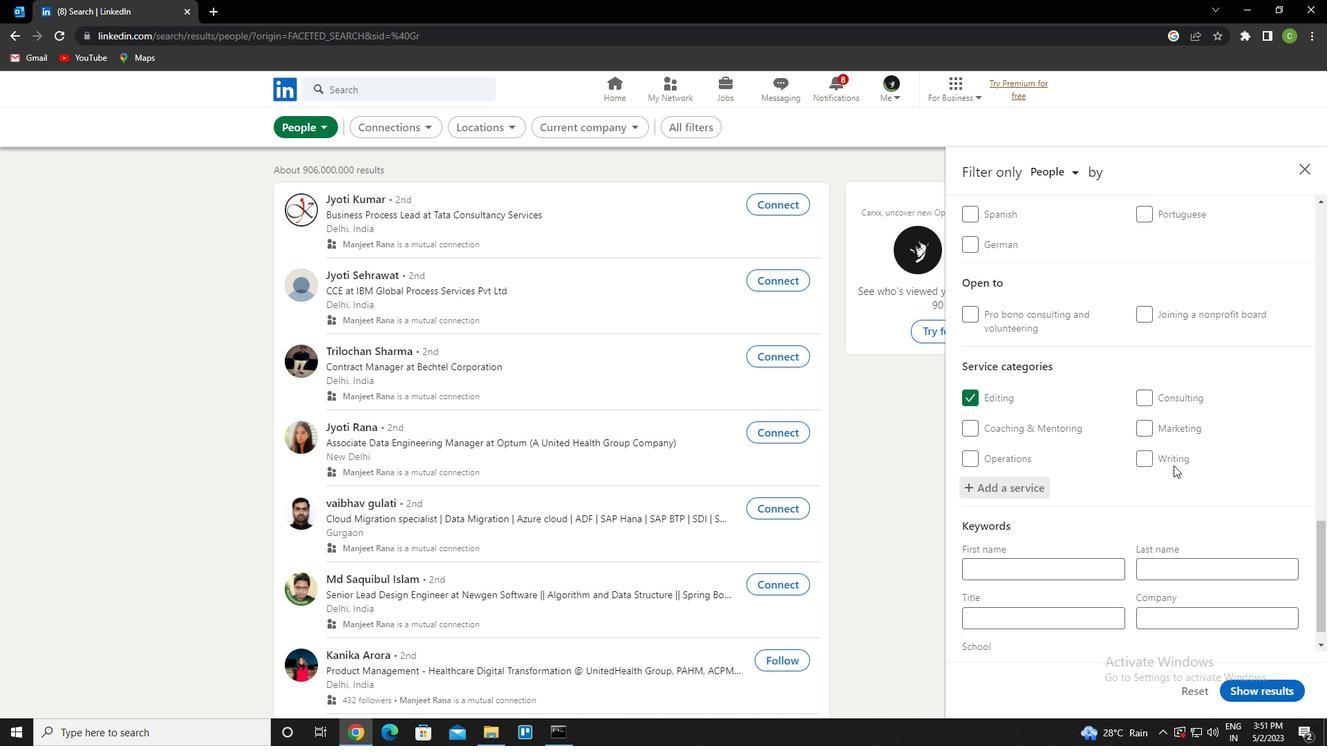 
Action: Mouse scrolled (1174, 465) with delta (0, 0)
Screenshot: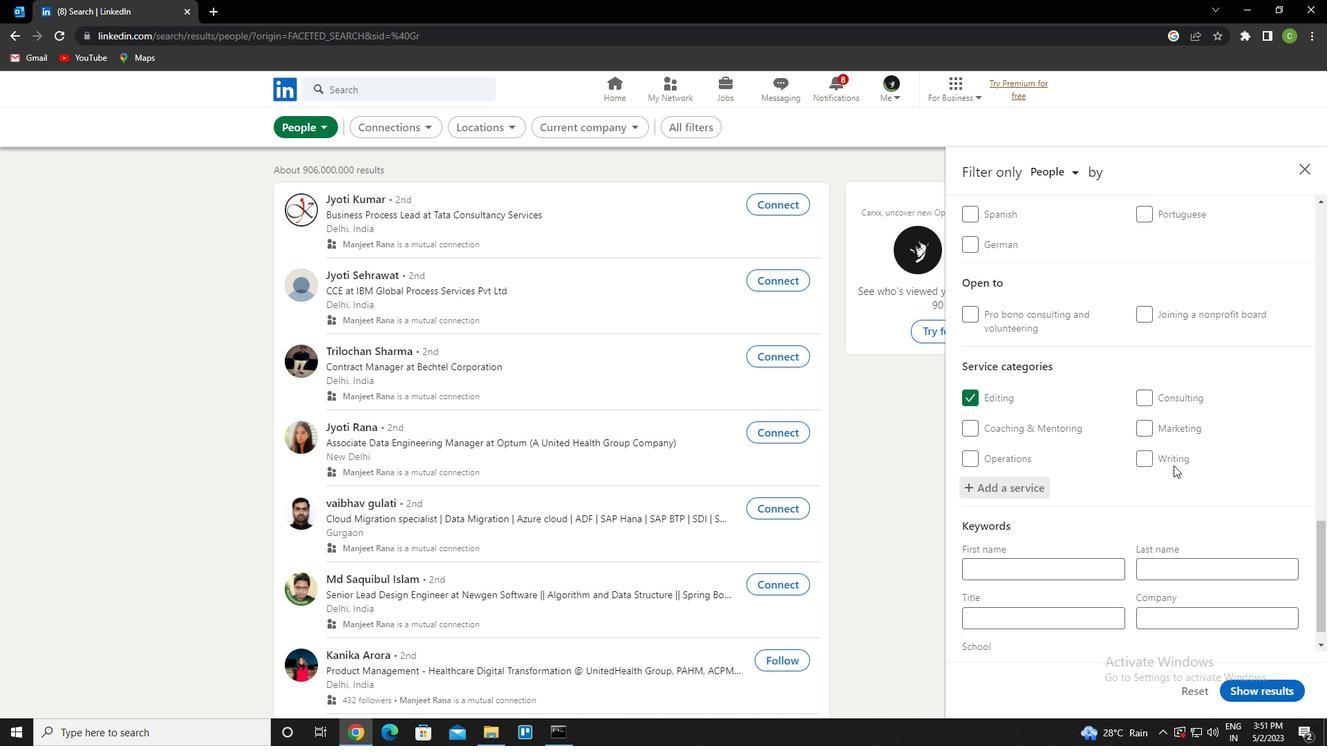 
Action: Mouse scrolled (1174, 465) with delta (0, 0)
Screenshot: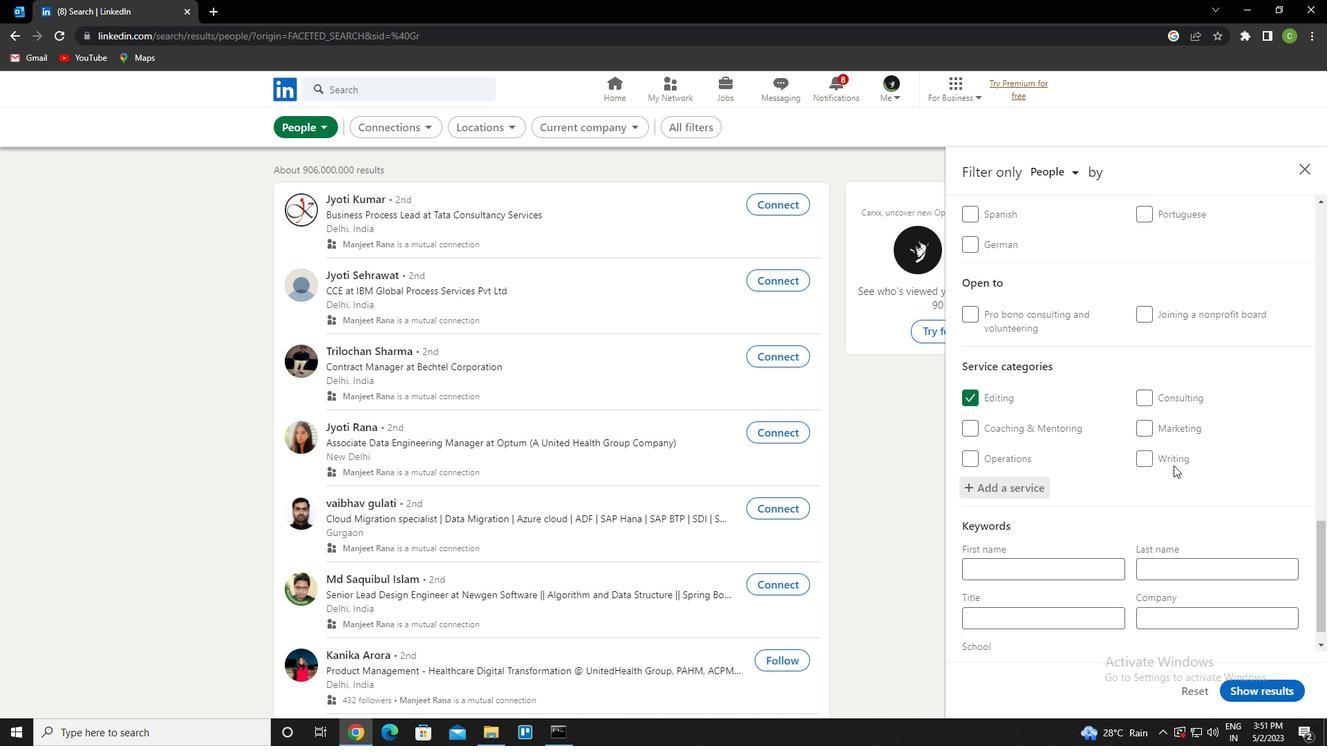 
Action: Mouse scrolled (1174, 465) with delta (0, 0)
Screenshot: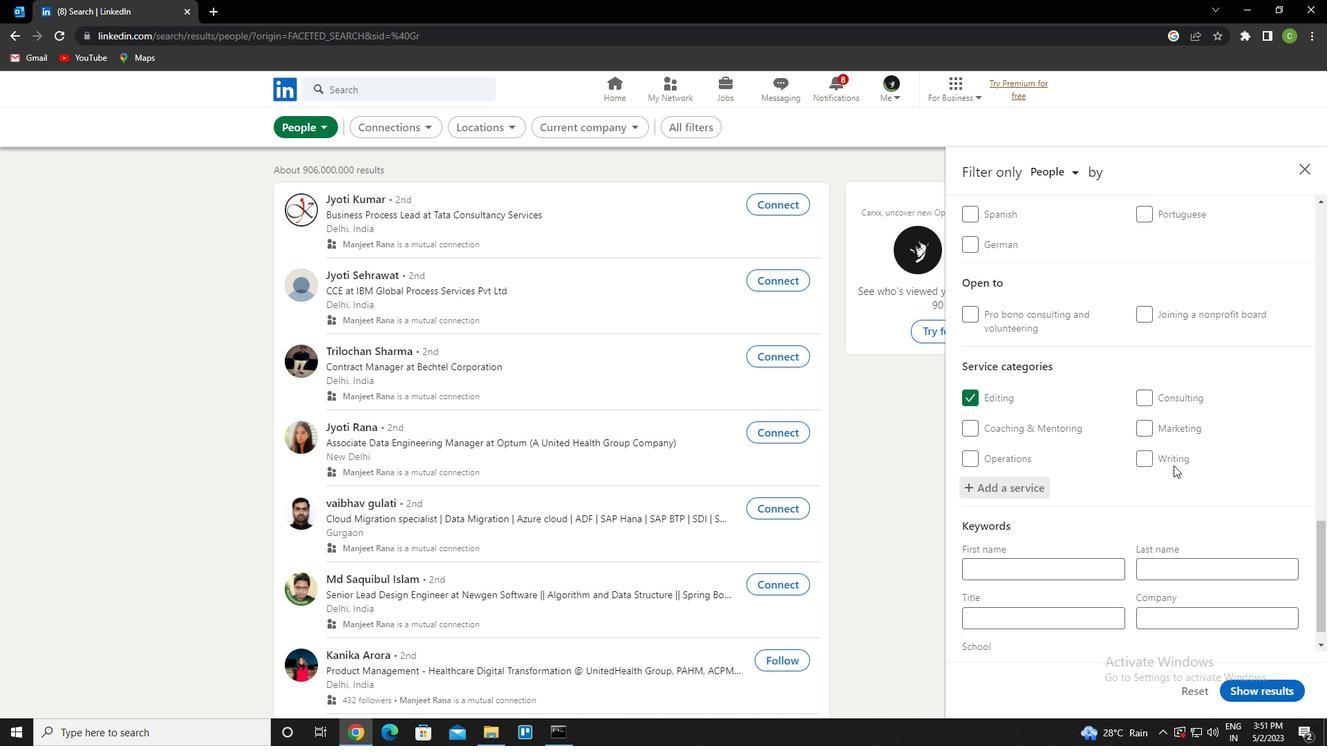 
Action: Mouse scrolled (1174, 465) with delta (0, 0)
Screenshot: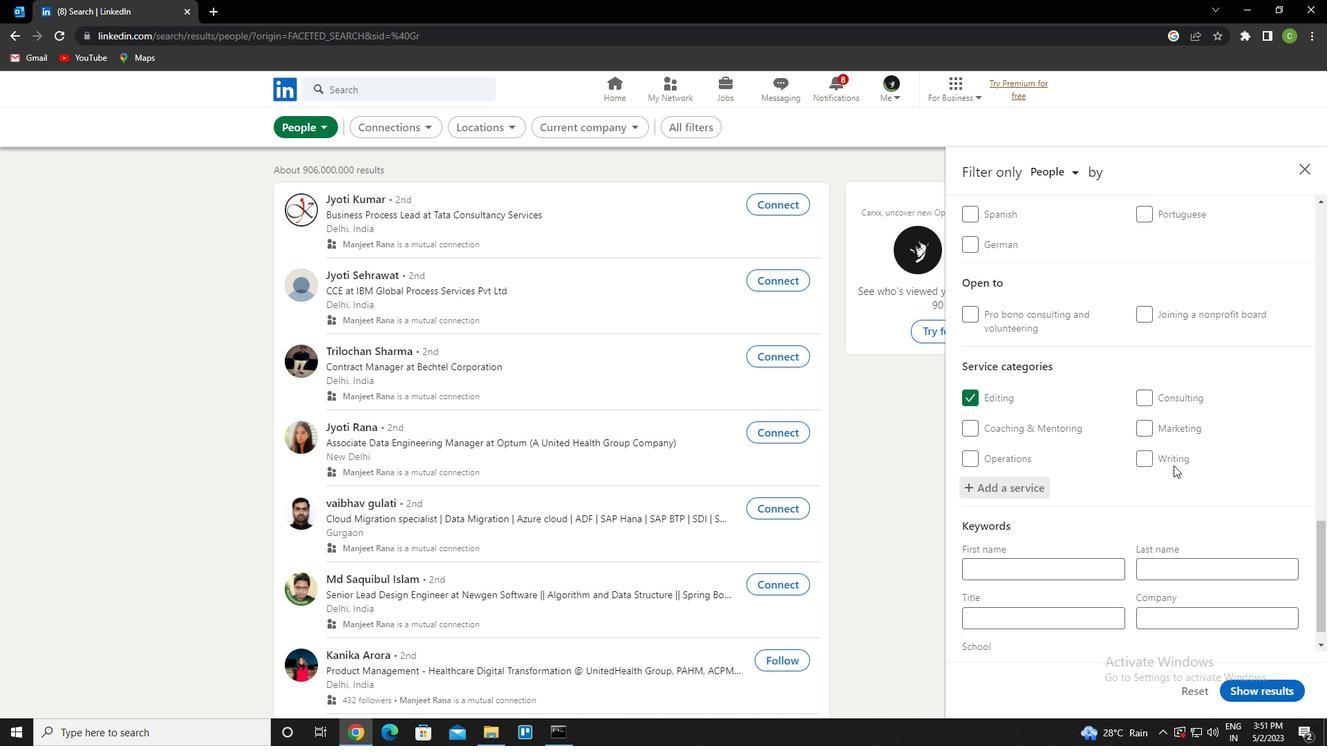 
Action: Mouse moved to (1075, 589)
Screenshot: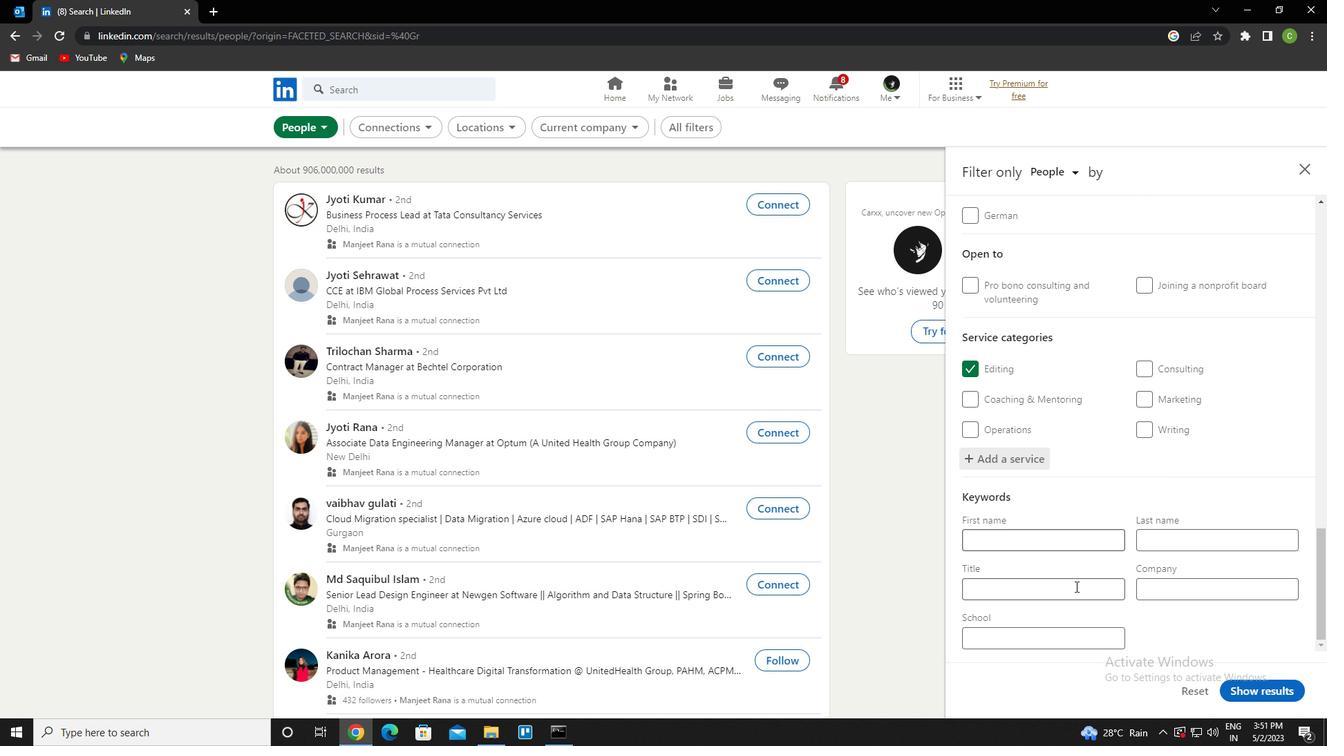 
Action: Mouse pressed left at (1075, 589)
Screenshot: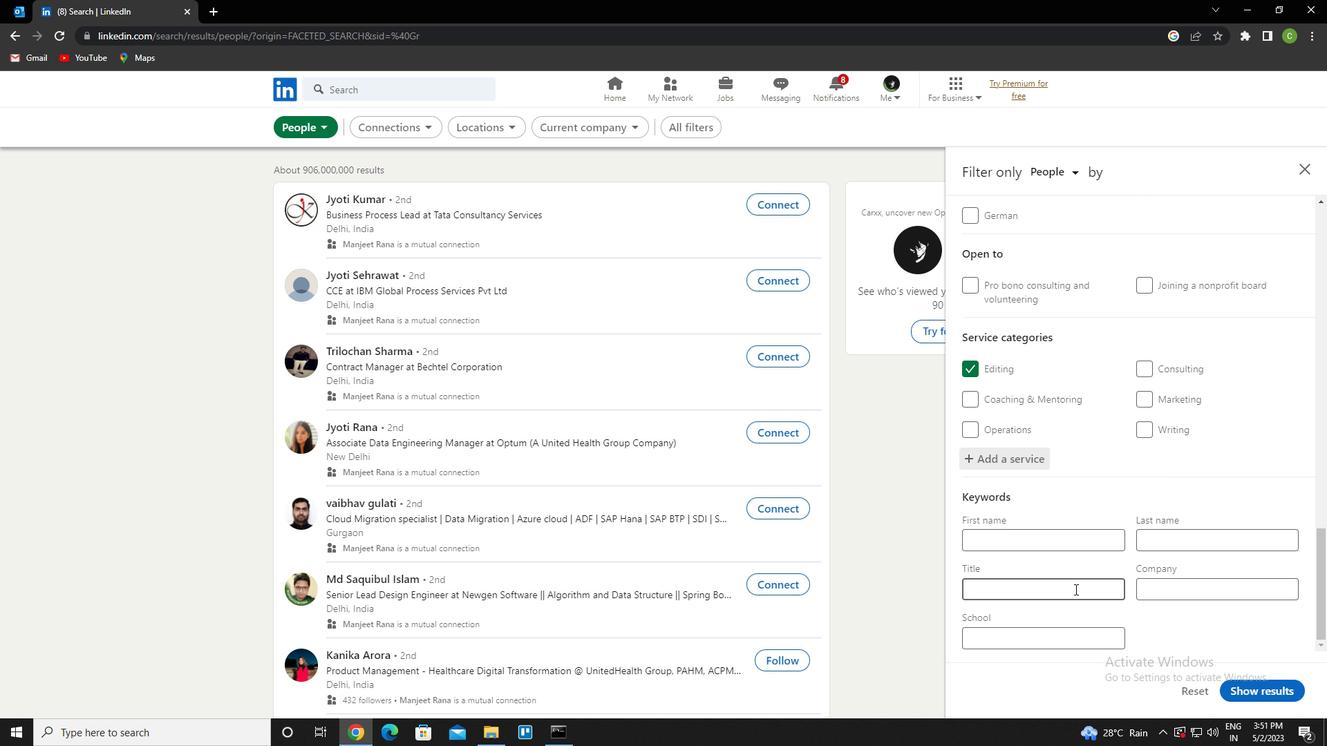 
Action: Key pressed <Key.caps_lock>m<Key.caps_lock>entor
Screenshot: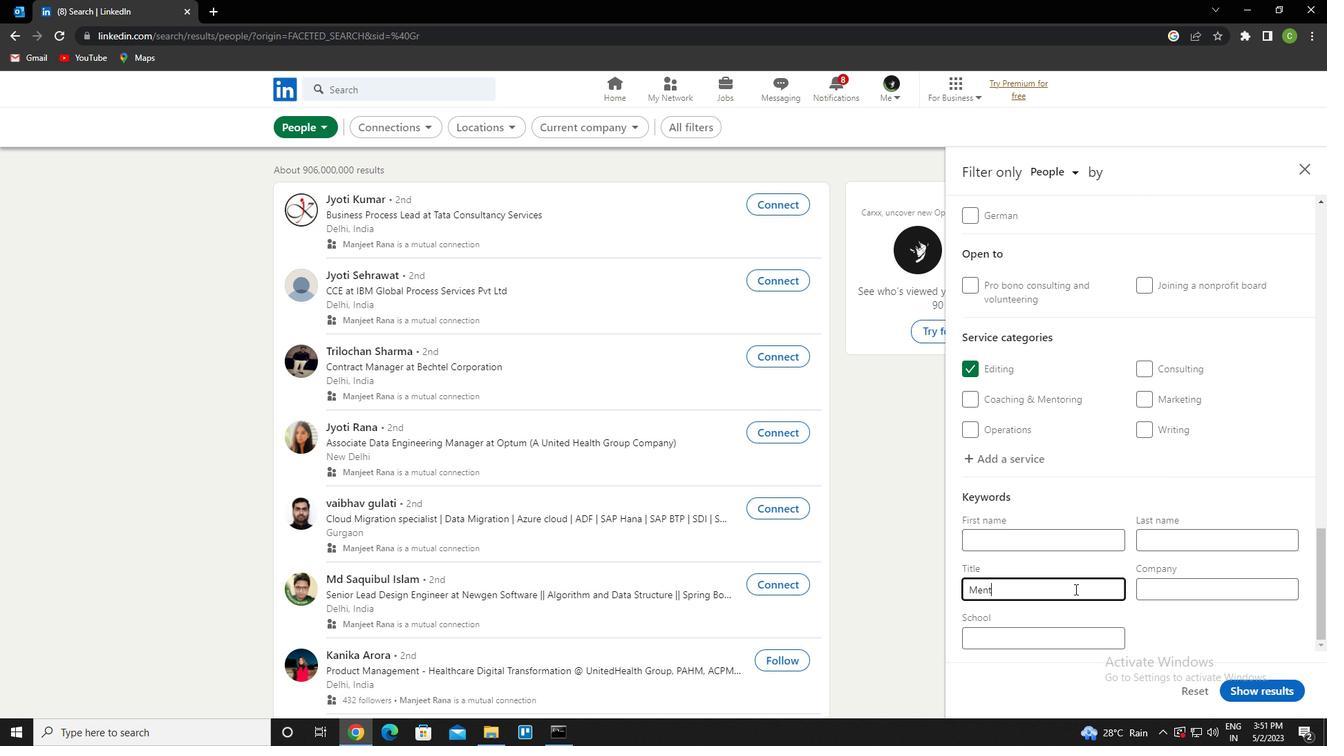 
Action: Mouse moved to (1268, 698)
Screenshot: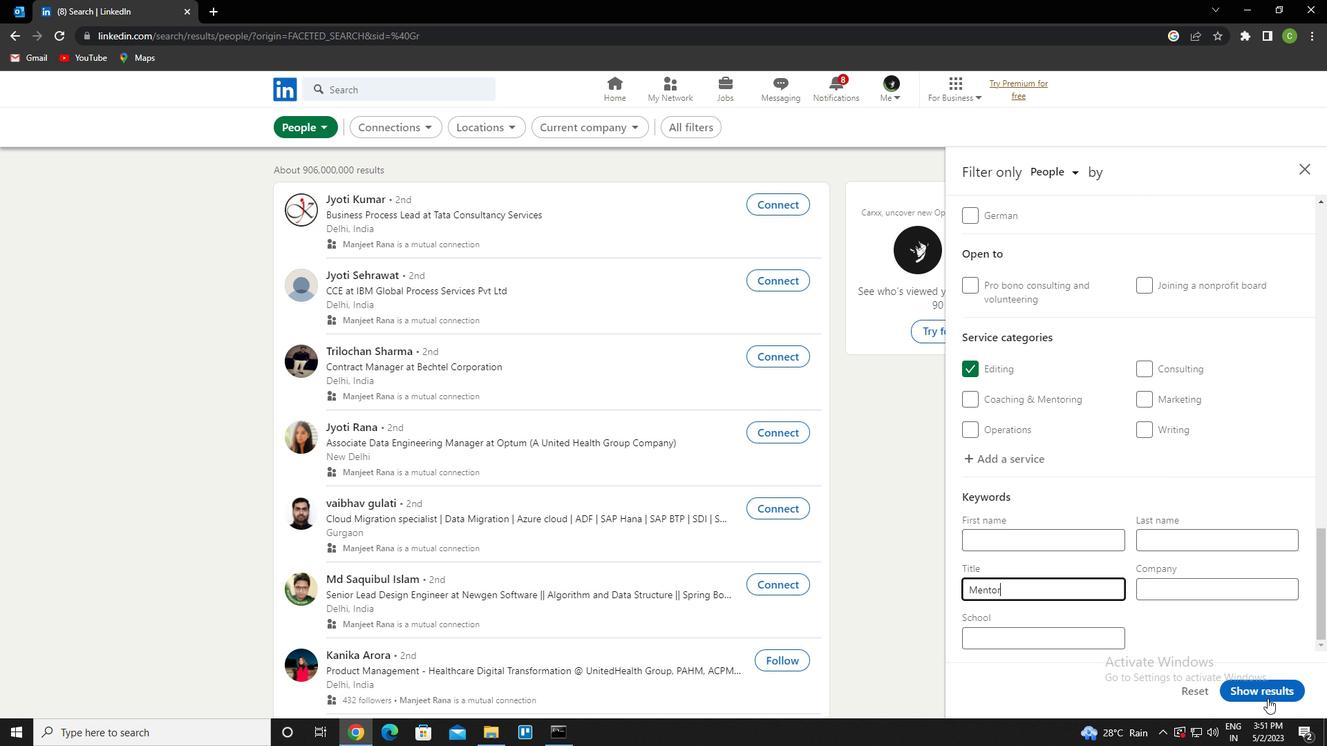 
Action: Mouse pressed left at (1268, 698)
Screenshot: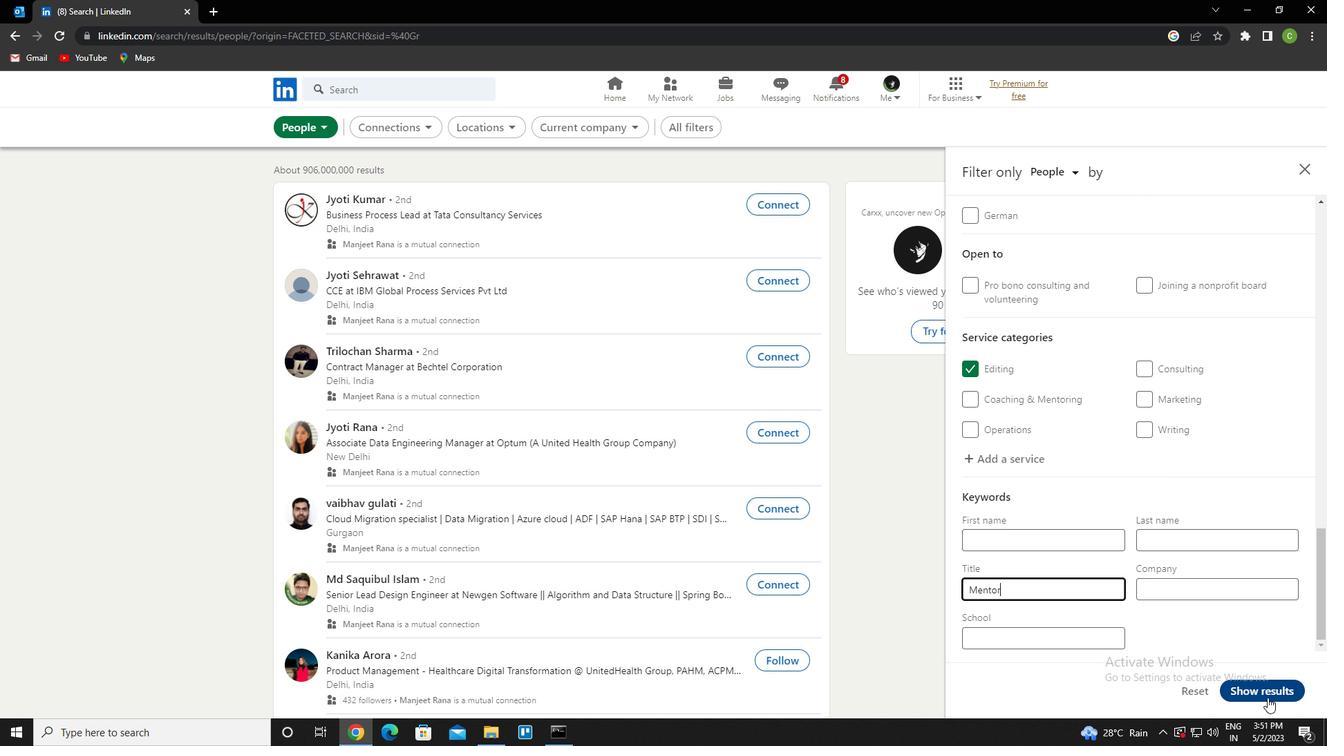 
Action: Mouse moved to (563, 727)
Screenshot: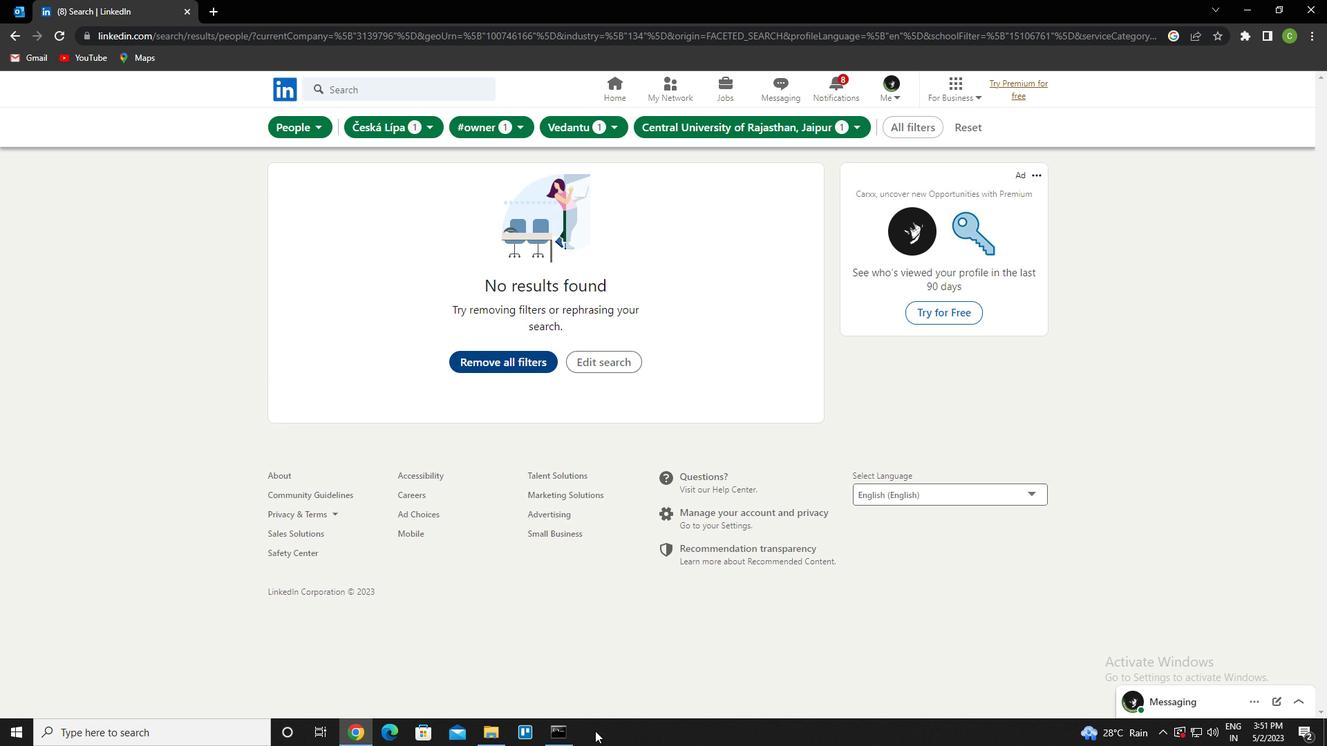 
